 Task: Find connections with filter location Hamilton with filter topic #Technologywith filter profile language Spanish with filter current company ITC Hotels with filter school Project Management Institute Chennai Chapter with filter industry Law Practice with filter service category Healthcare Consulting with filter keywords title Mechanical Engineer
Action: Mouse moved to (145, 226)
Screenshot: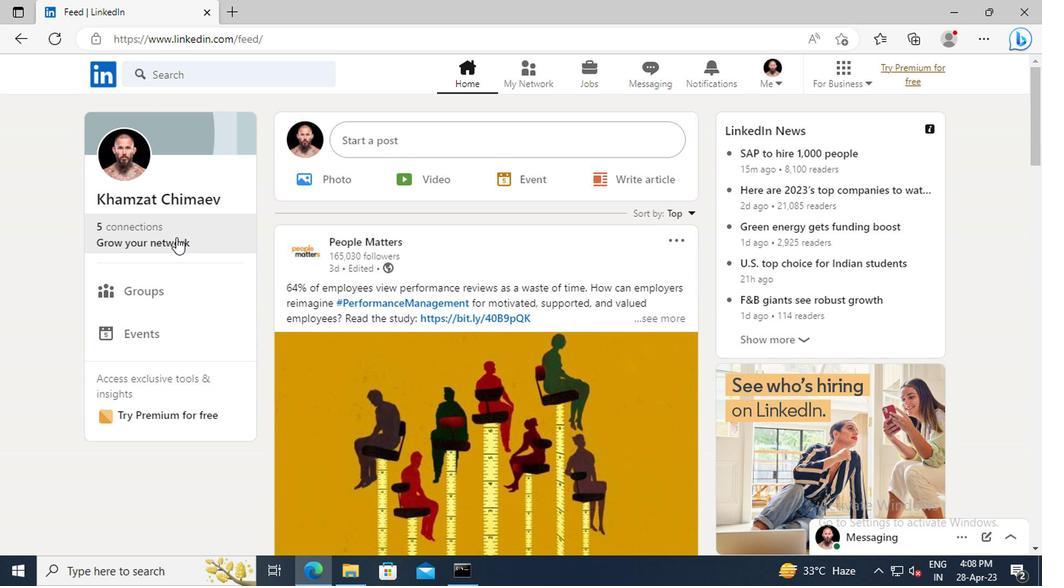 
Action: Mouse pressed left at (145, 226)
Screenshot: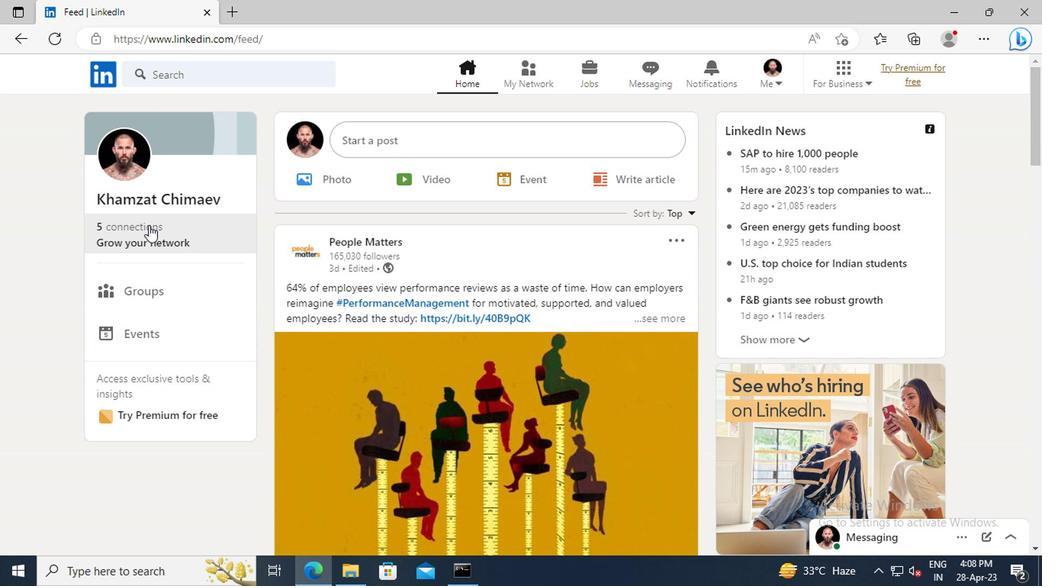 
Action: Mouse moved to (159, 161)
Screenshot: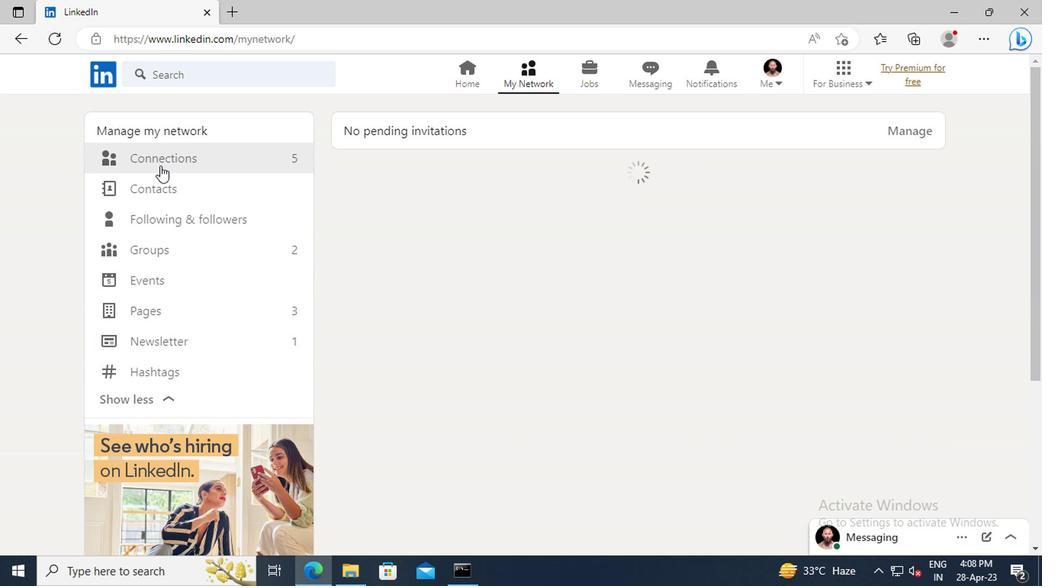 
Action: Mouse pressed left at (159, 161)
Screenshot: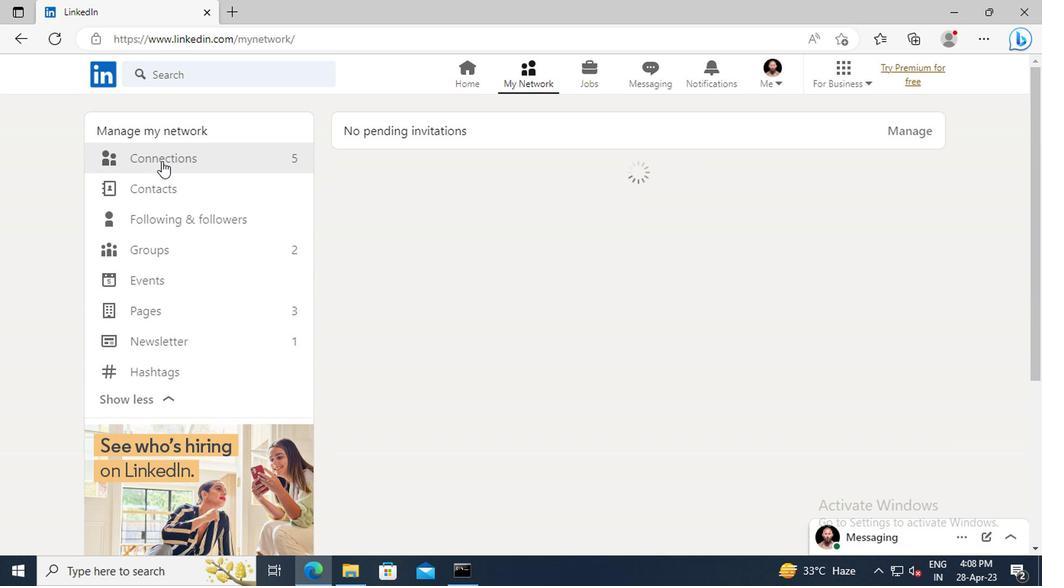 
Action: Mouse moved to (616, 164)
Screenshot: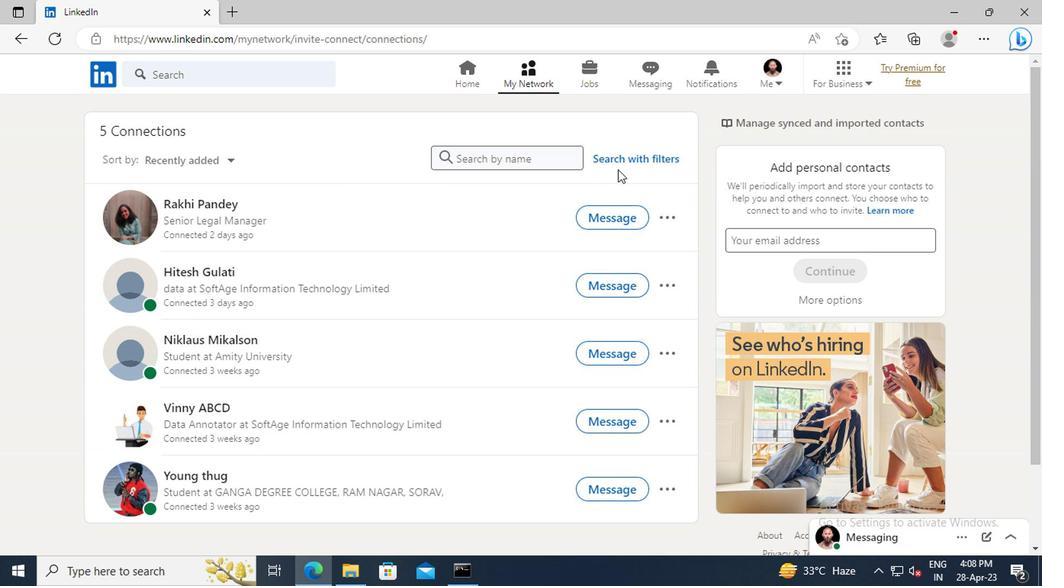 
Action: Mouse pressed left at (616, 164)
Screenshot: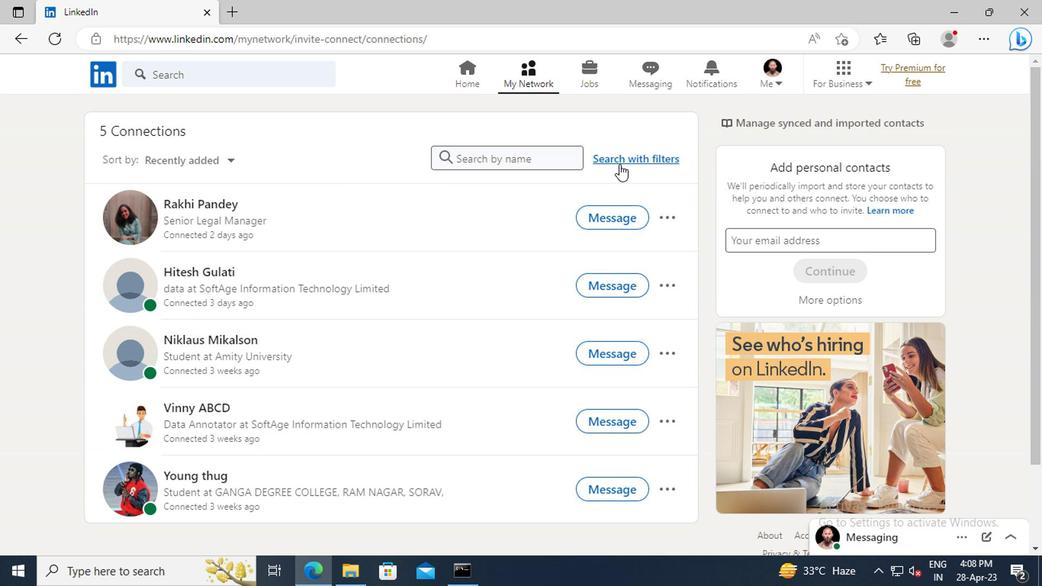 
Action: Mouse moved to (578, 118)
Screenshot: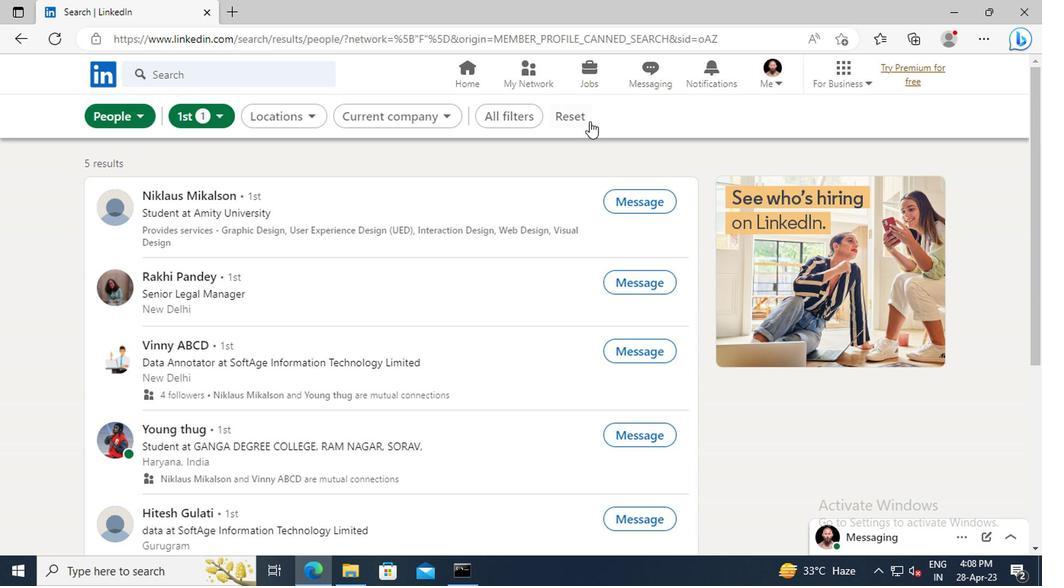 
Action: Mouse pressed left at (578, 118)
Screenshot: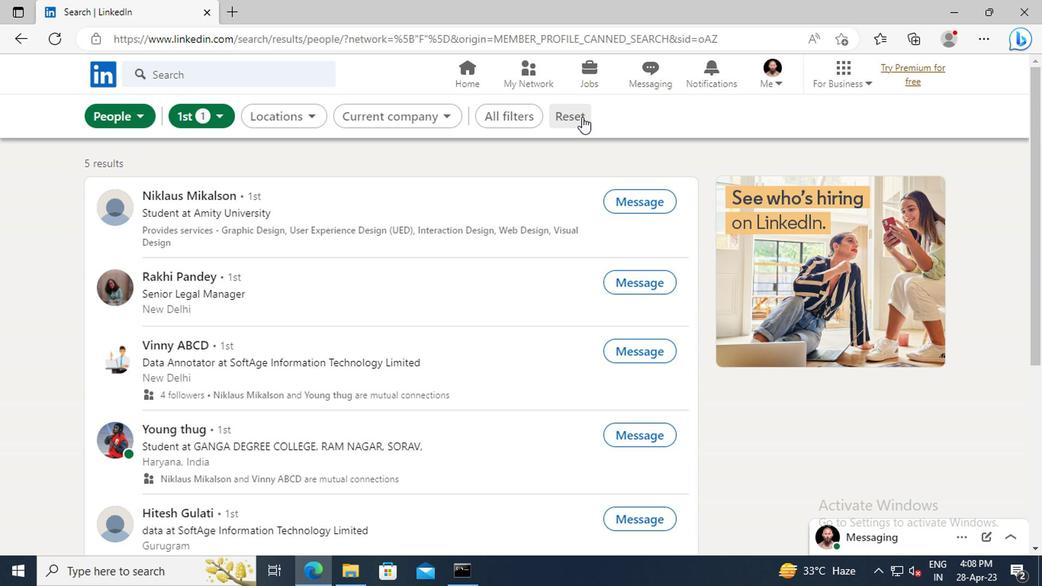 
Action: Mouse moved to (542, 114)
Screenshot: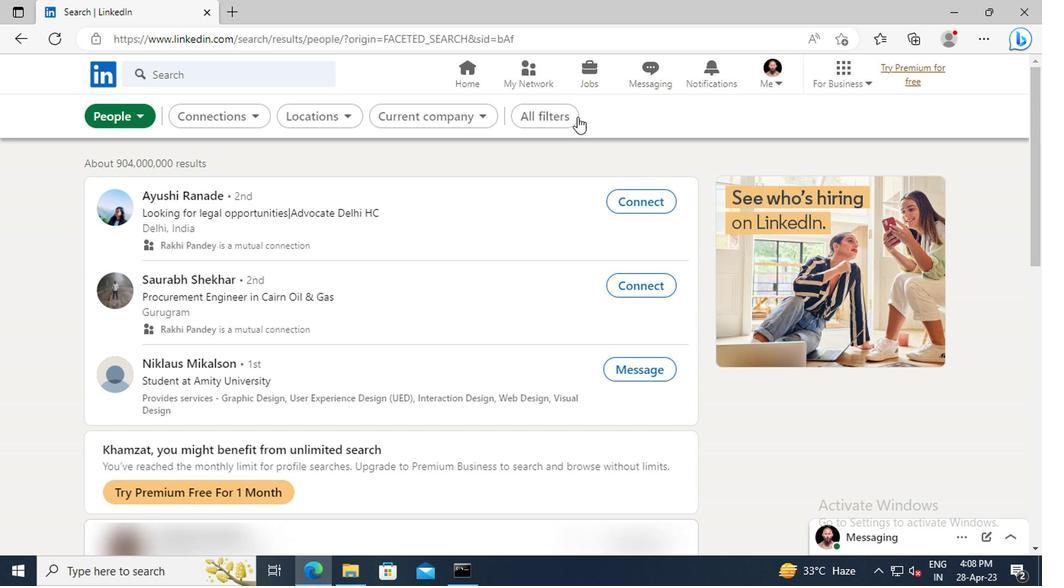 
Action: Mouse pressed left at (542, 114)
Screenshot: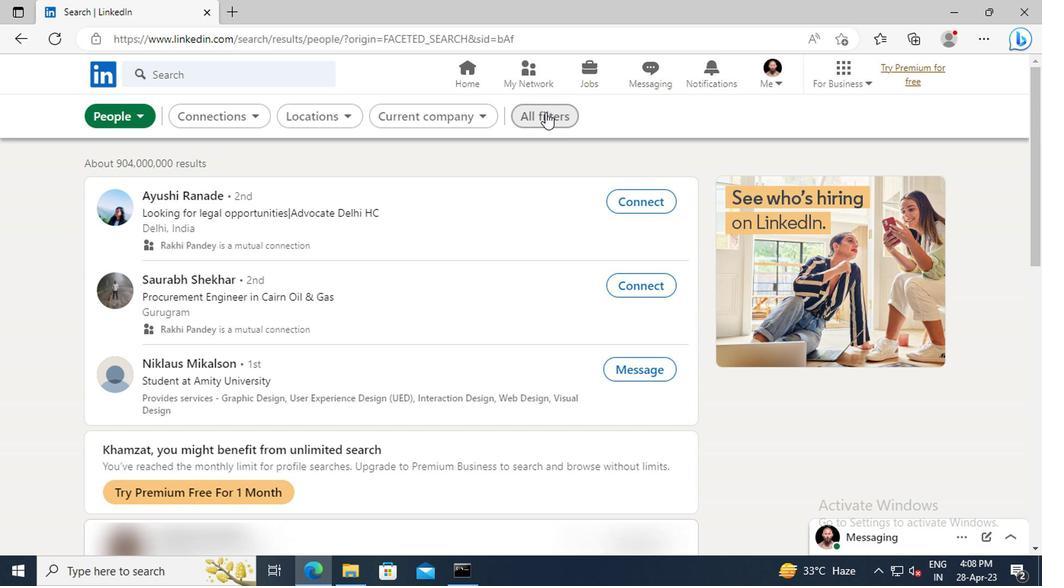 
Action: Mouse moved to (876, 233)
Screenshot: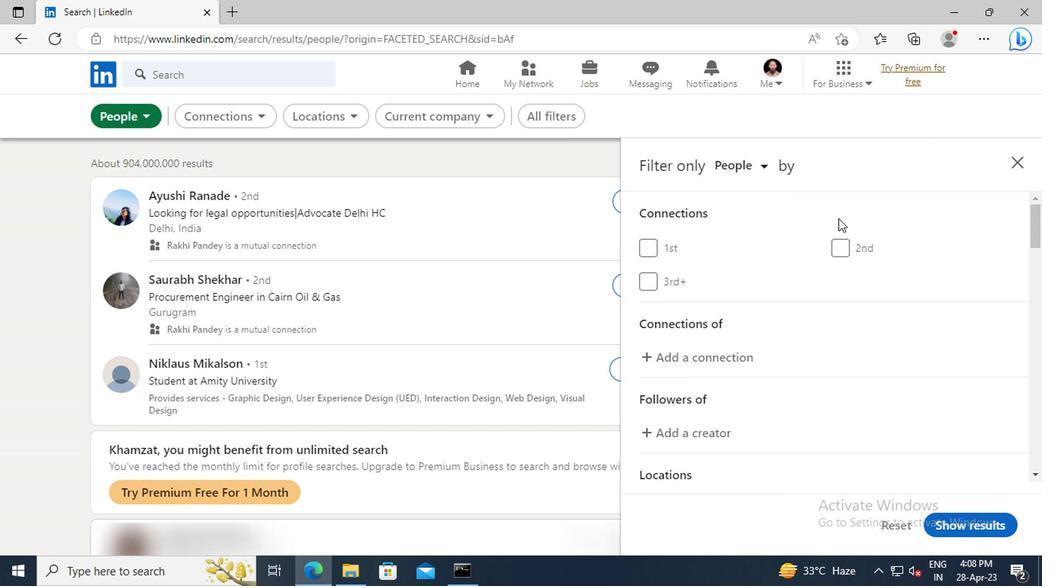 
Action: Mouse scrolled (876, 231) with delta (0, -1)
Screenshot: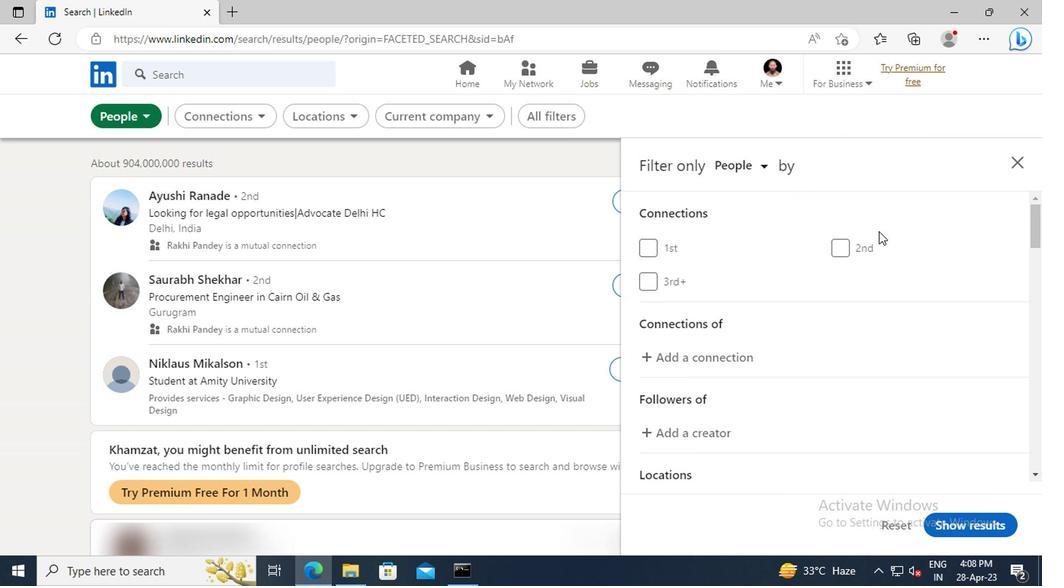 
Action: Mouse scrolled (876, 231) with delta (0, -1)
Screenshot: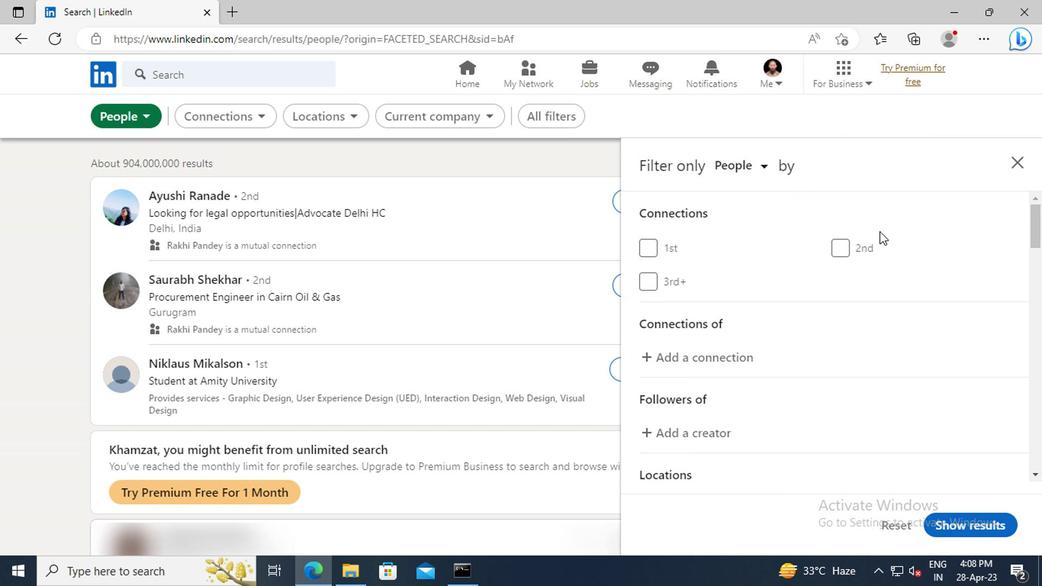 
Action: Mouse scrolled (876, 231) with delta (0, -1)
Screenshot: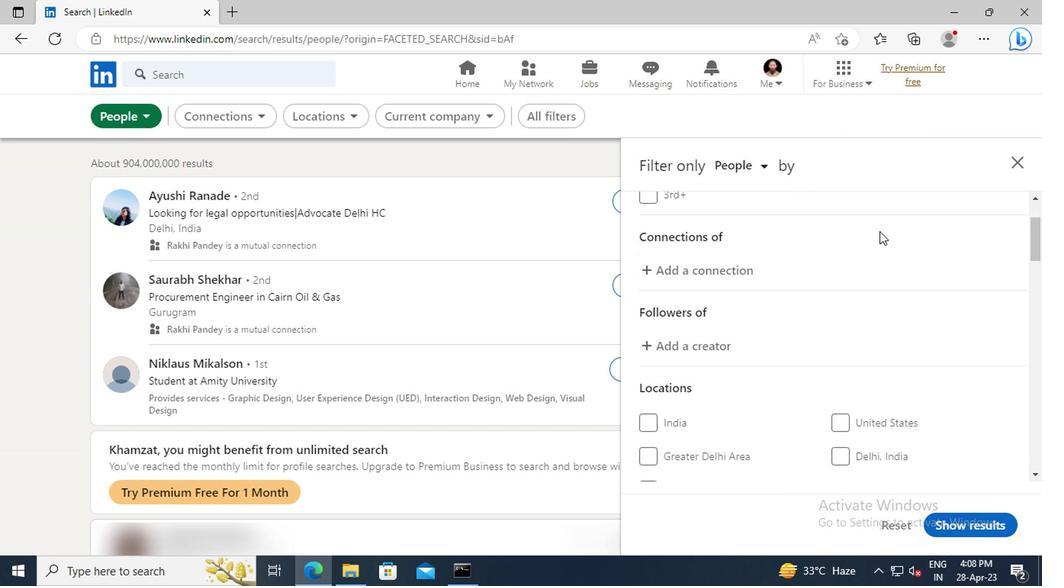 
Action: Mouse scrolled (876, 231) with delta (0, -1)
Screenshot: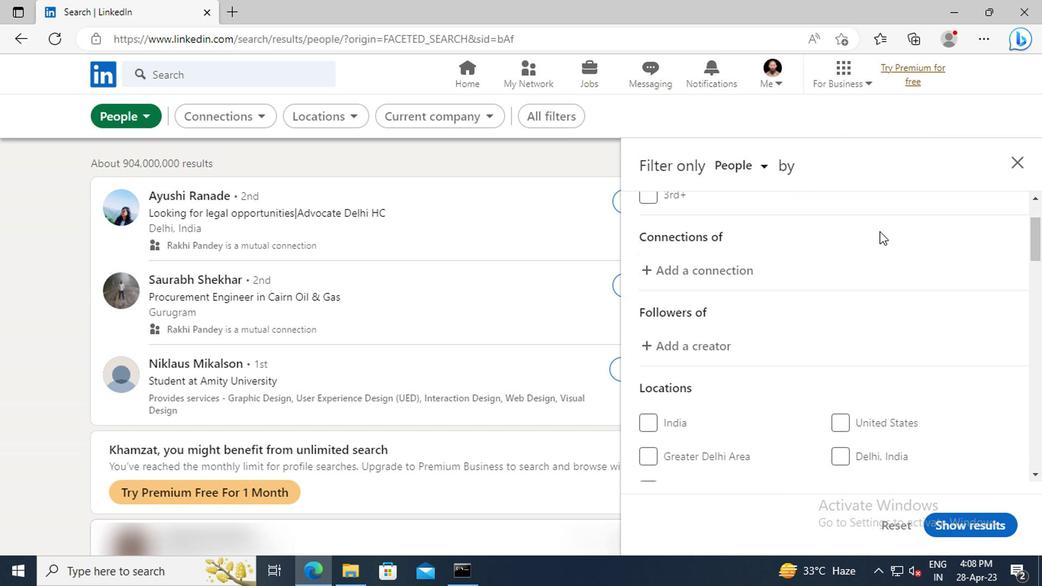 
Action: Mouse scrolled (876, 231) with delta (0, -1)
Screenshot: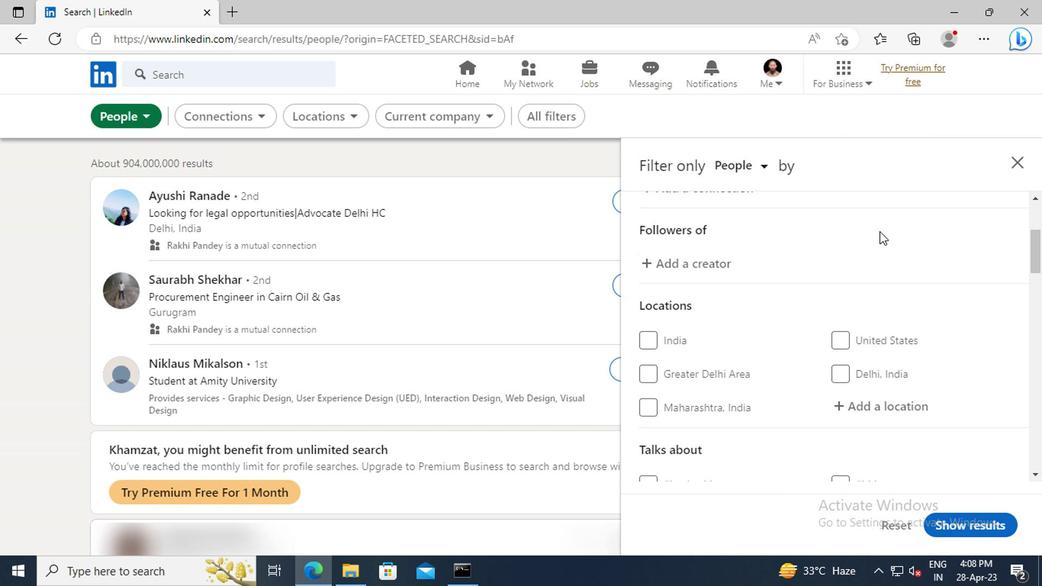 
Action: Mouse moved to (853, 352)
Screenshot: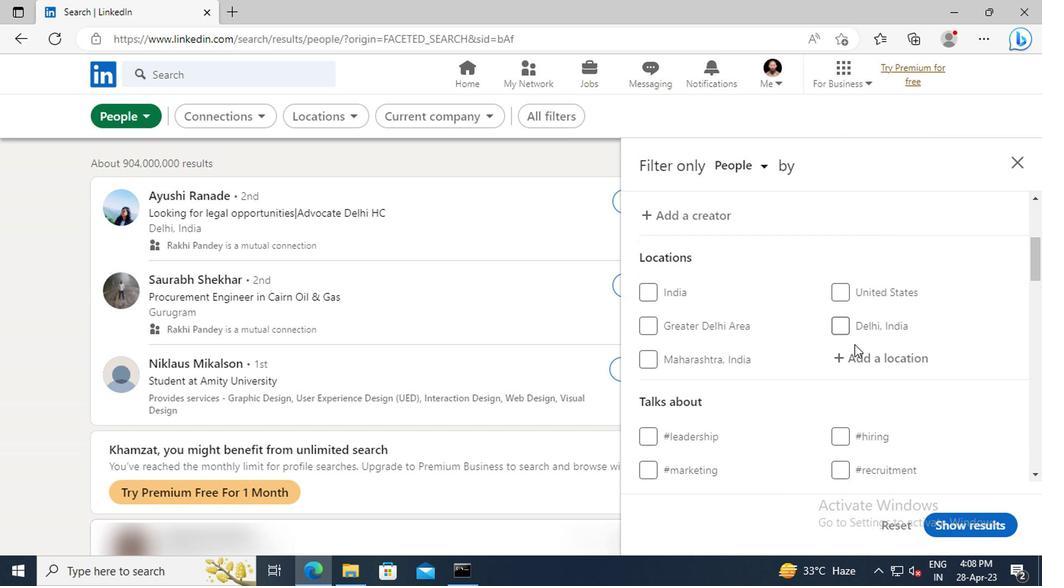 
Action: Mouse pressed left at (853, 352)
Screenshot: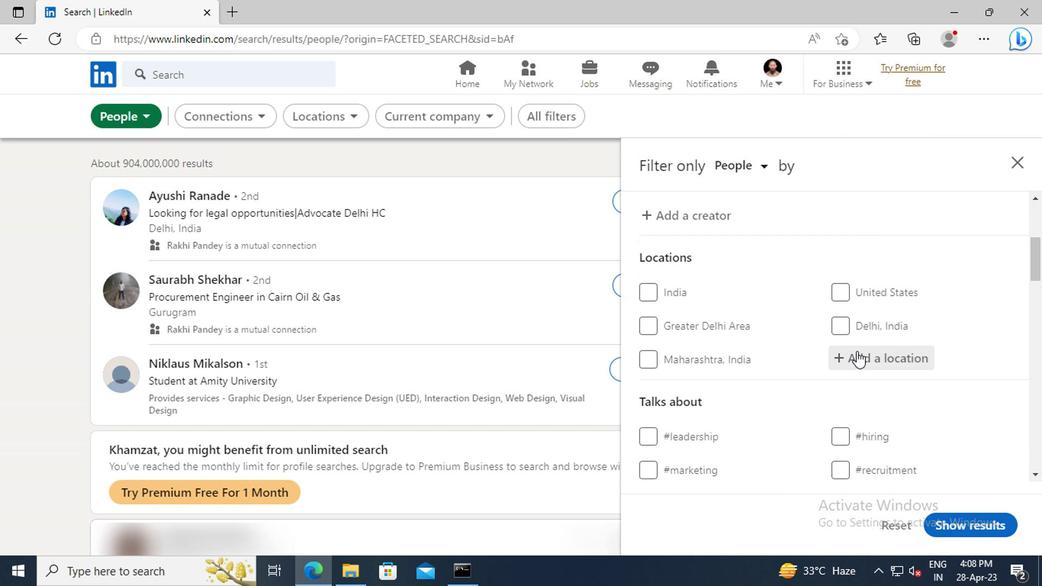 
Action: Key pressed <Key.shift>HAMILTON
Screenshot: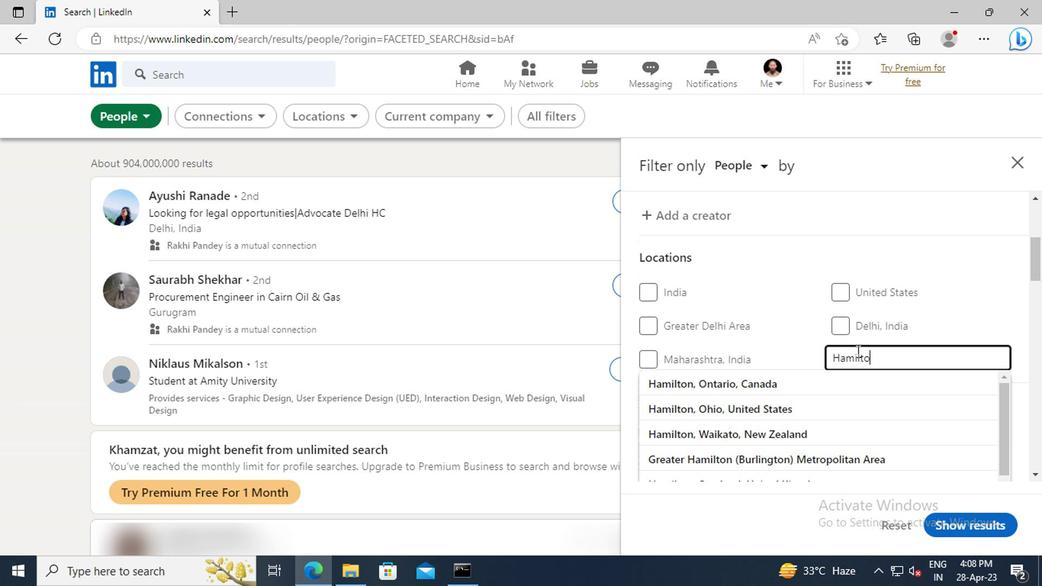 
Action: Mouse moved to (849, 385)
Screenshot: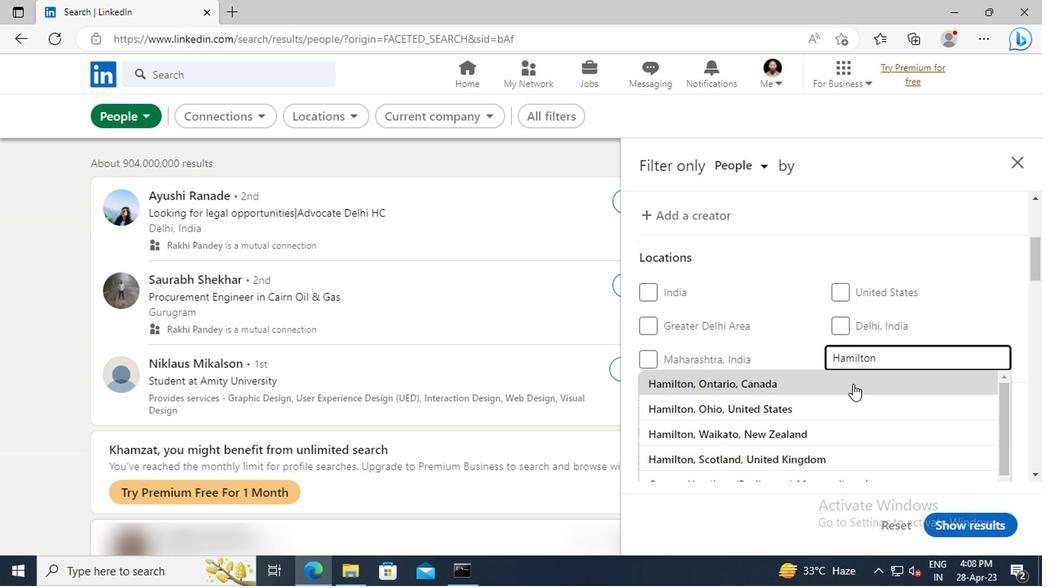 
Action: Mouse pressed left at (849, 385)
Screenshot: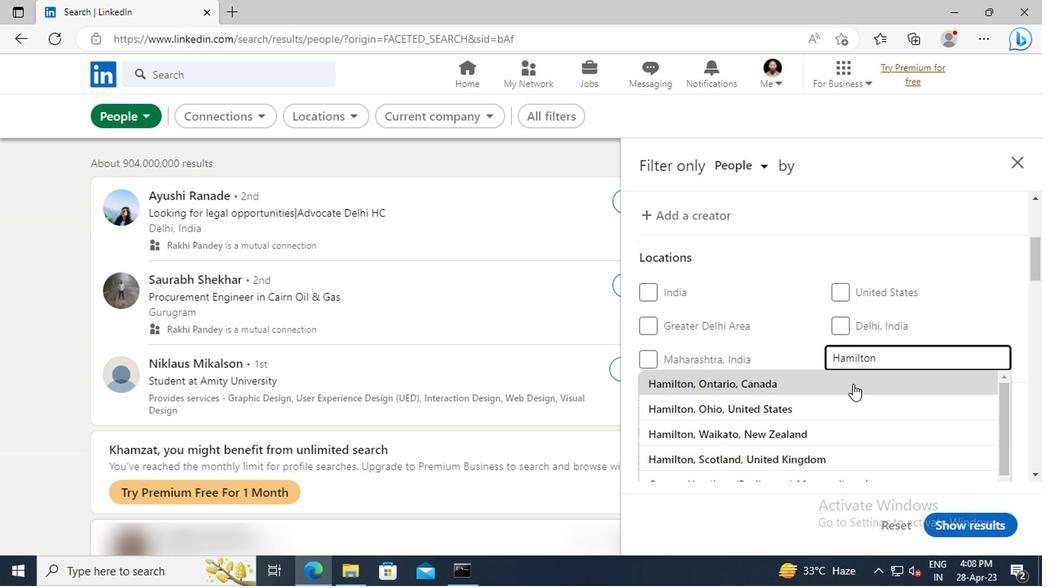 
Action: Mouse moved to (853, 382)
Screenshot: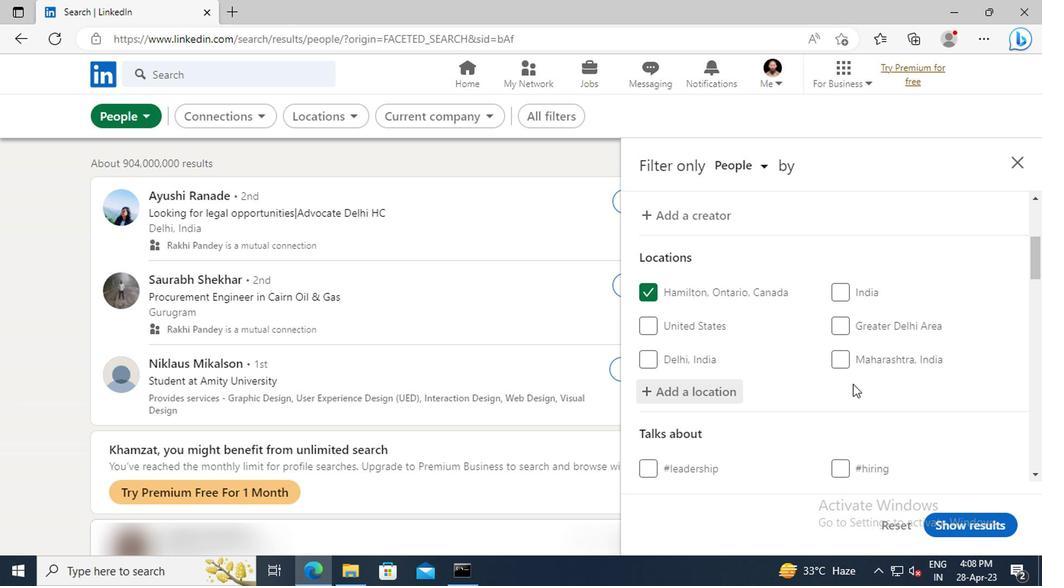 
Action: Mouse scrolled (853, 381) with delta (0, -1)
Screenshot: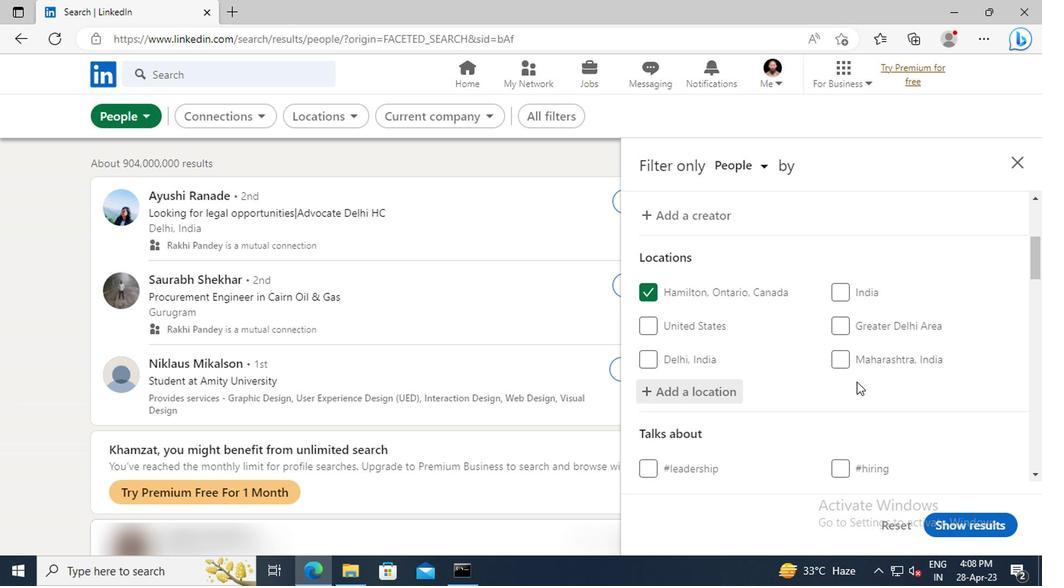 
Action: Mouse scrolled (853, 381) with delta (0, -1)
Screenshot: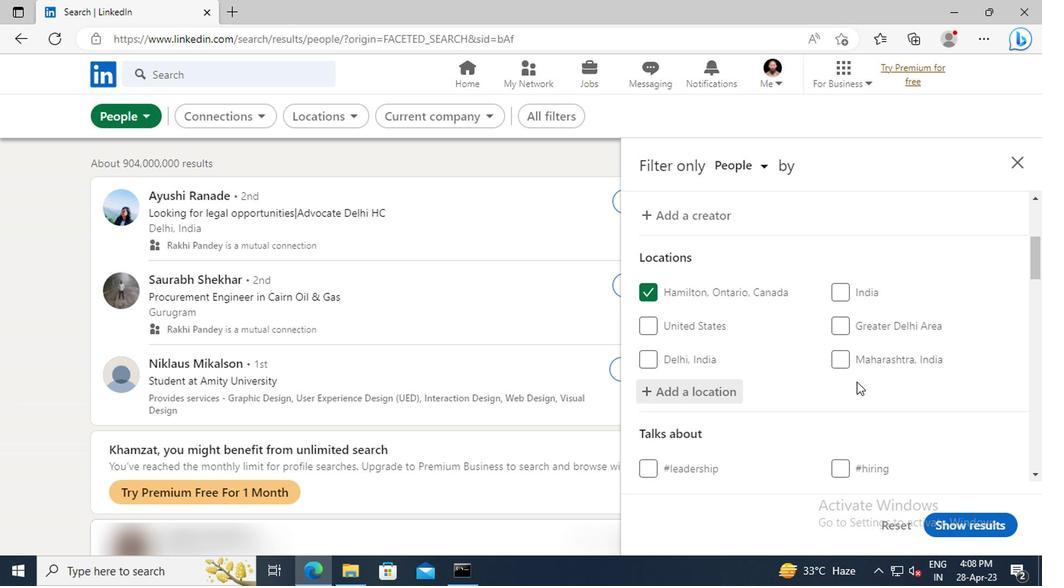 
Action: Mouse scrolled (853, 381) with delta (0, -1)
Screenshot: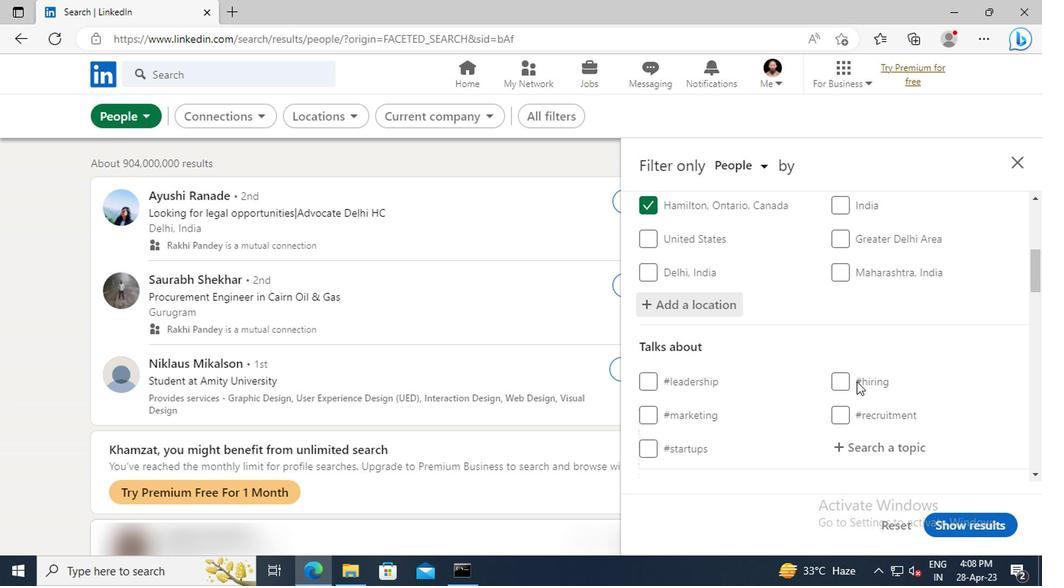 
Action: Mouse scrolled (853, 381) with delta (0, -1)
Screenshot: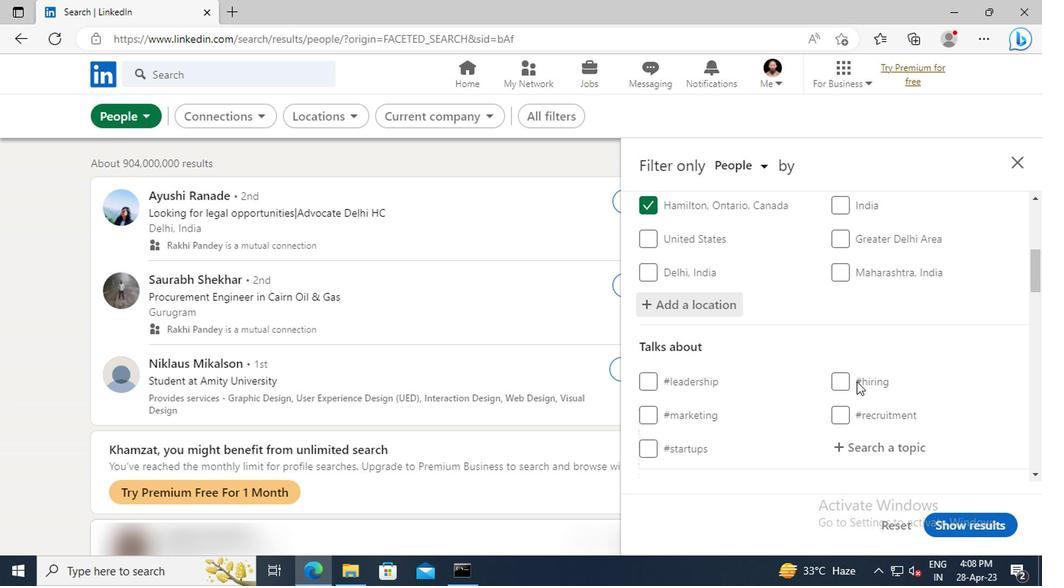 
Action: Mouse scrolled (853, 381) with delta (0, -1)
Screenshot: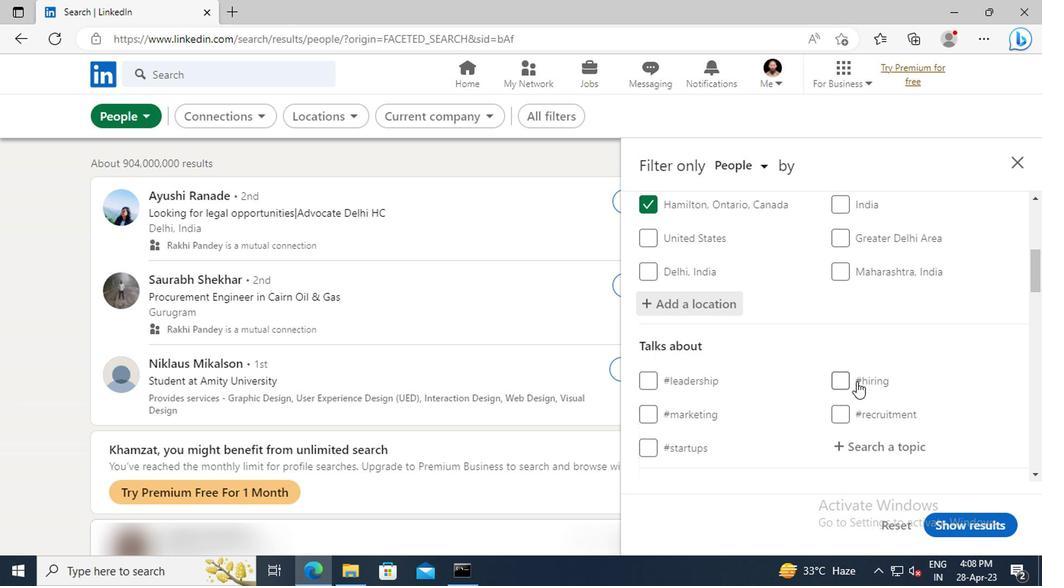 
Action: Mouse moved to (851, 325)
Screenshot: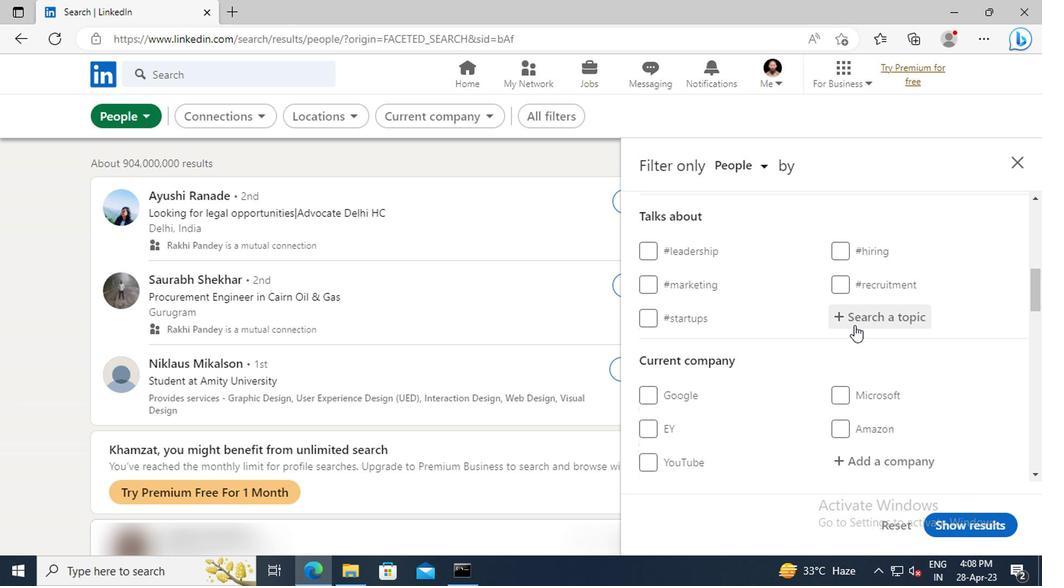 
Action: Mouse pressed left at (851, 325)
Screenshot: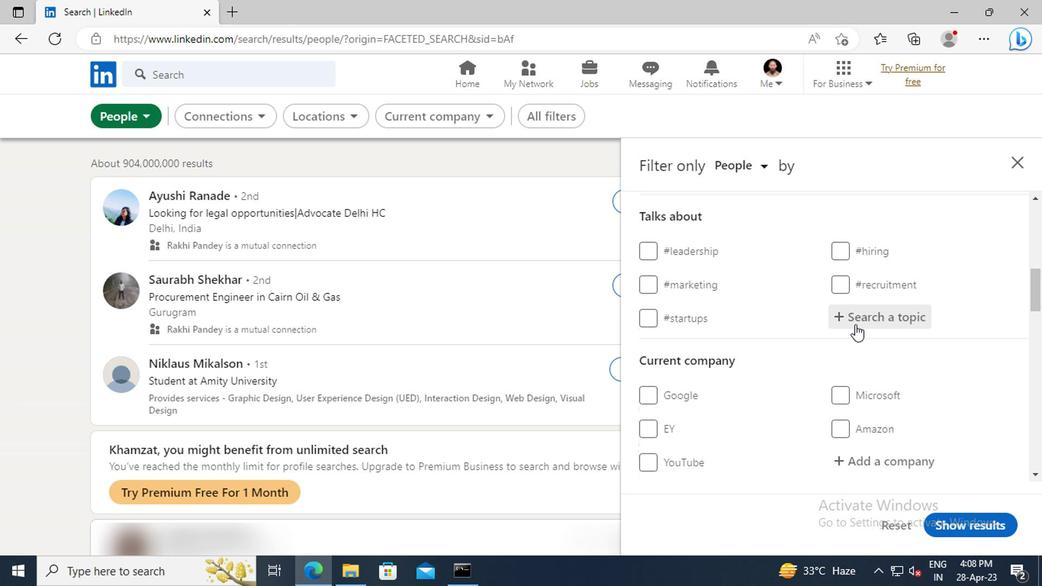 
Action: Mouse moved to (841, 319)
Screenshot: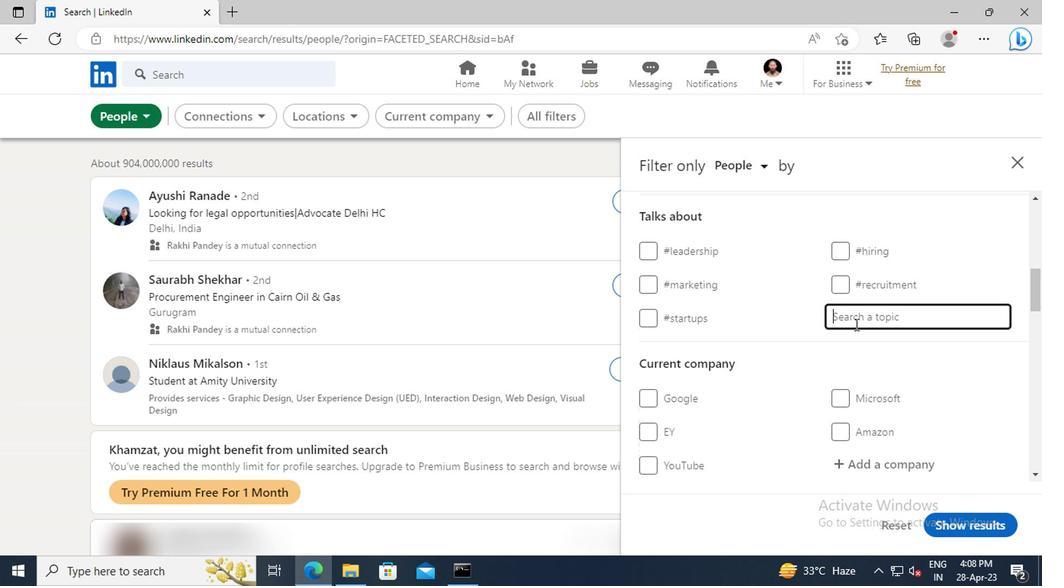 
Action: Key pressed <Key.shift>TECHNOLOGY
Screenshot: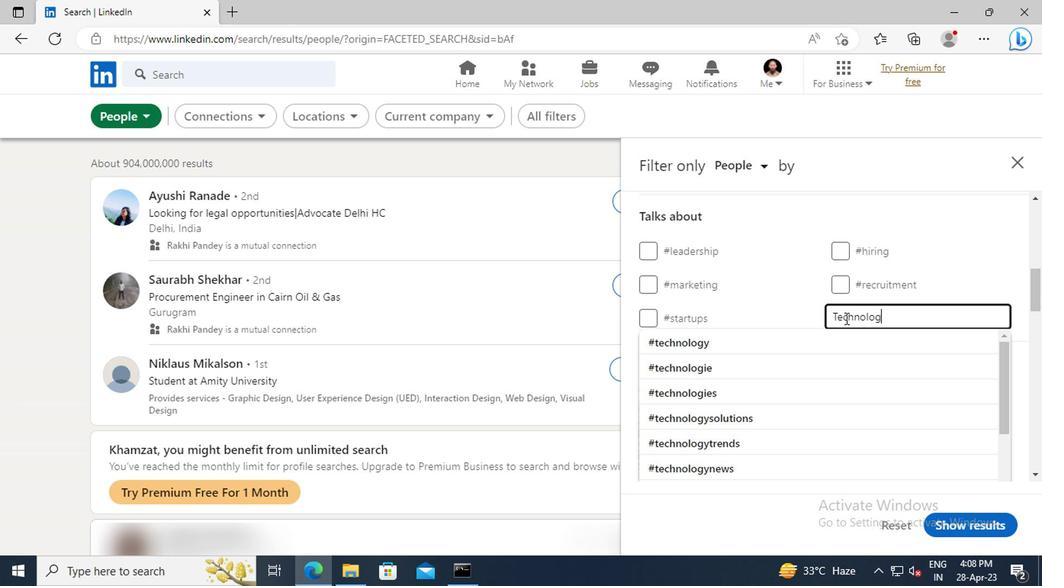 
Action: Mouse moved to (838, 338)
Screenshot: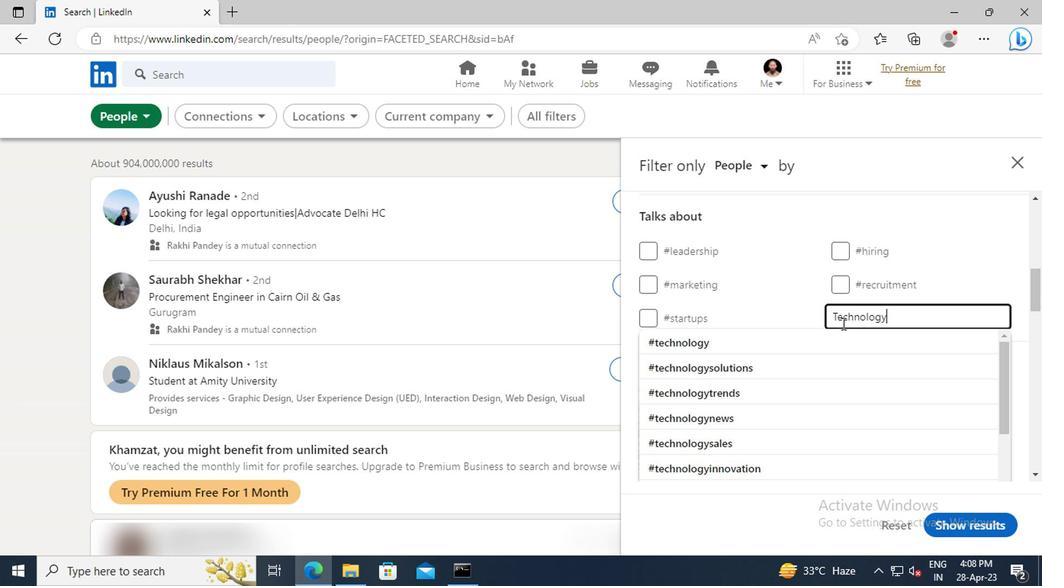 
Action: Mouse pressed left at (838, 338)
Screenshot: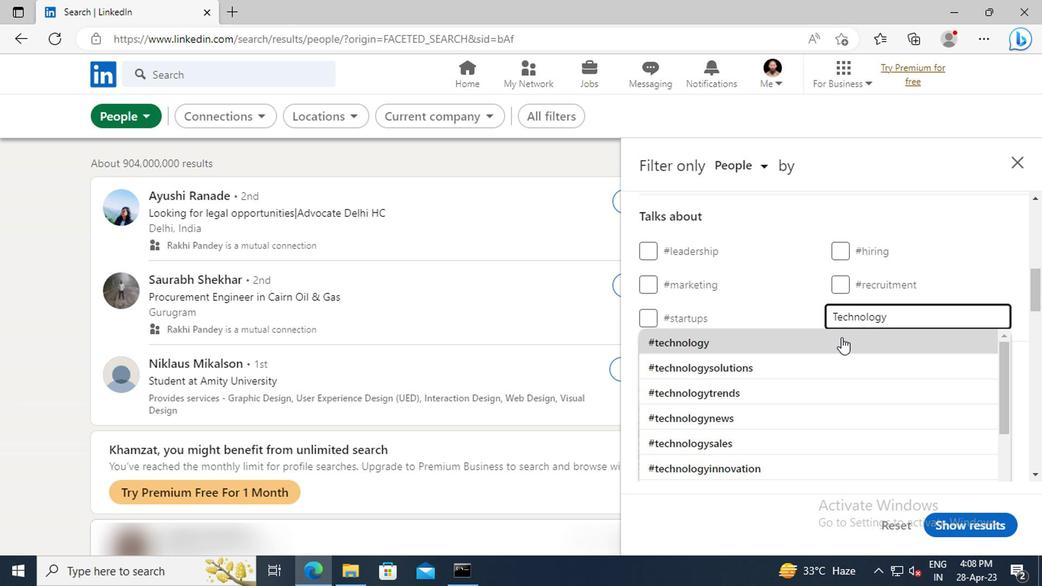 
Action: Mouse scrolled (838, 337) with delta (0, 0)
Screenshot: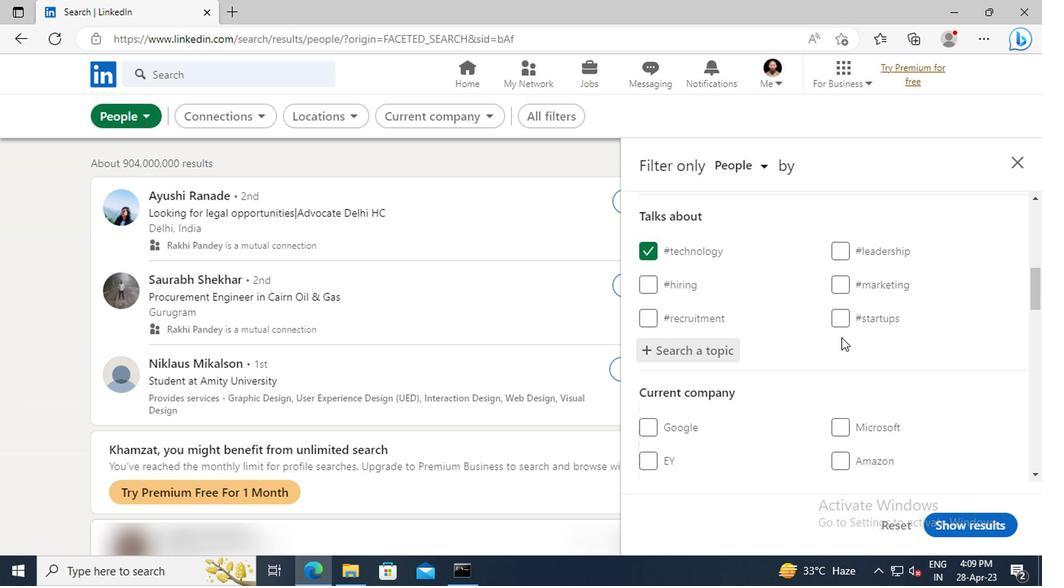 
Action: Mouse scrolled (838, 337) with delta (0, 0)
Screenshot: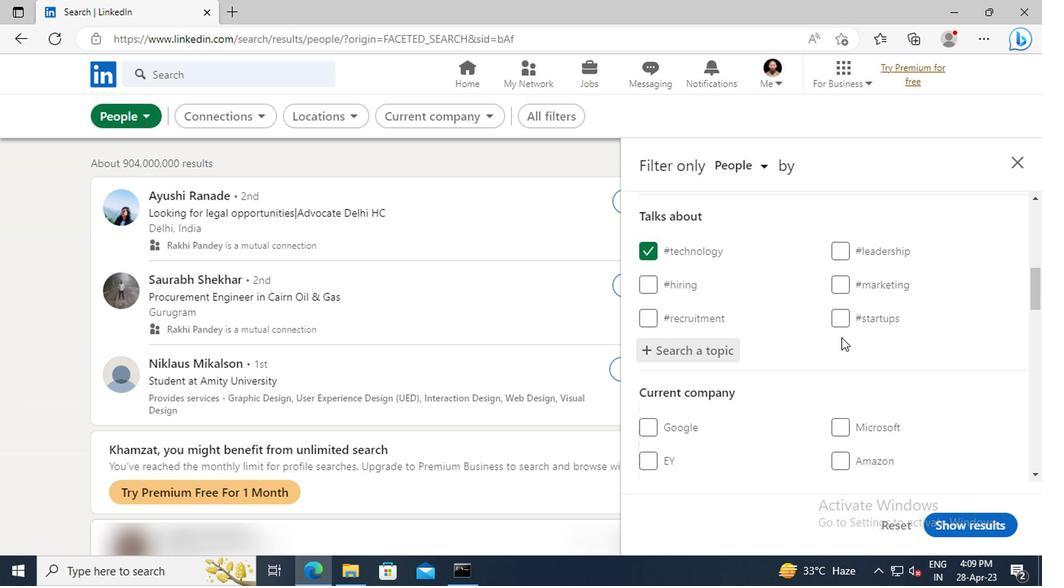 
Action: Mouse scrolled (838, 337) with delta (0, 0)
Screenshot: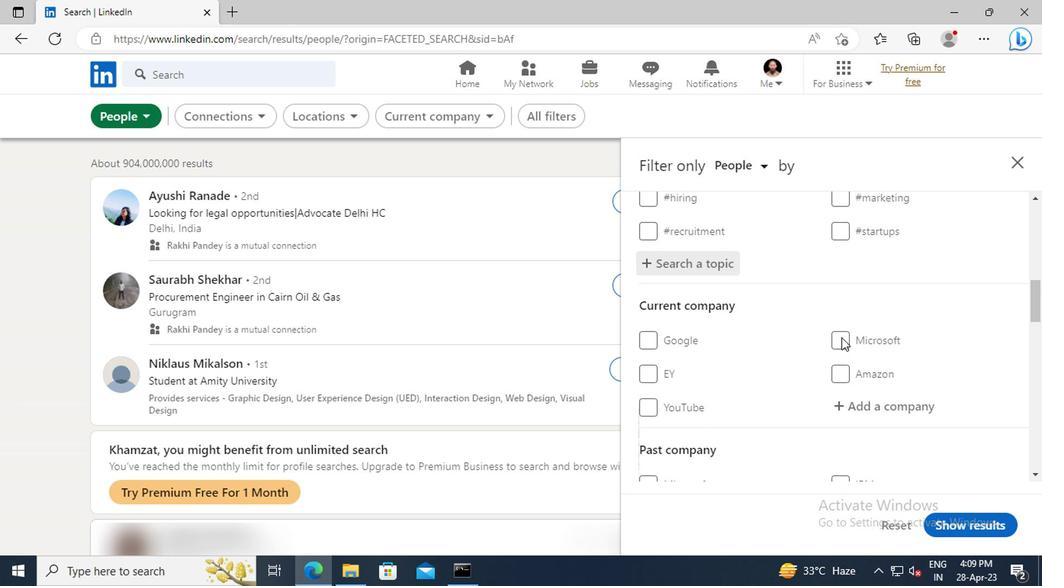 
Action: Mouse scrolled (838, 337) with delta (0, 0)
Screenshot: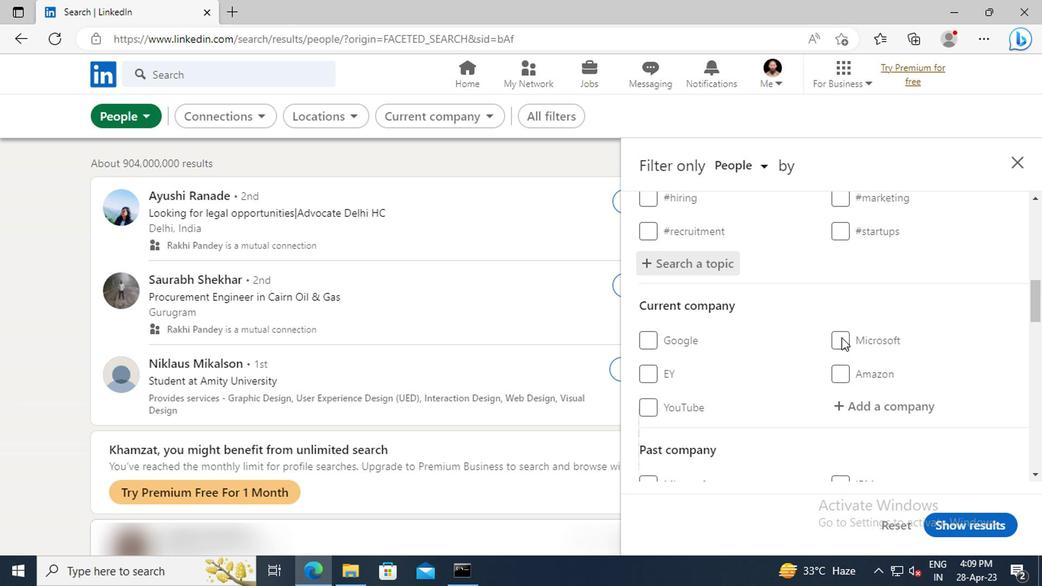 
Action: Mouse scrolled (838, 337) with delta (0, 0)
Screenshot: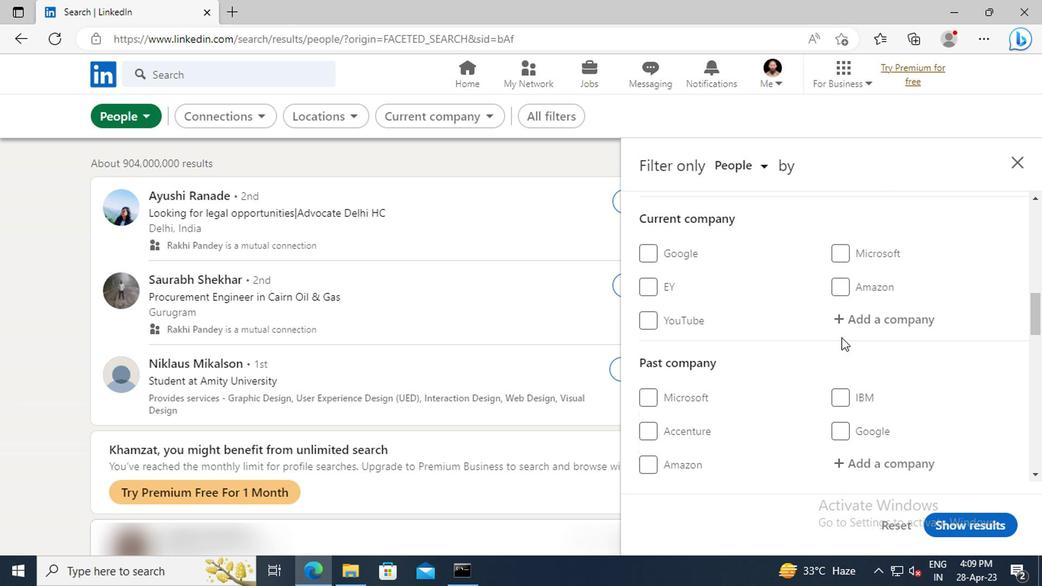 
Action: Mouse scrolled (838, 337) with delta (0, 0)
Screenshot: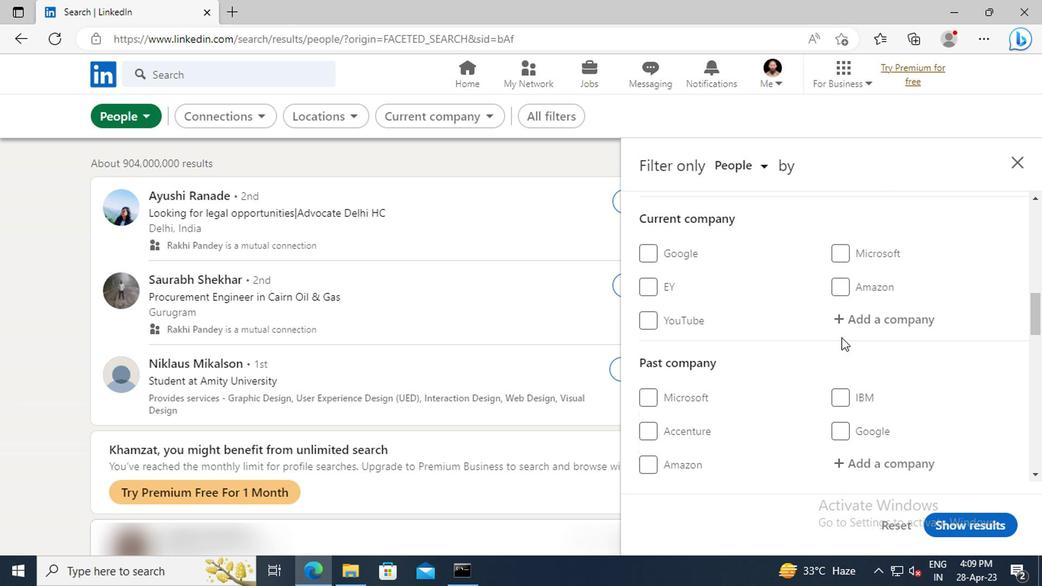 
Action: Mouse scrolled (838, 337) with delta (0, 0)
Screenshot: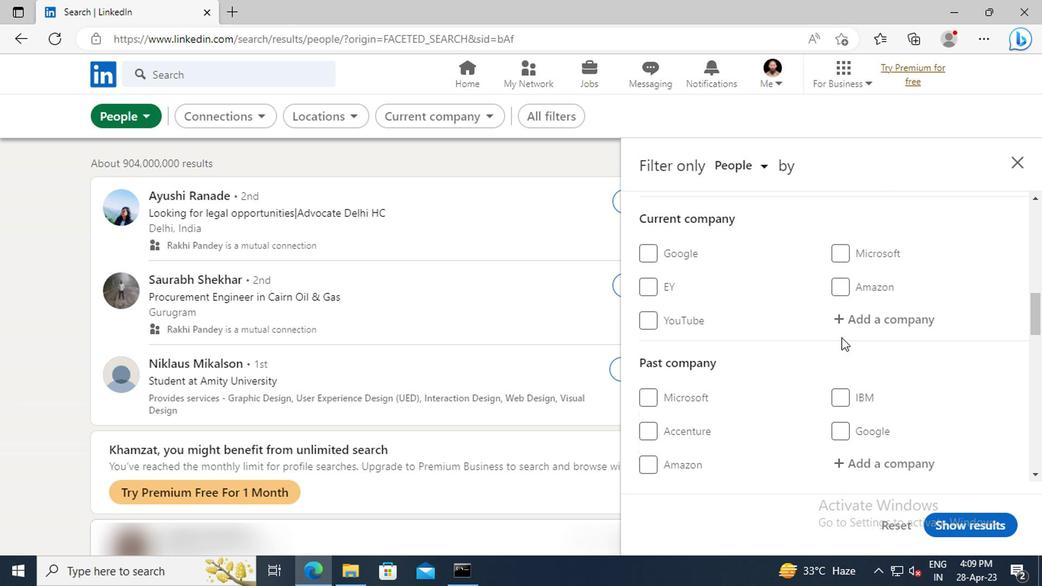 
Action: Mouse scrolled (838, 337) with delta (0, 0)
Screenshot: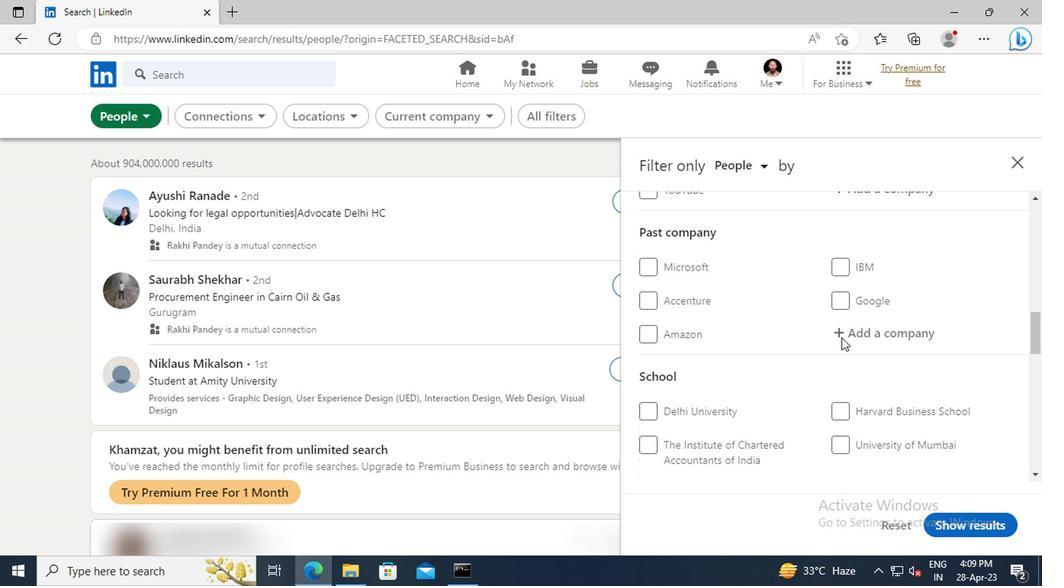 
Action: Mouse scrolled (838, 337) with delta (0, 0)
Screenshot: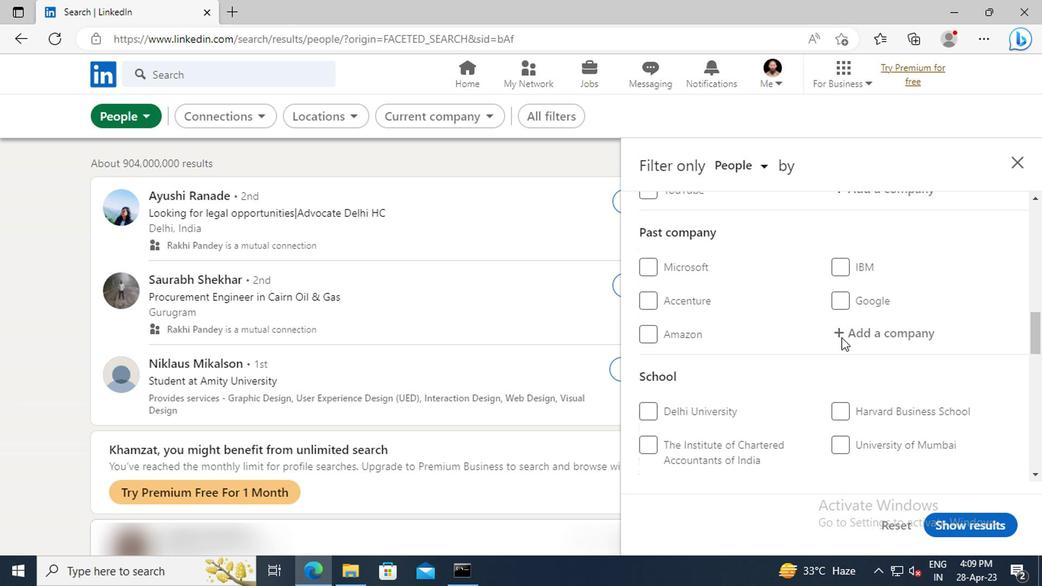 
Action: Mouse scrolled (838, 337) with delta (0, 0)
Screenshot: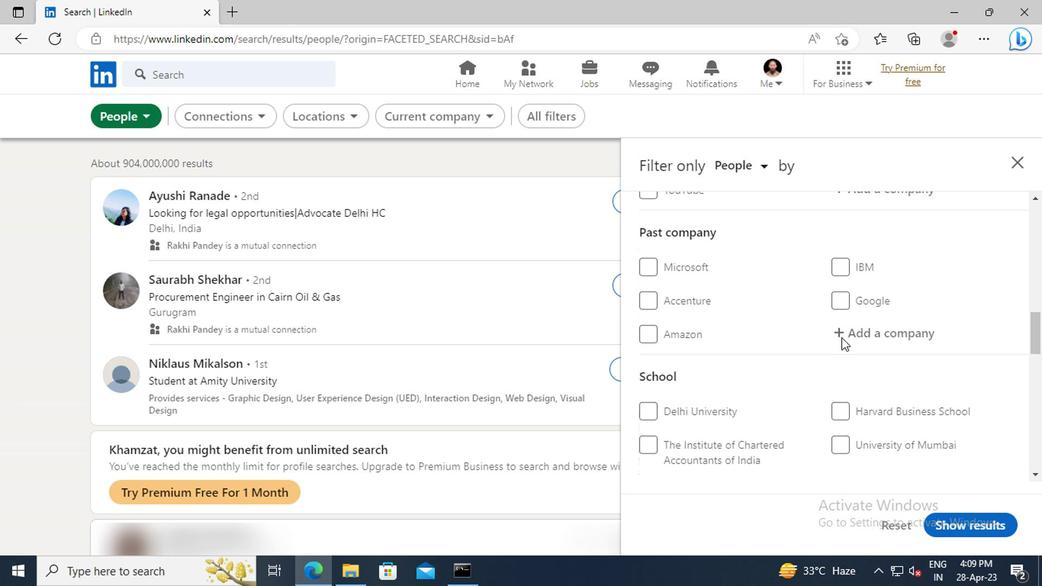 
Action: Mouse scrolled (838, 337) with delta (0, 0)
Screenshot: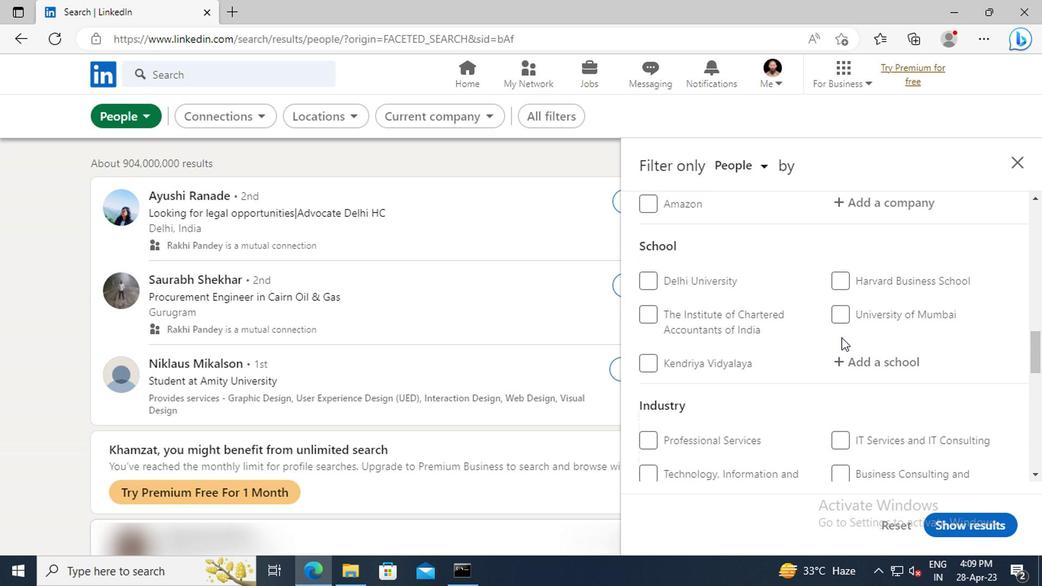 
Action: Mouse scrolled (838, 337) with delta (0, 0)
Screenshot: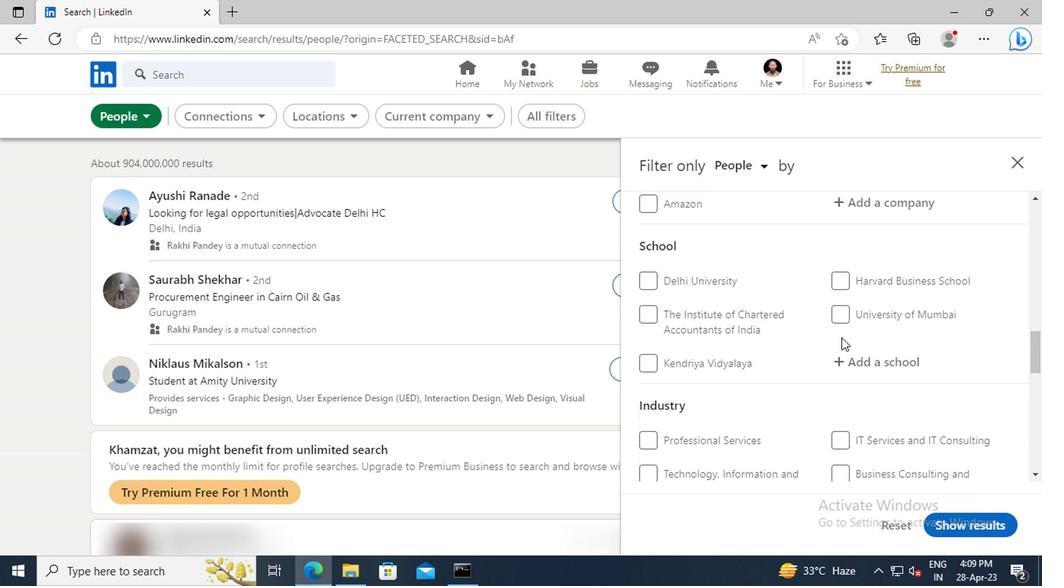 
Action: Mouse scrolled (838, 337) with delta (0, 0)
Screenshot: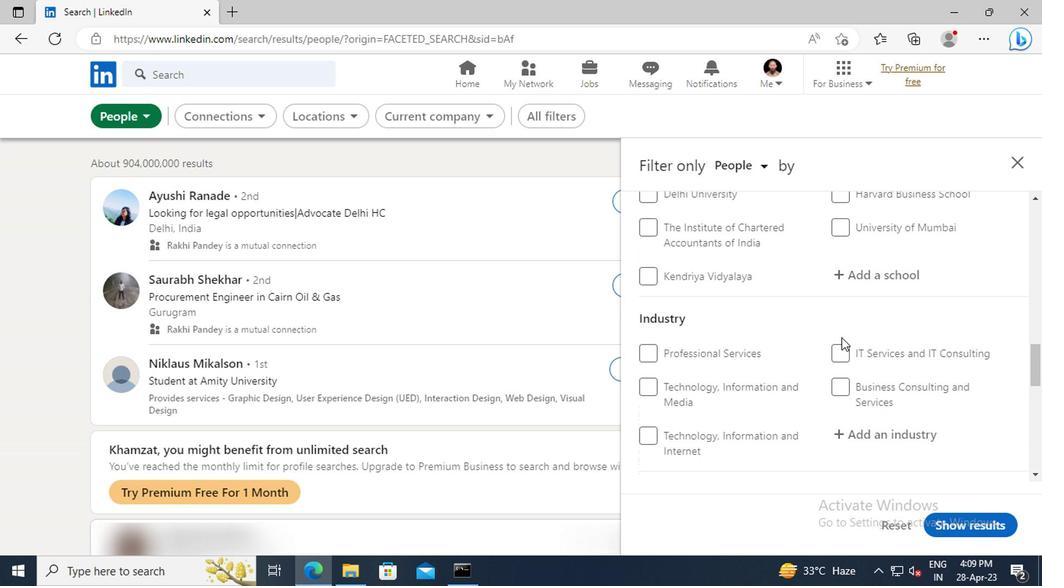 
Action: Mouse scrolled (838, 337) with delta (0, 0)
Screenshot: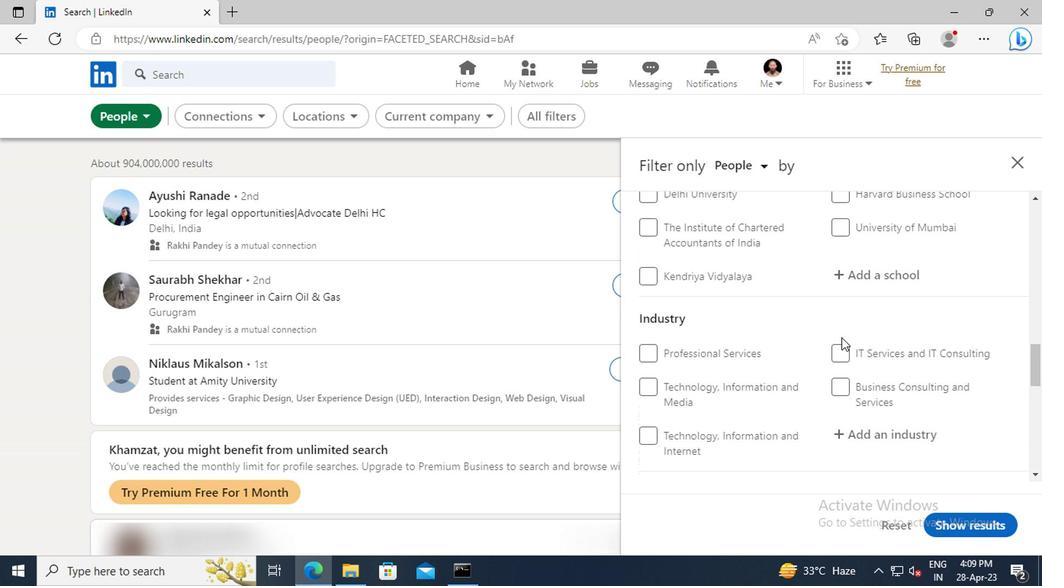 
Action: Mouse scrolled (838, 337) with delta (0, 0)
Screenshot: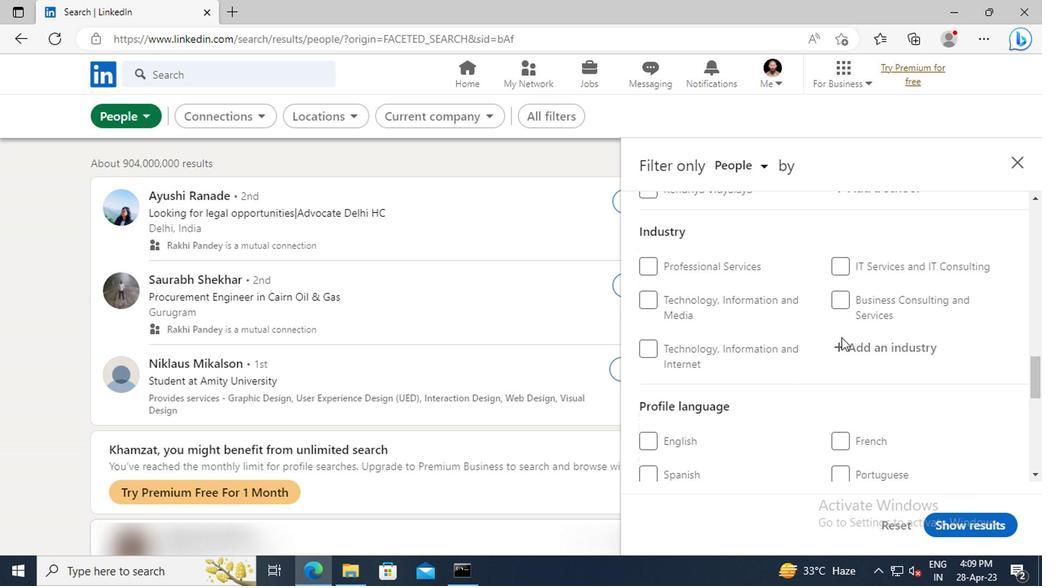 
Action: Mouse scrolled (838, 337) with delta (0, 0)
Screenshot: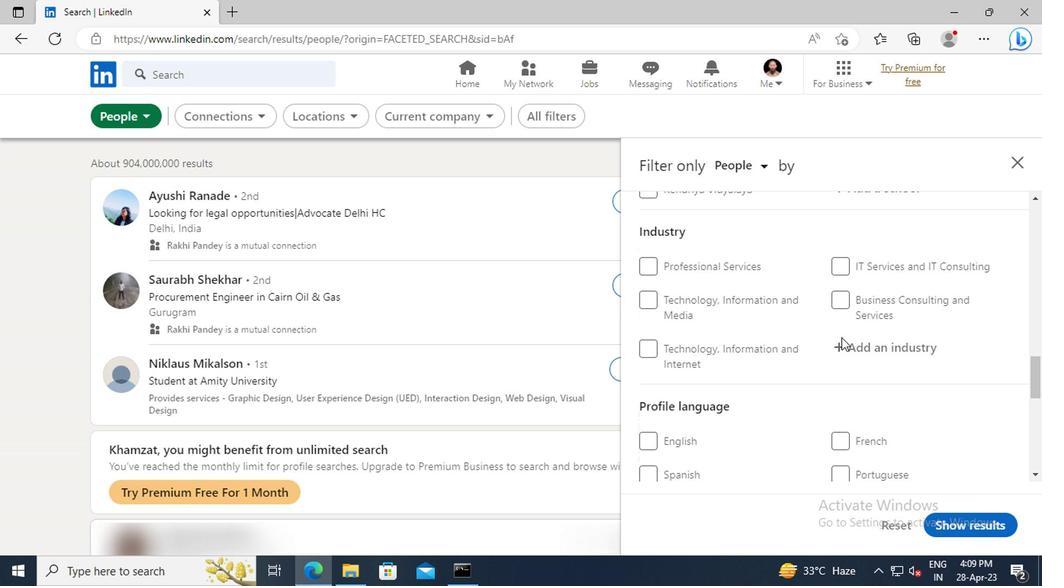 
Action: Mouse moved to (648, 389)
Screenshot: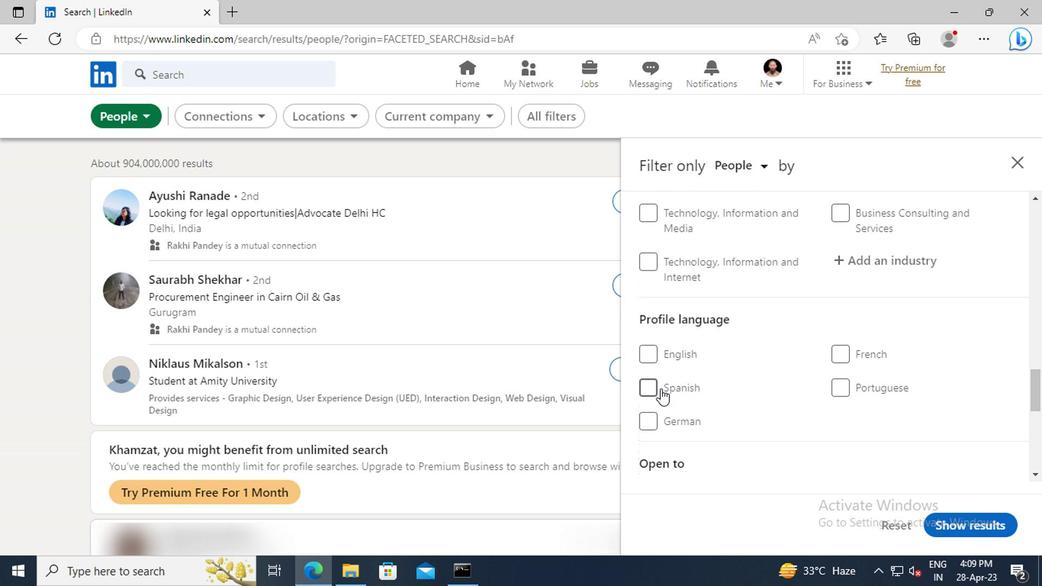 
Action: Mouse pressed left at (648, 389)
Screenshot: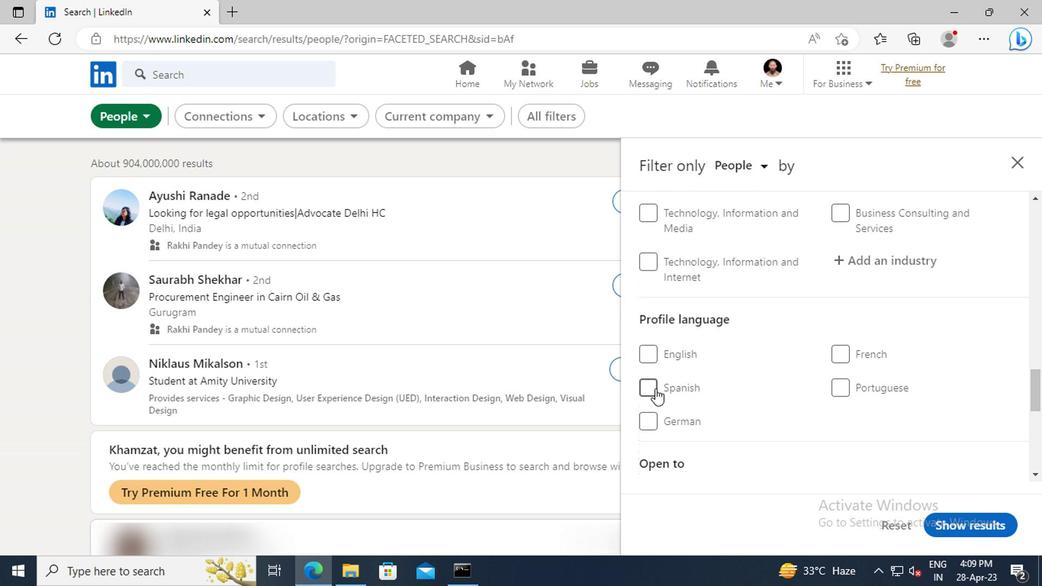
Action: Mouse moved to (815, 380)
Screenshot: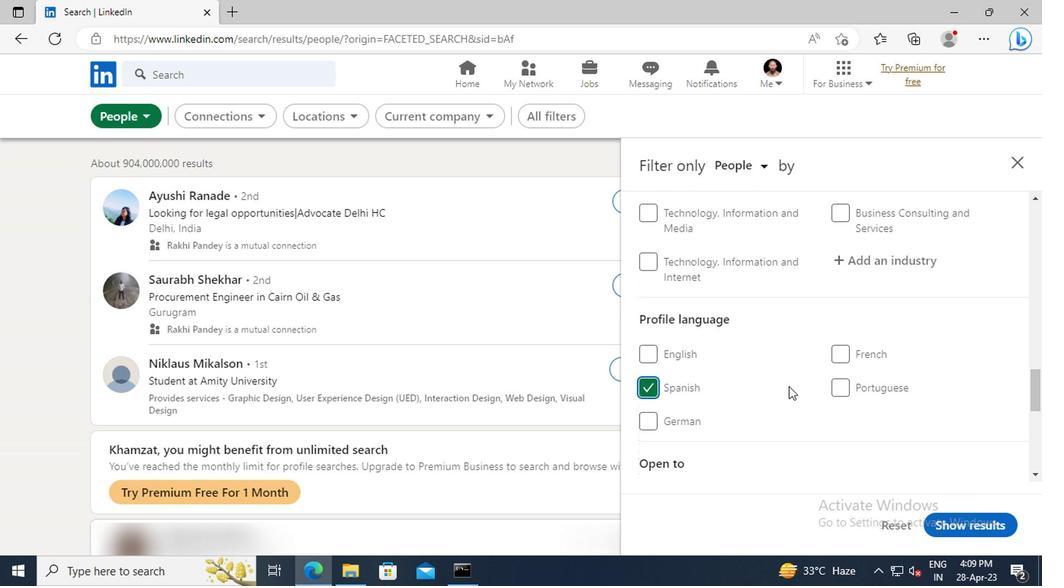
Action: Mouse scrolled (815, 381) with delta (0, 0)
Screenshot: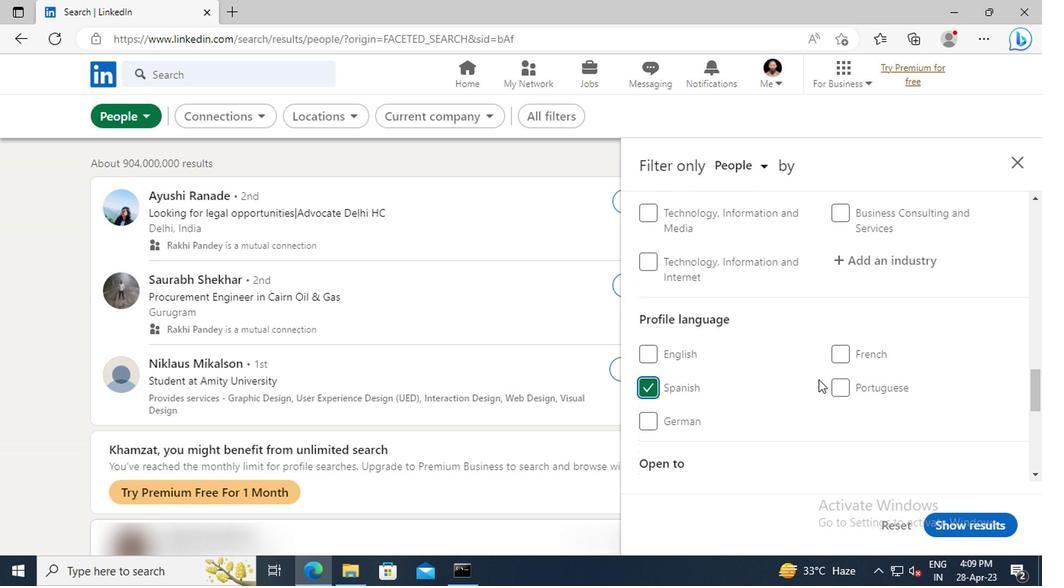
Action: Mouse scrolled (815, 381) with delta (0, 0)
Screenshot: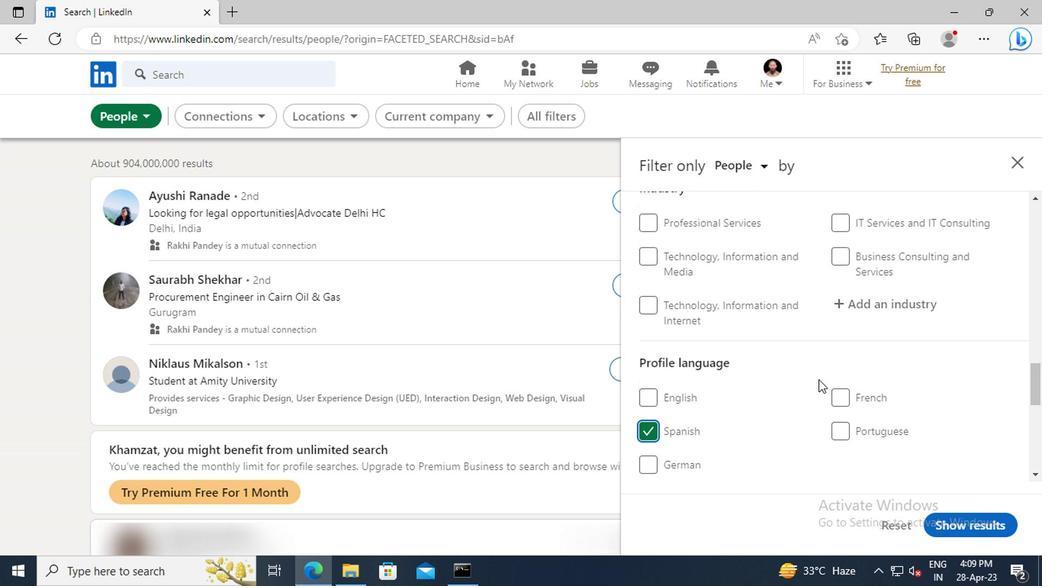 
Action: Mouse scrolled (815, 381) with delta (0, 0)
Screenshot: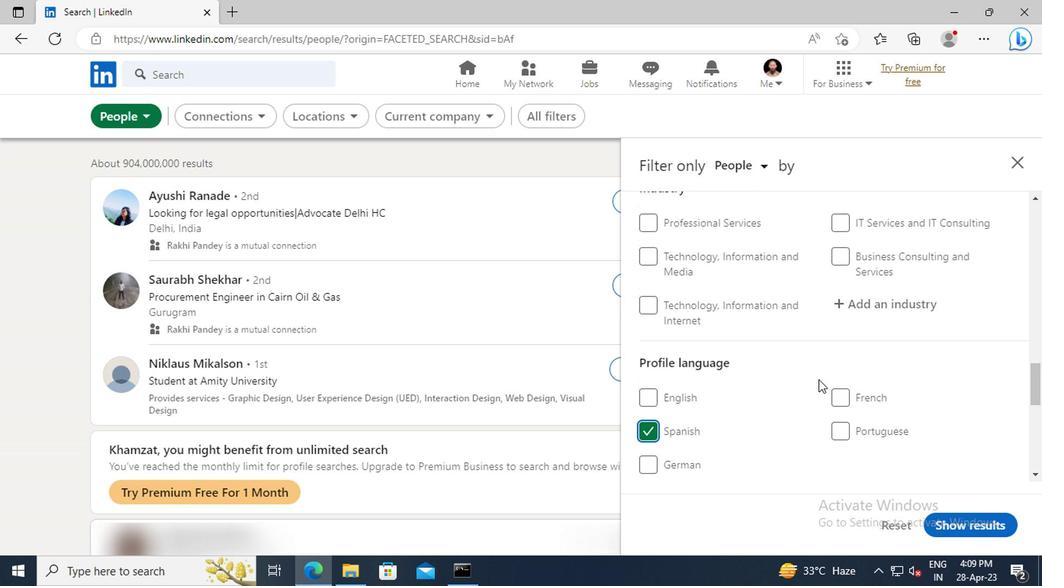
Action: Mouse scrolled (815, 381) with delta (0, 0)
Screenshot: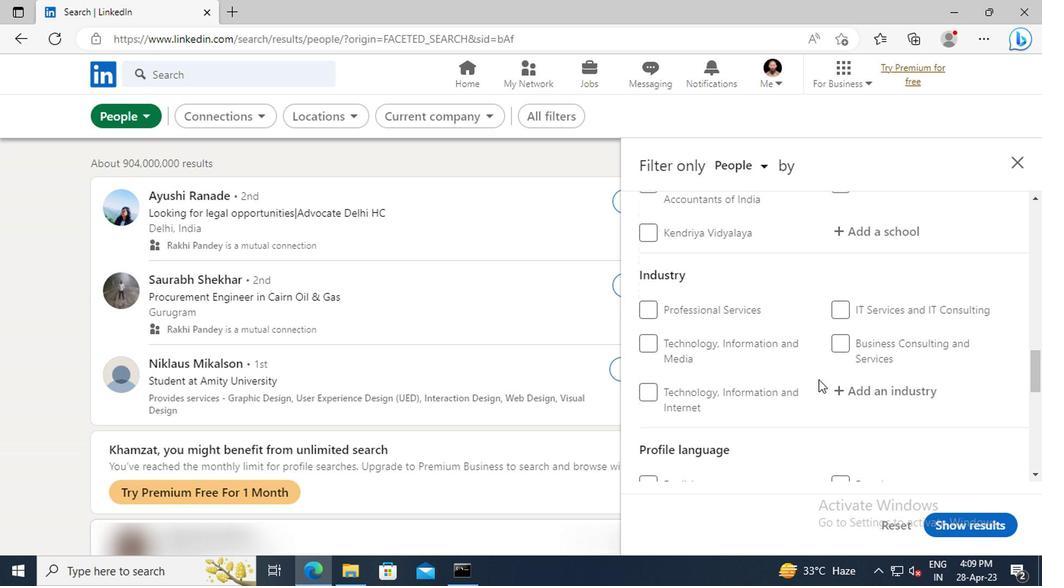 
Action: Mouse scrolled (815, 381) with delta (0, 0)
Screenshot: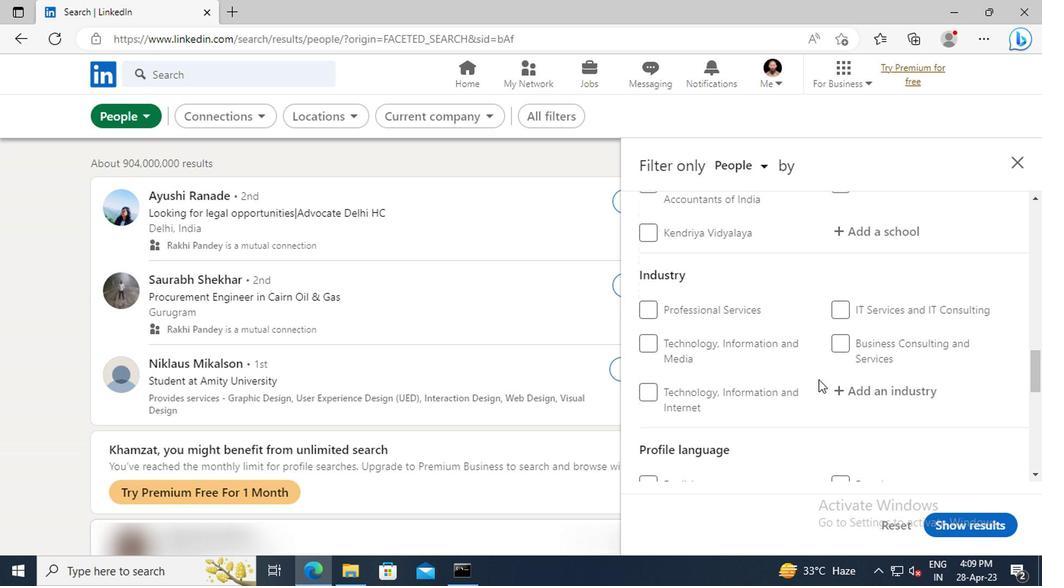 
Action: Mouse scrolled (815, 381) with delta (0, 0)
Screenshot: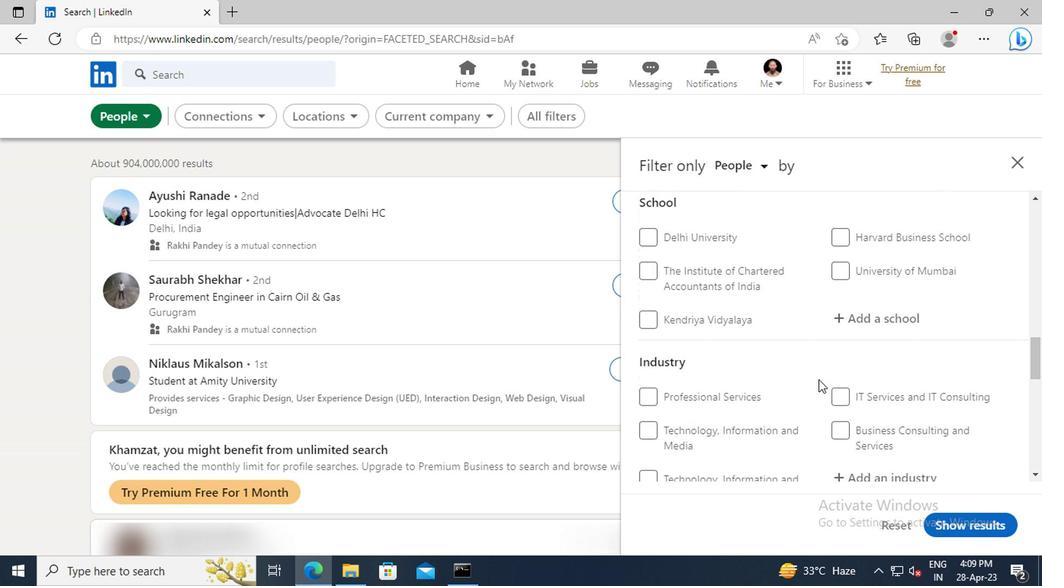 
Action: Mouse scrolled (815, 381) with delta (0, 0)
Screenshot: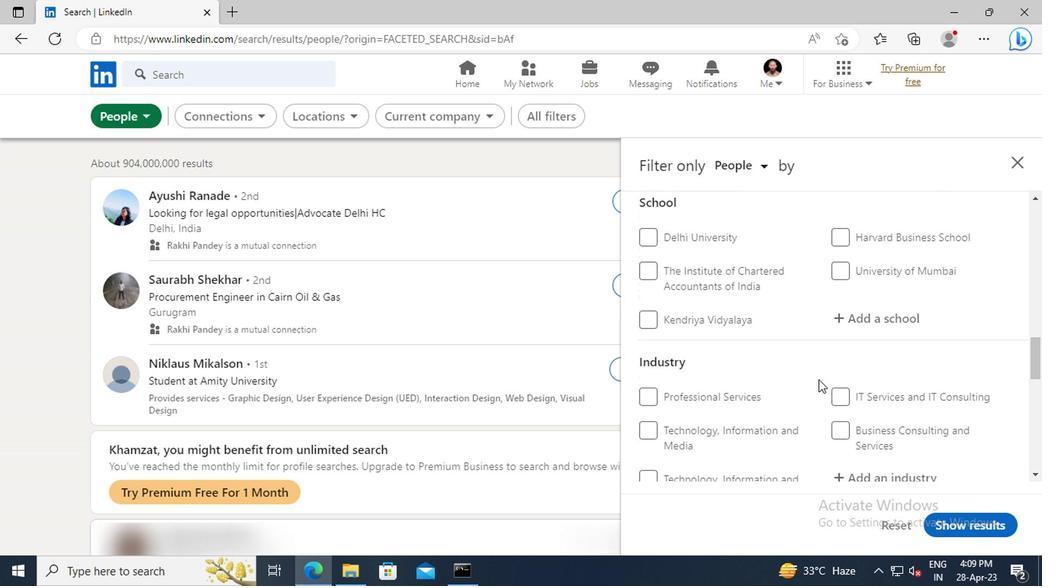 
Action: Mouse scrolled (815, 381) with delta (0, 0)
Screenshot: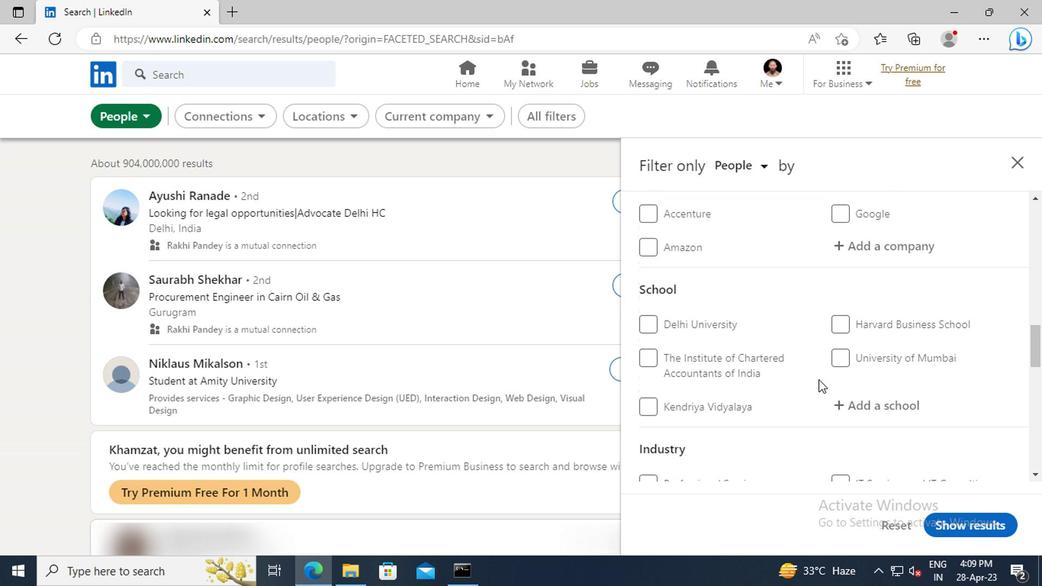 
Action: Mouse scrolled (815, 381) with delta (0, 0)
Screenshot: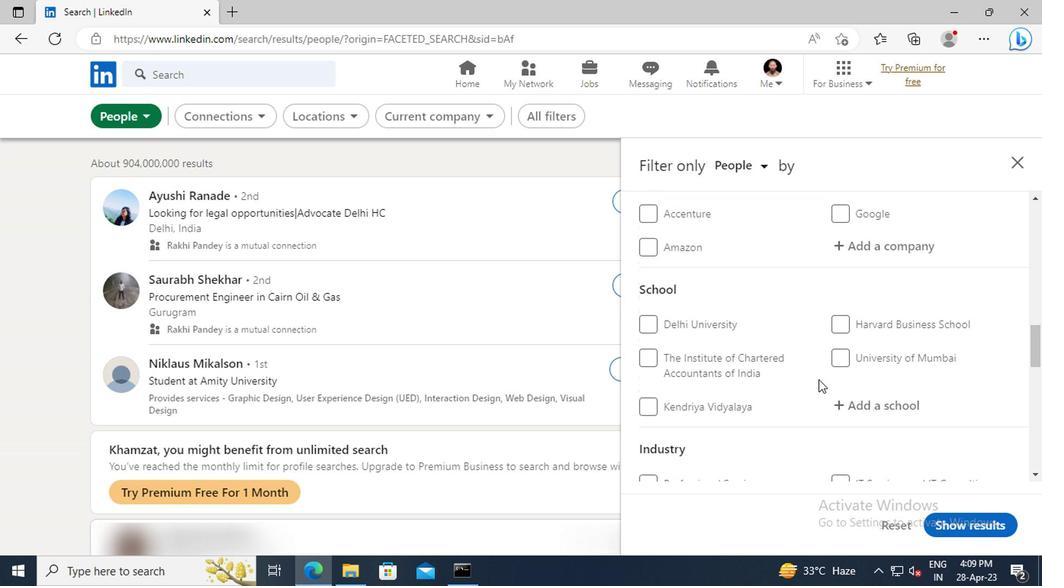 
Action: Mouse scrolled (815, 381) with delta (0, 0)
Screenshot: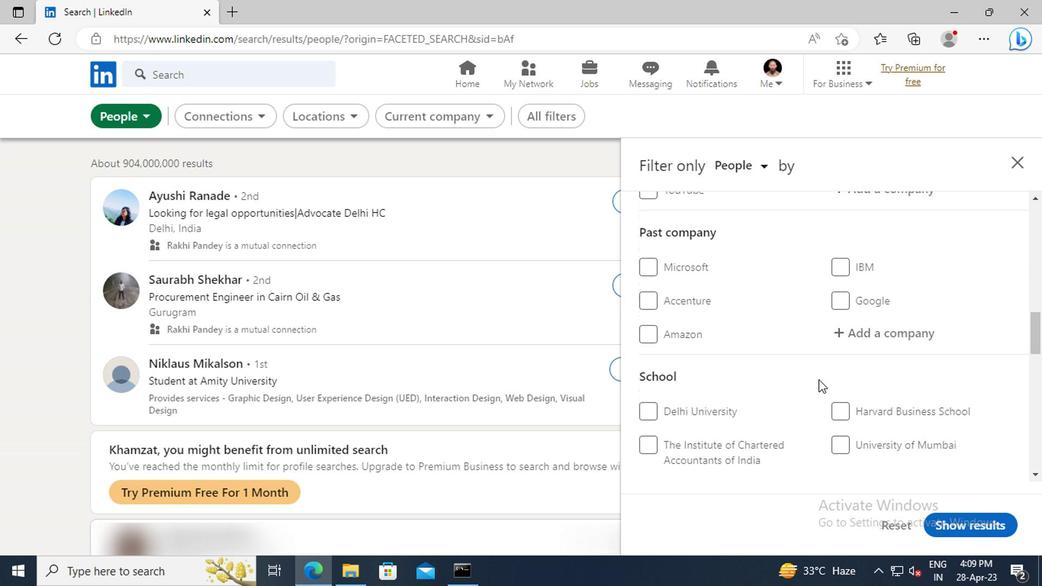 
Action: Mouse scrolled (815, 381) with delta (0, 0)
Screenshot: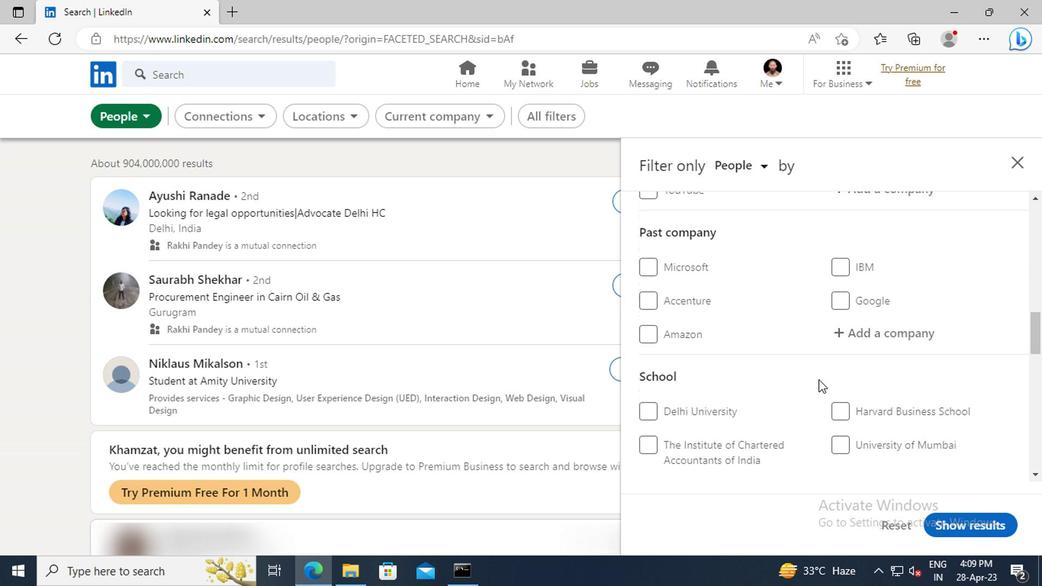 
Action: Mouse moved to (815, 379)
Screenshot: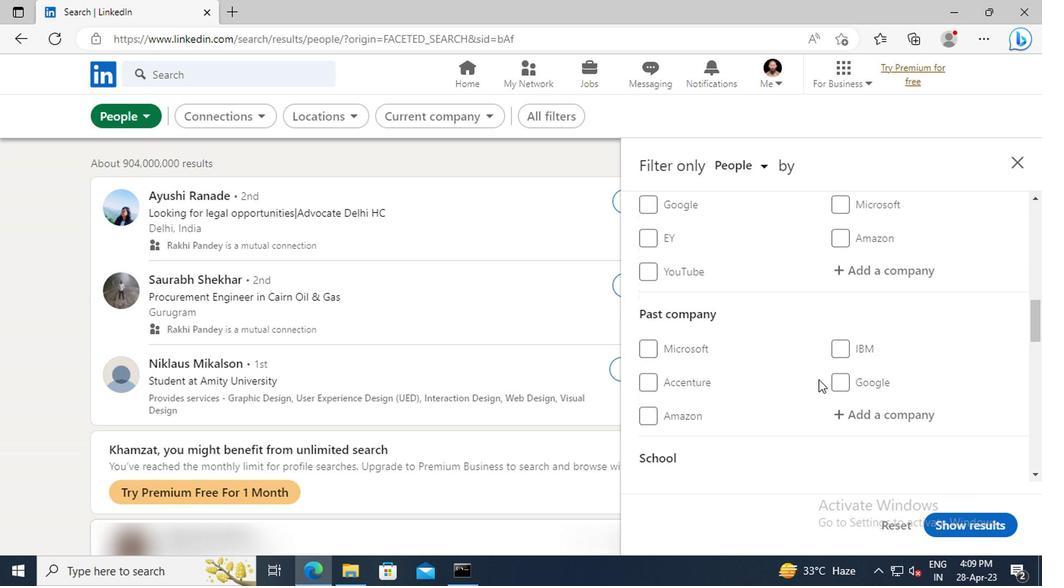 
Action: Mouse scrolled (815, 379) with delta (0, 0)
Screenshot: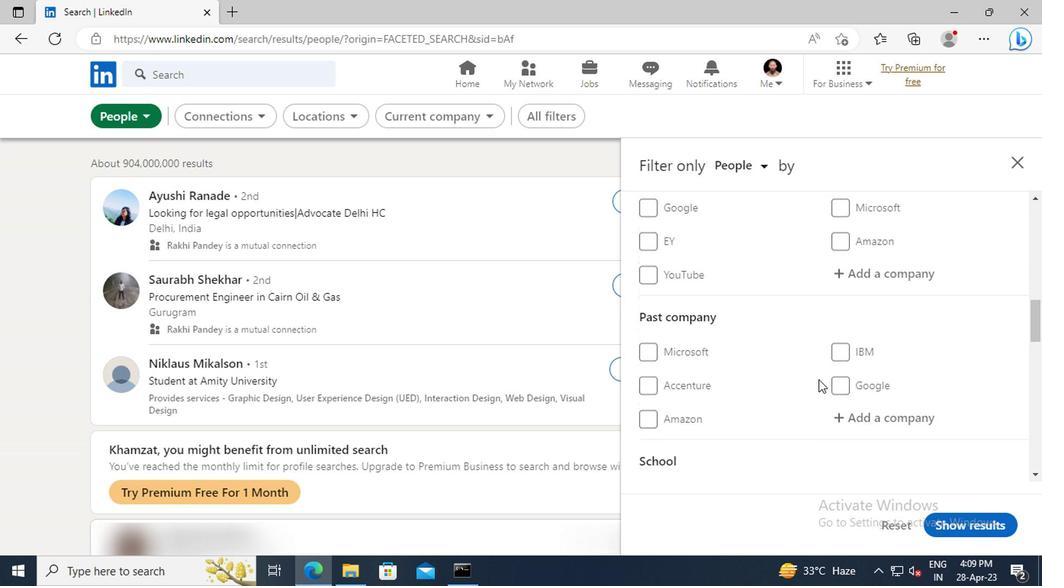 
Action: Mouse moved to (844, 322)
Screenshot: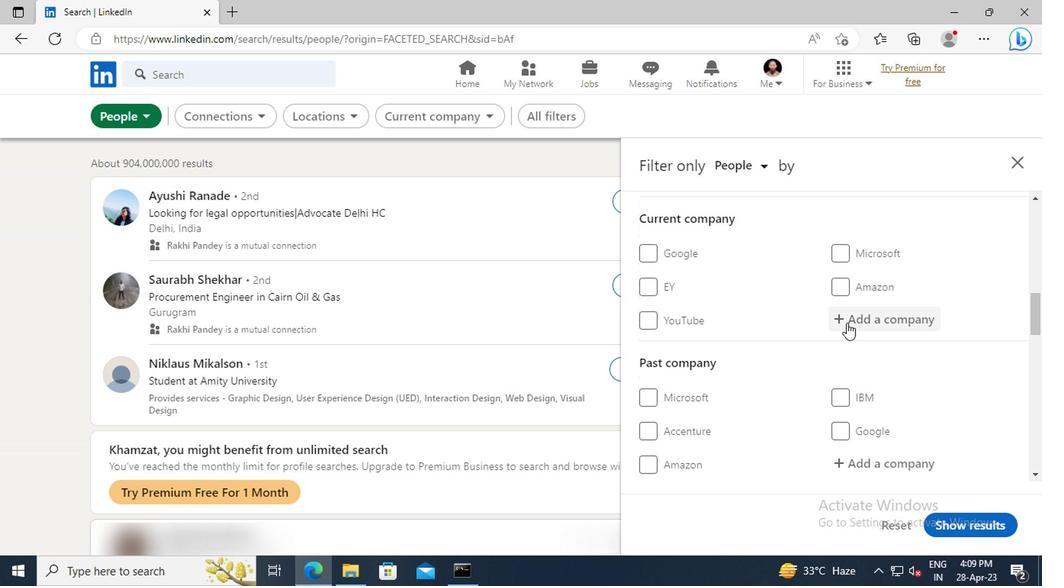 
Action: Mouse pressed left at (844, 322)
Screenshot: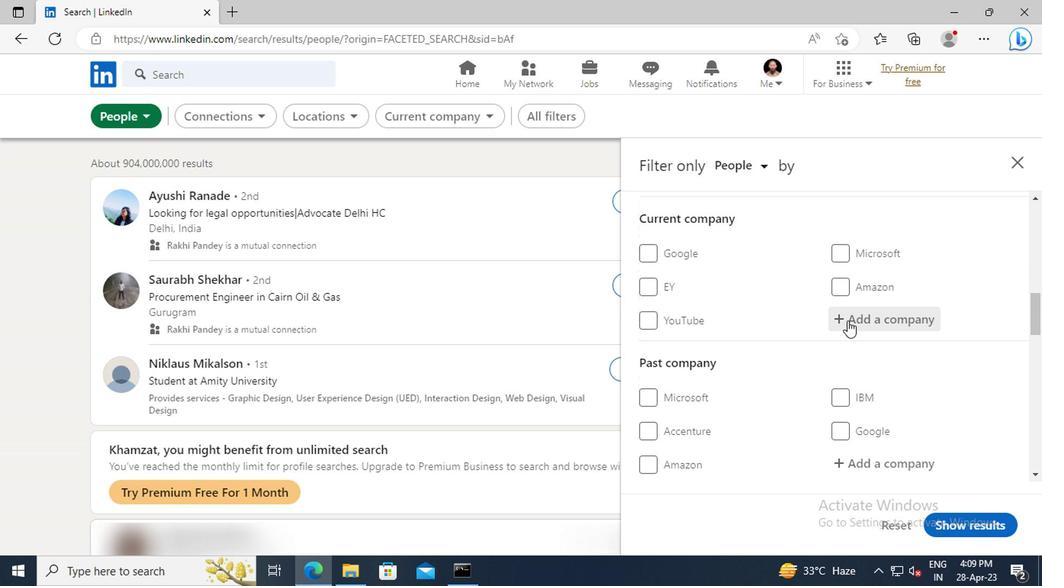 
Action: Mouse moved to (826, 311)
Screenshot: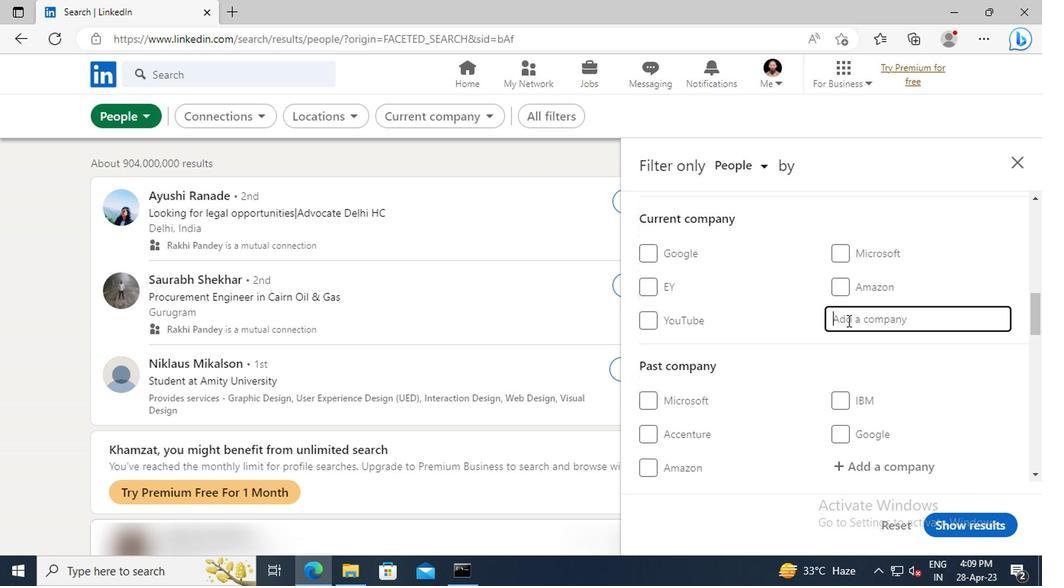 
Action: Key pressed <Key.shift>ITC<Key.space><Key.shift>HO
Screenshot: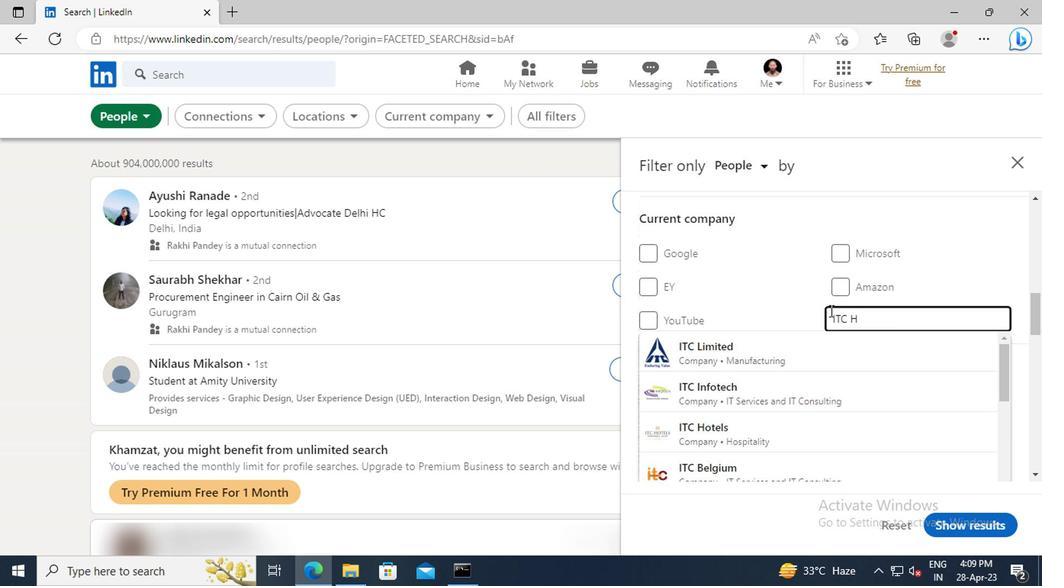 
Action: Mouse moved to (825, 344)
Screenshot: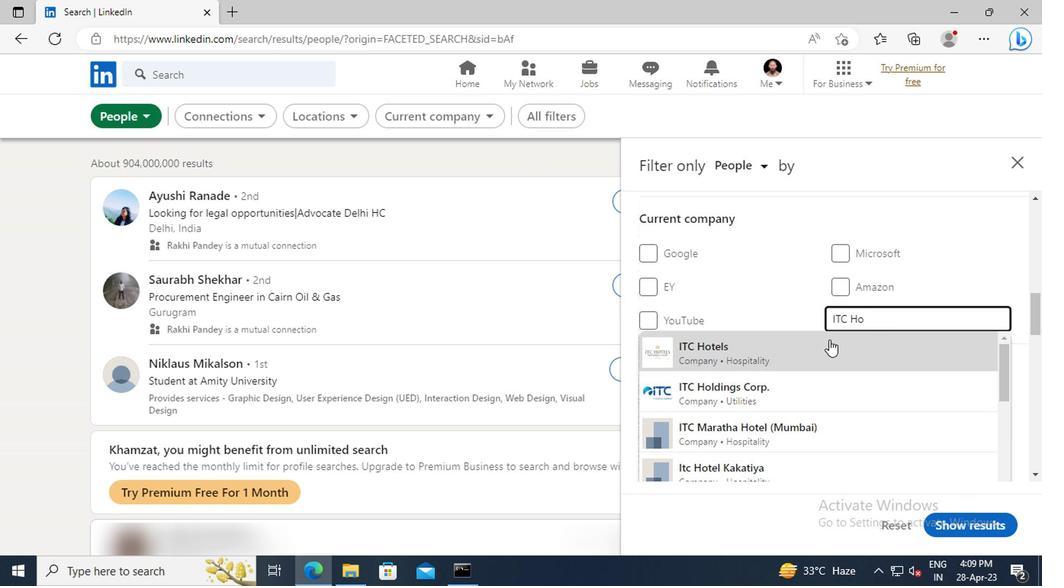 
Action: Mouse pressed left at (825, 344)
Screenshot: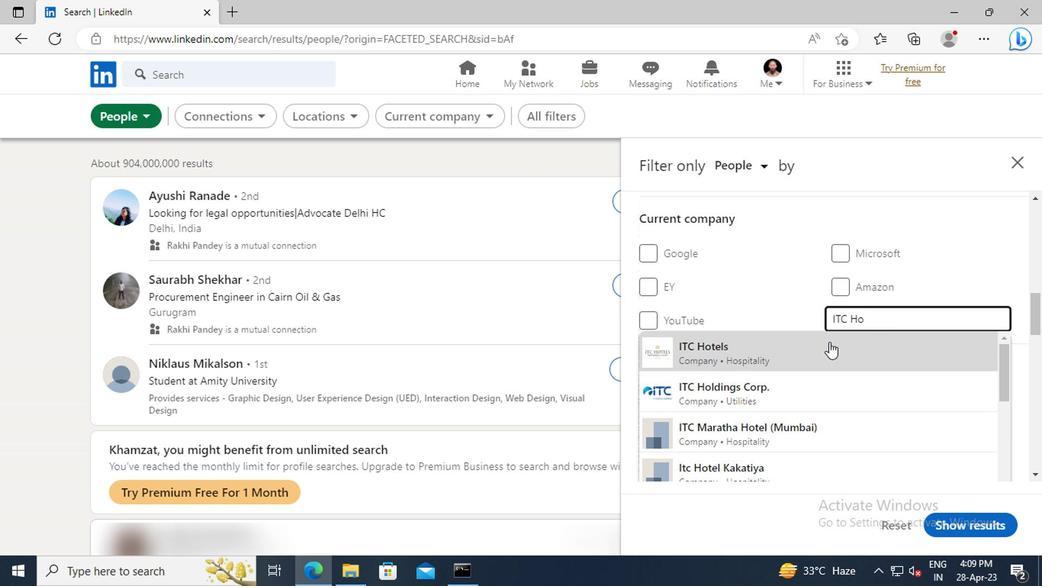
Action: Mouse scrolled (825, 343) with delta (0, -1)
Screenshot: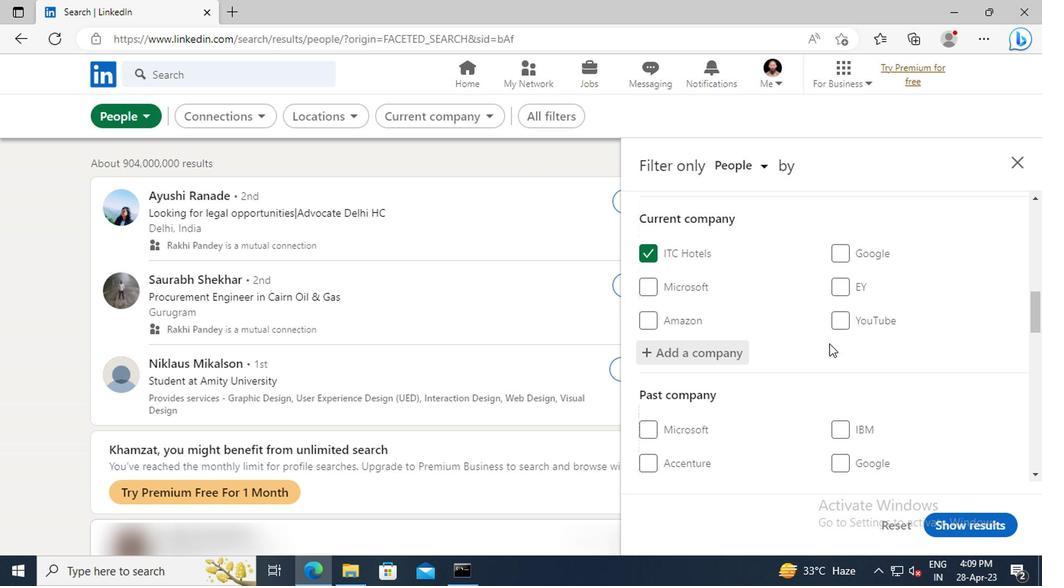 
Action: Mouse scrolled (825, 343) with delta (0, -1)
Screenshot: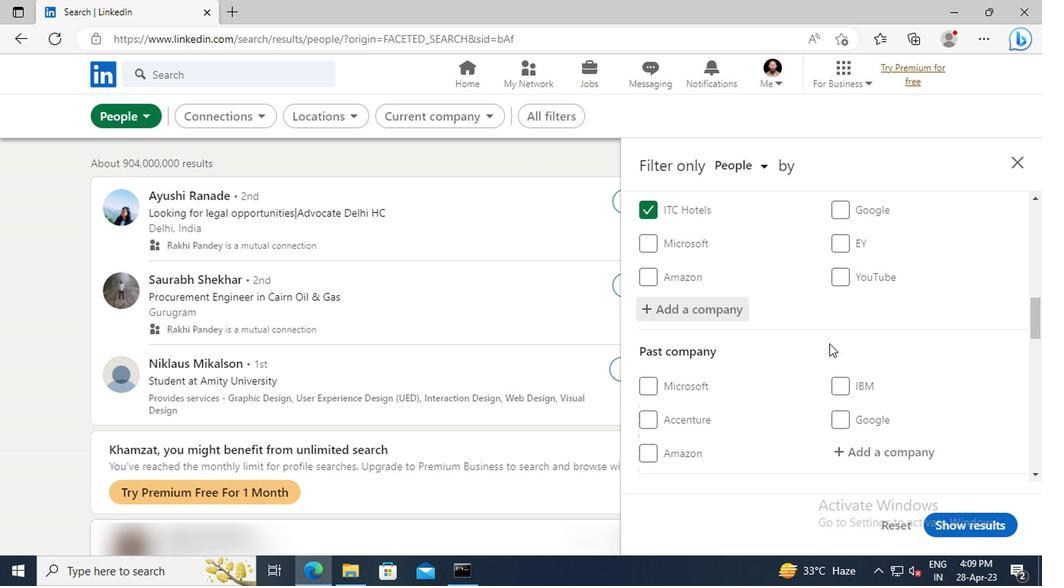 
Action: Mouse scrolled (825, 343) with delta (0, -1)
Screenshot: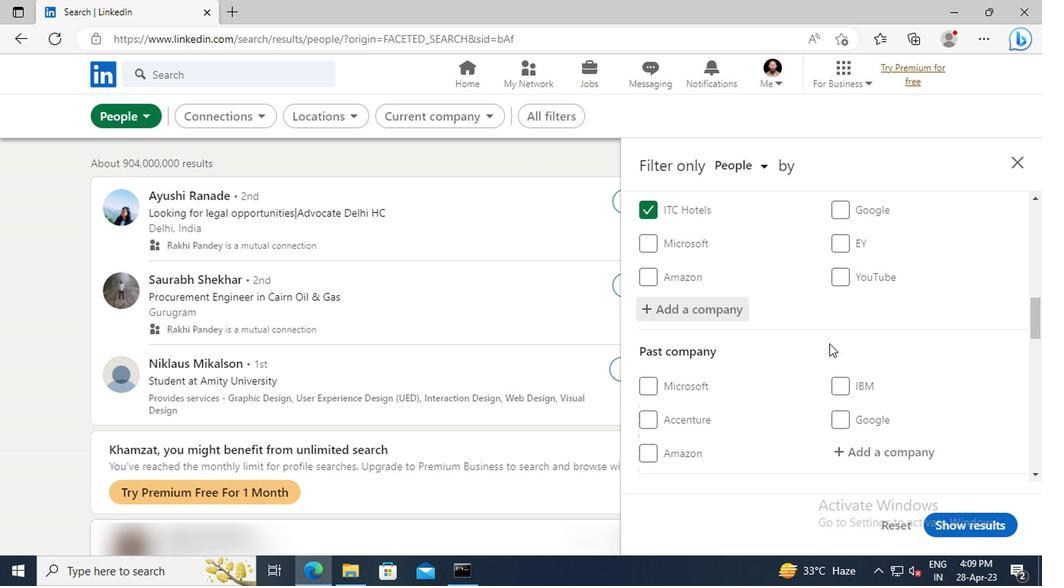 
Action: Mouse scrolled (825, 343) with delta (0, -1)
Screenshot: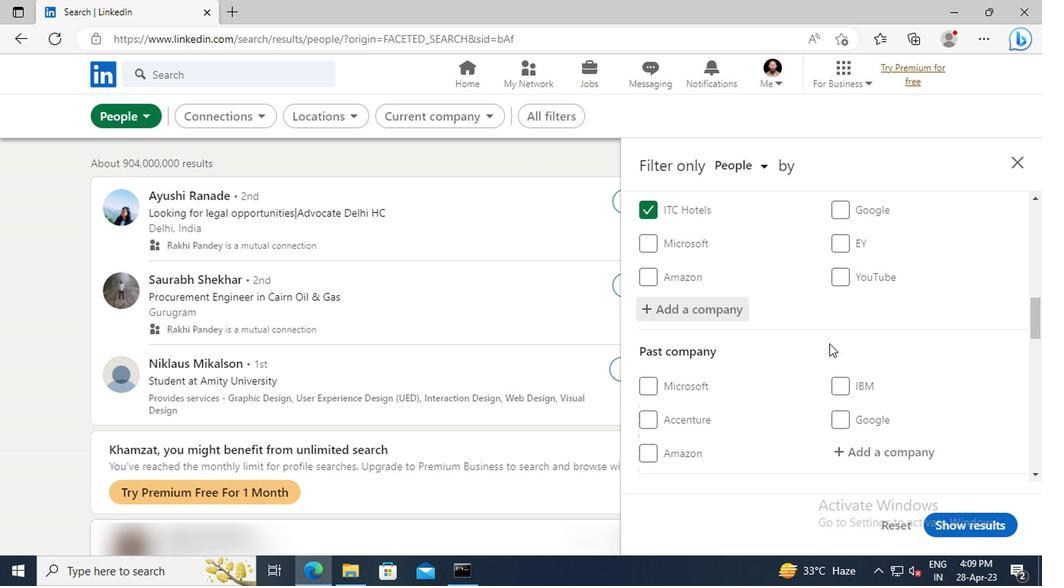 
Action: Mouse scrolled (825, 343) with delta (0, -1)
Screenshot: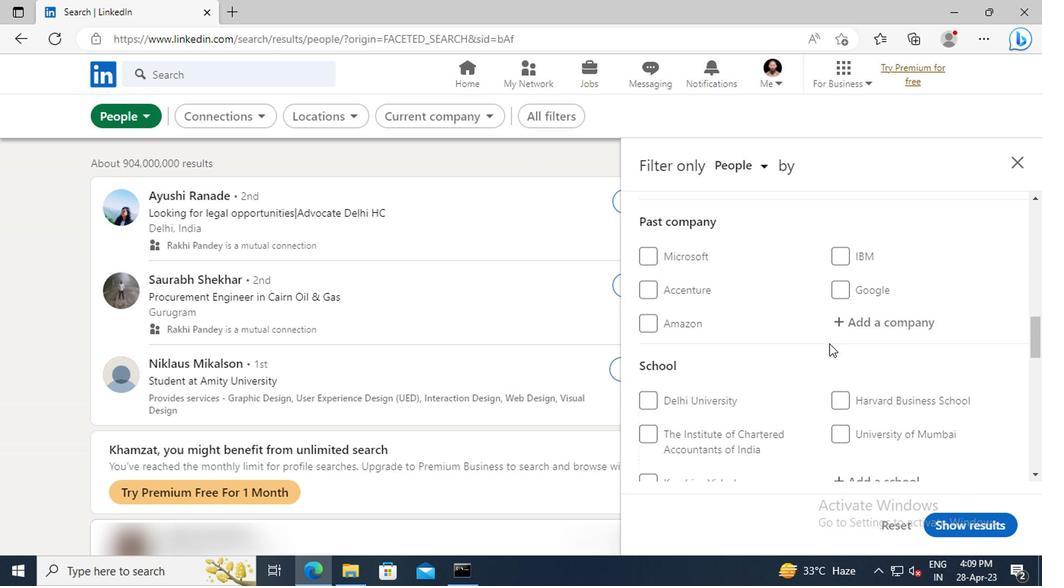 
Action: Mouse scrolled (825, 343) with delta (0, -1)
Screenshot: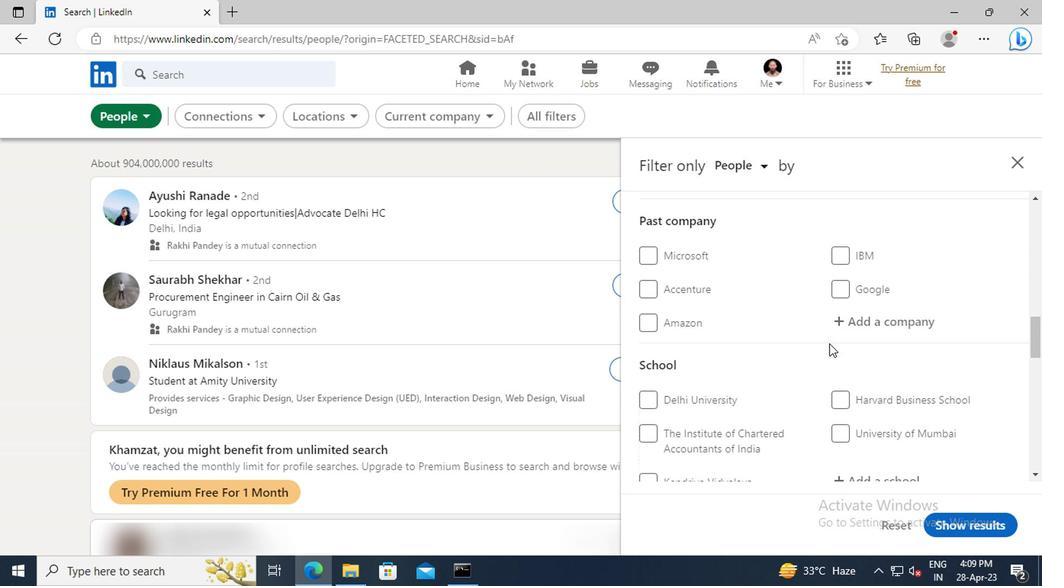 
Action: Mouse scrolled (825, 343) with delta (0, -1)
Screenshot: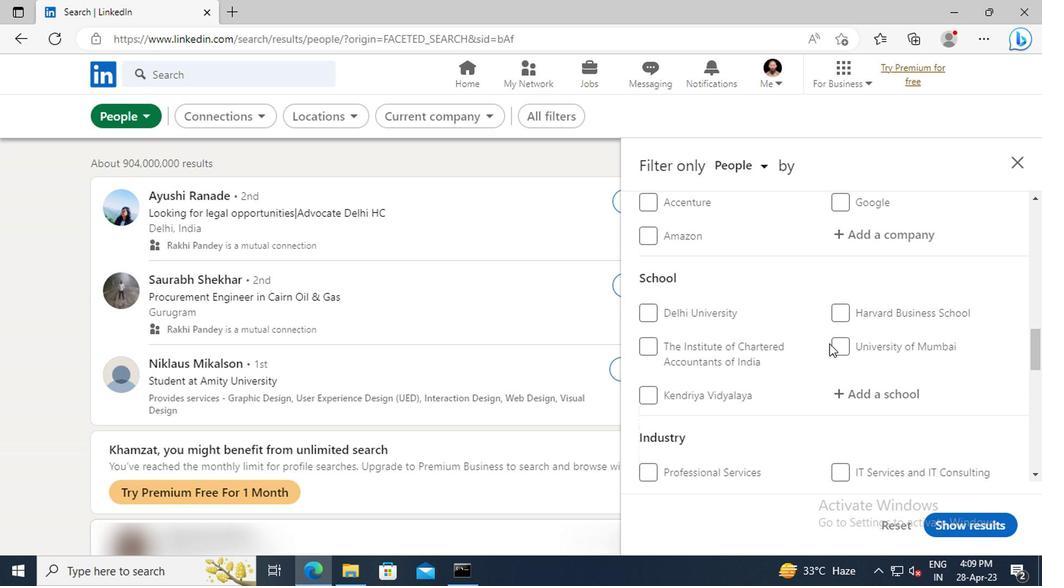 
Action: Mouse moved to (839, 349)
Screenshot: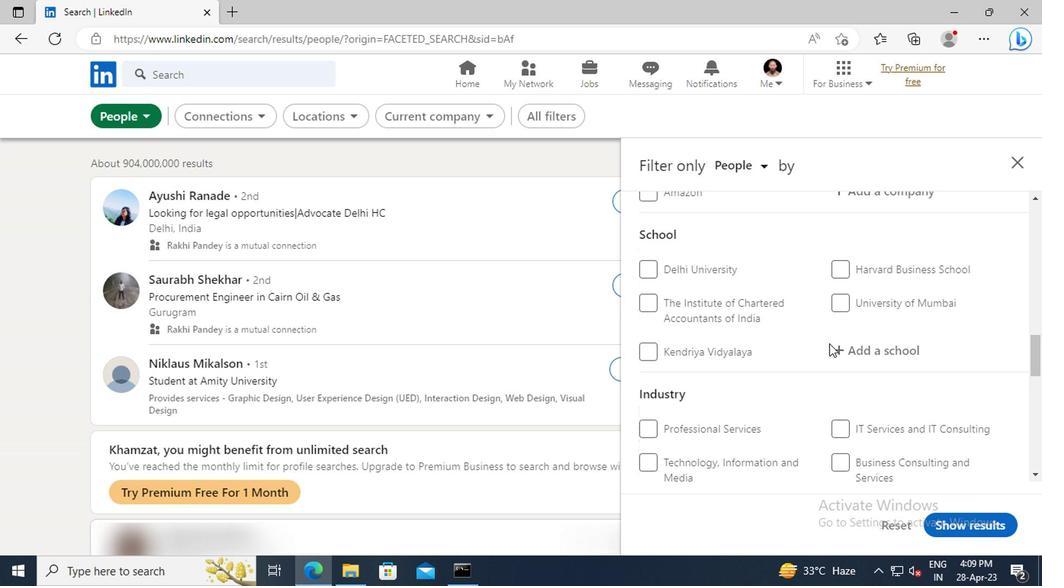 
Action: Mouse pressed left at (839, 349)
Screenshot: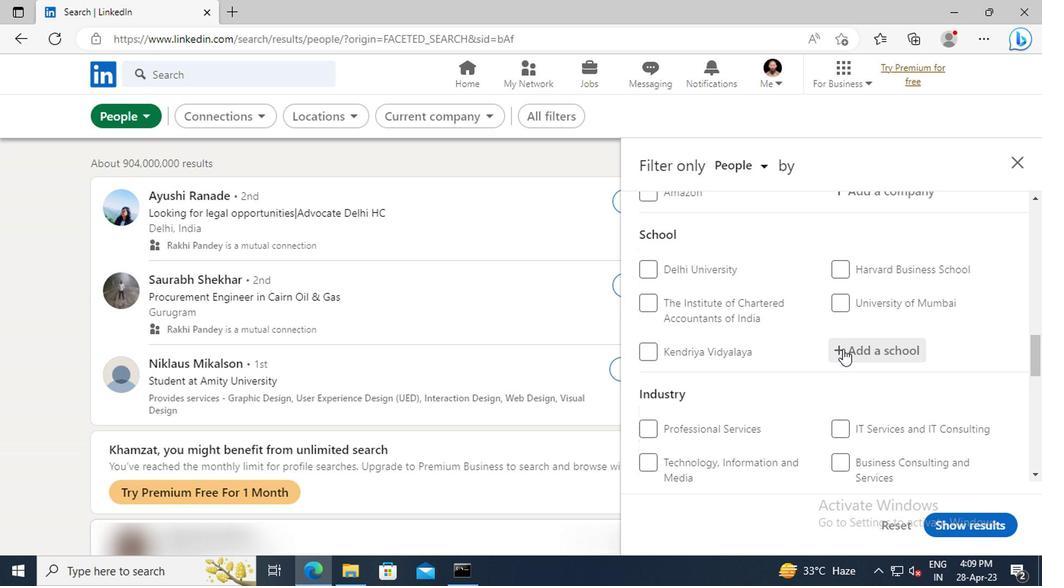 
Action: Key pressed <Key.shift>PROJECT<Key.space><Key.shift>MANA
Screenshot: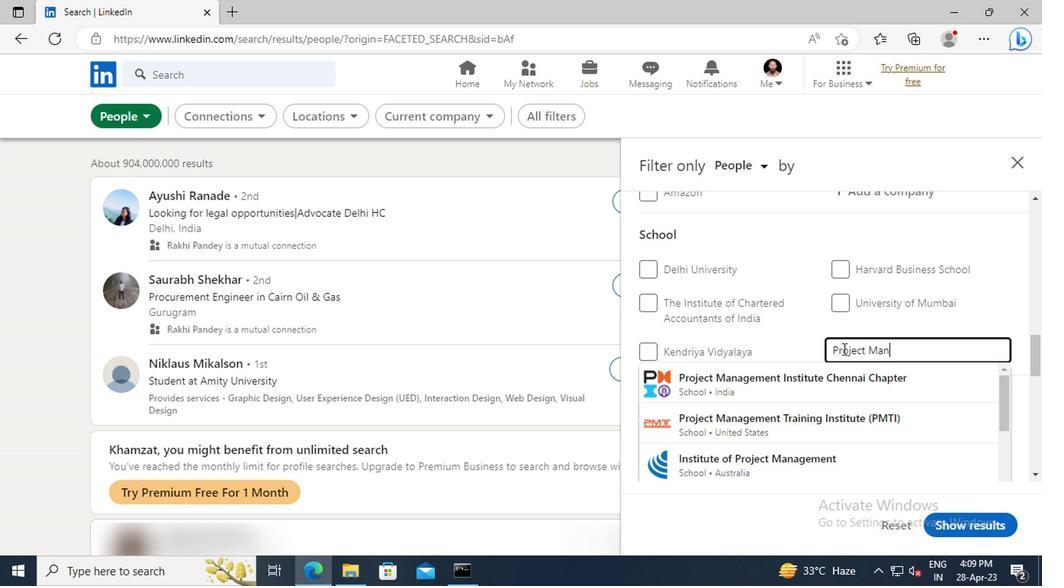 
Action: Mouse moved to (844, 381)
Screenshot: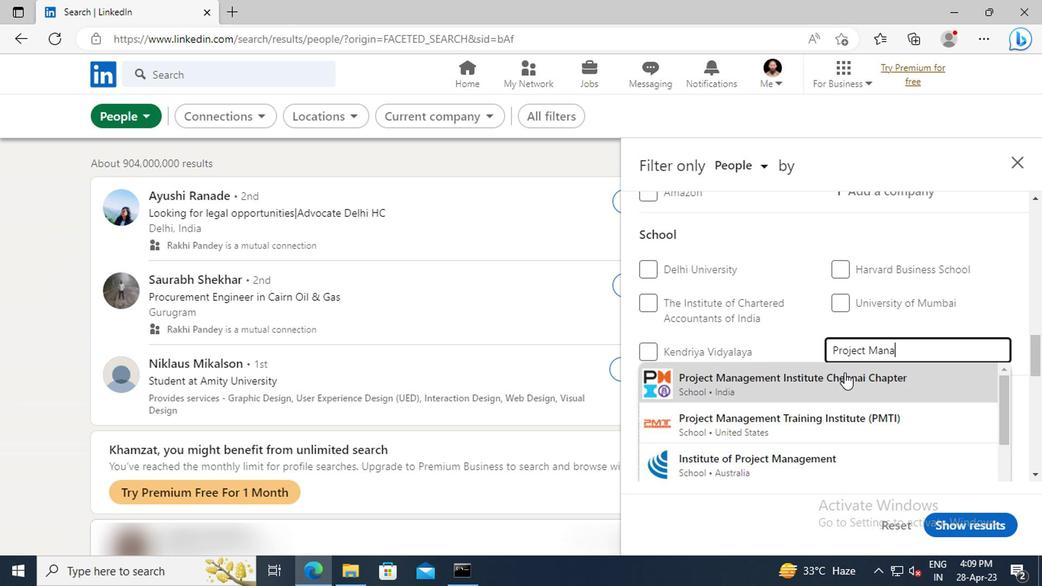 
Action: Mouse pressed left at (844, 381)
Screenshot: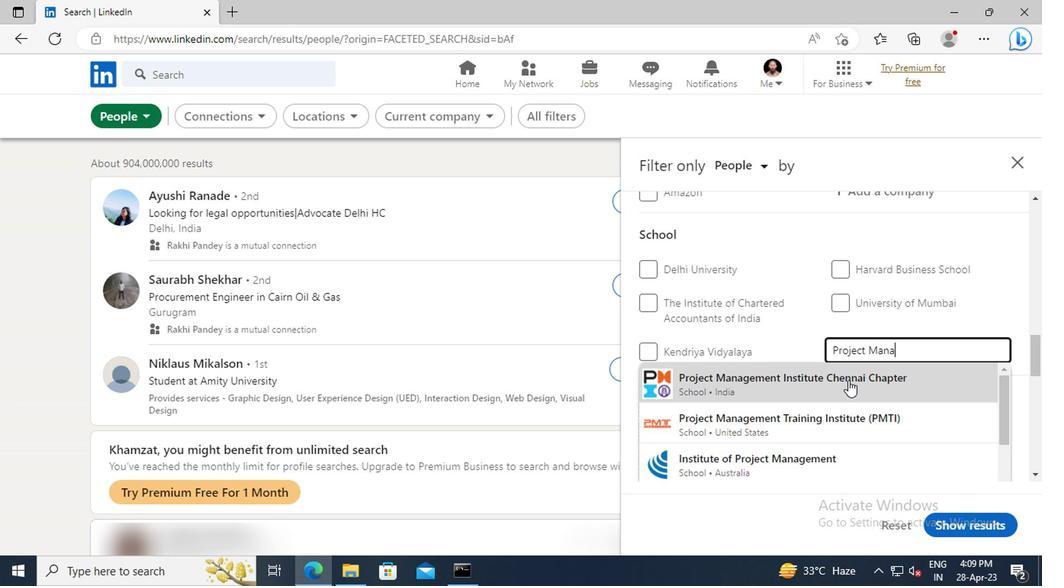 
Action: Mouse scrolled (844, 380) with delta (0, 0)
Screenshot: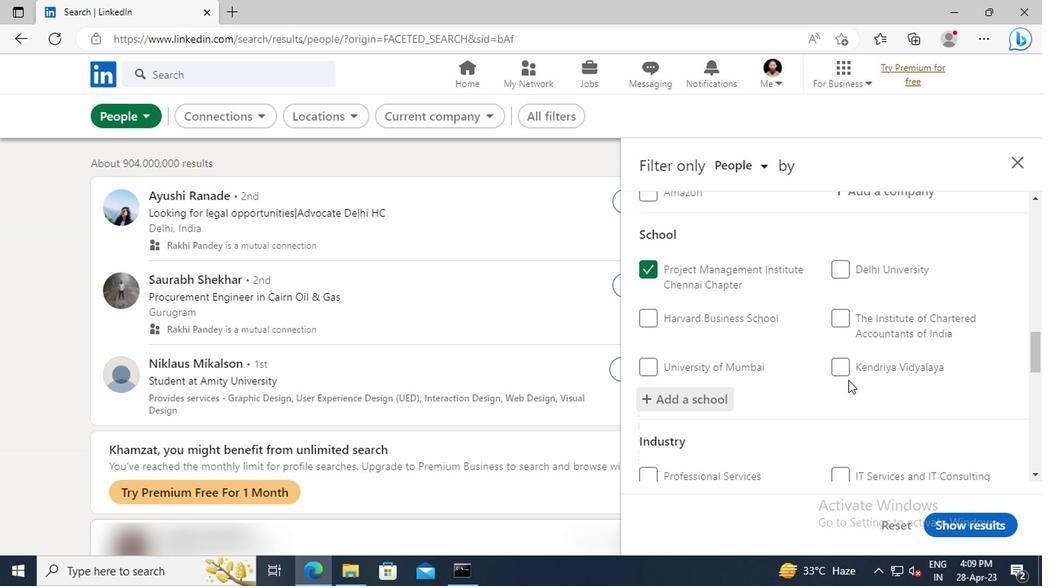 
Action: Mouse scrolled (844, 380) with delta (0, 0)
Screenshot: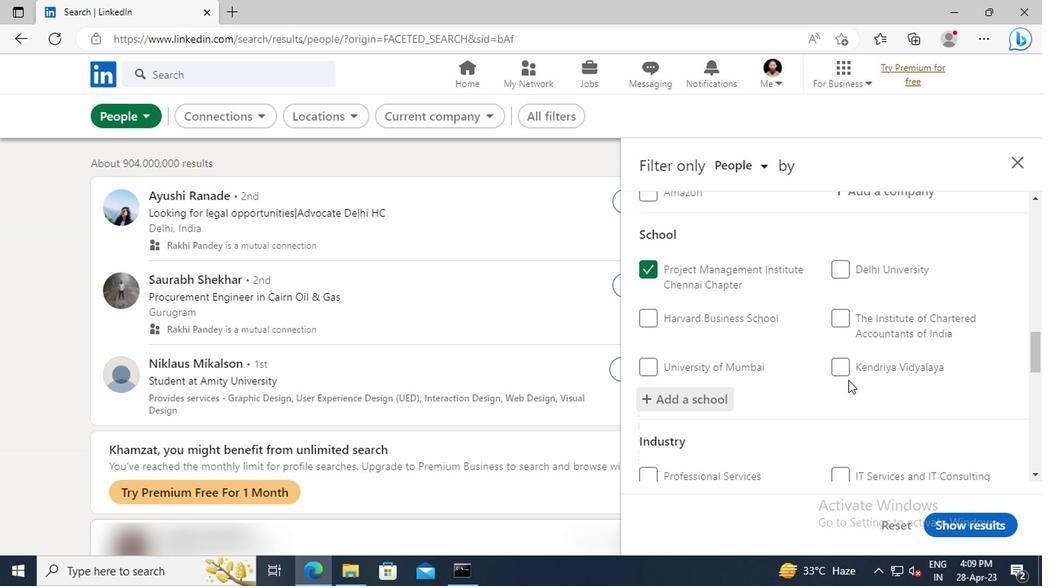 
Action: Mouse scrolled (844, 380) with delta (0, 0)
Screenshot: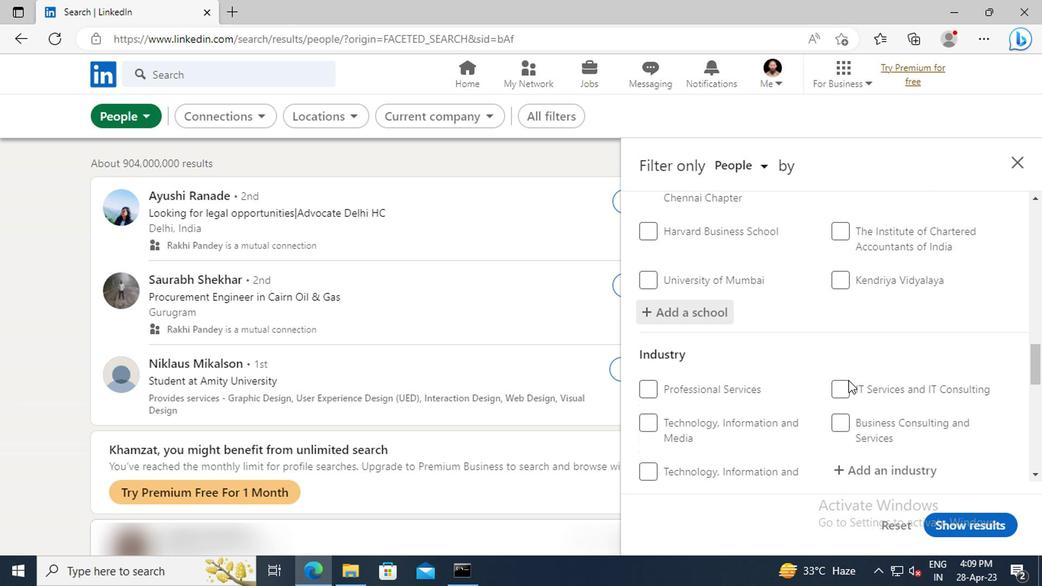 
Action: Mouse scrolled (844, 380) with delta (0, 0)
Screenshot: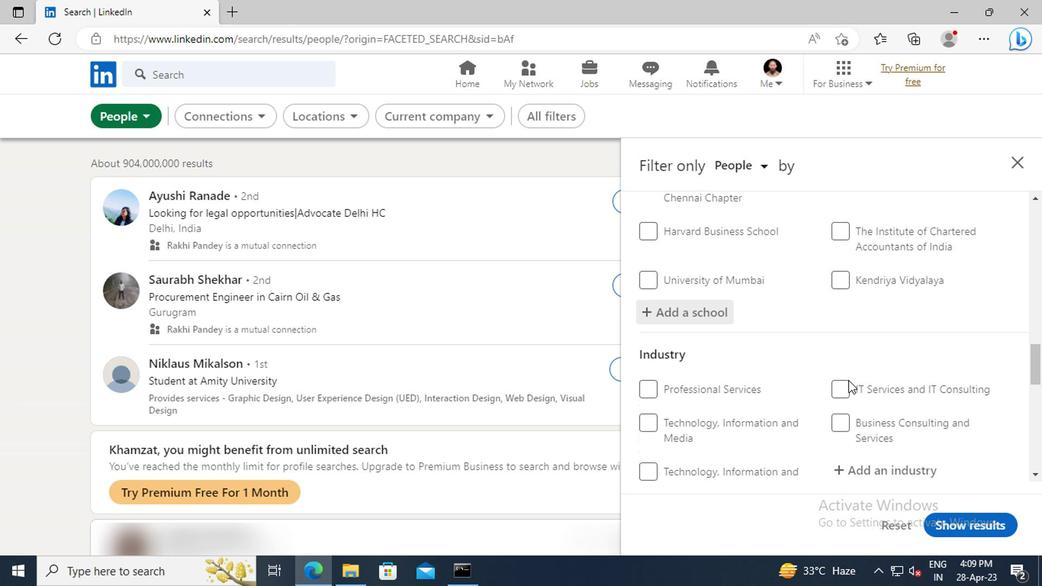 
Action: Mouse moved to (853, 382)
Screenshot: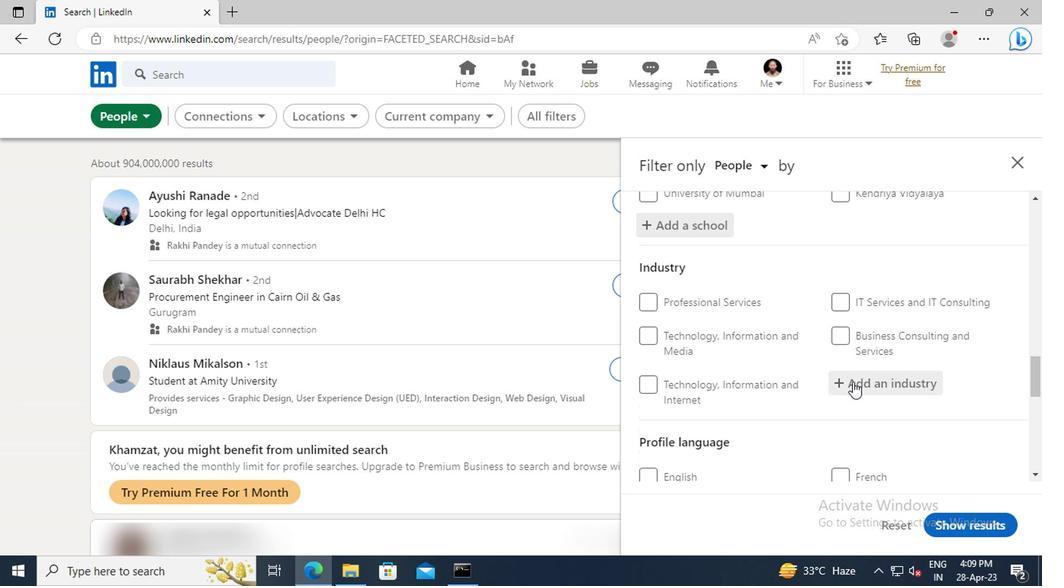 
Action: Mouse pressed left at (853, 382)
Screenshot: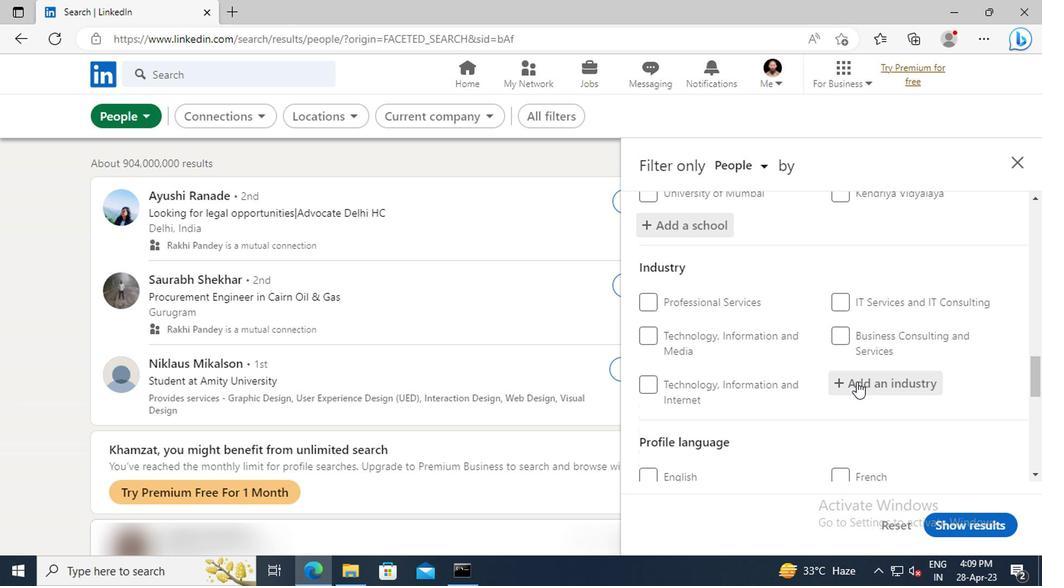 
Action: Key pressed <Key.shift>LAW<Key.space><Key.shift>PRA
Screenshot: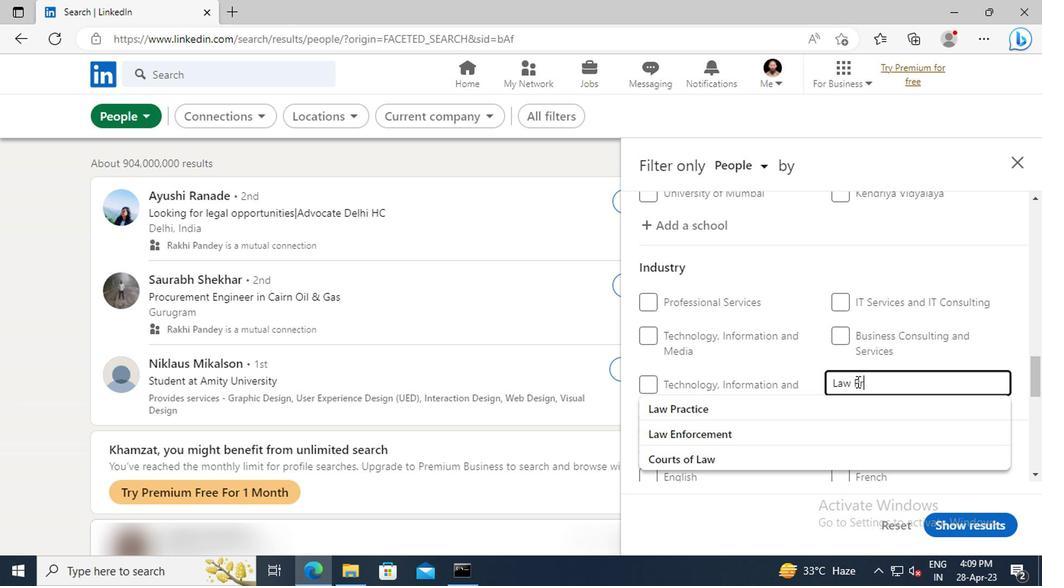 
Action: Mouse moved to (852, 404)
Screenshot: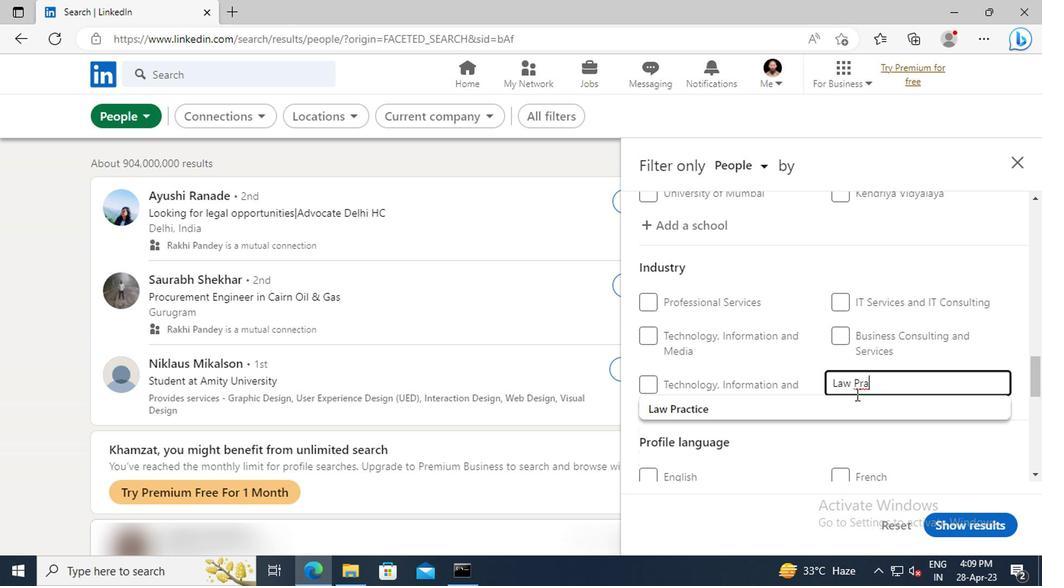 
Action: Mouse pressed left at (852, 404)
Screenshot: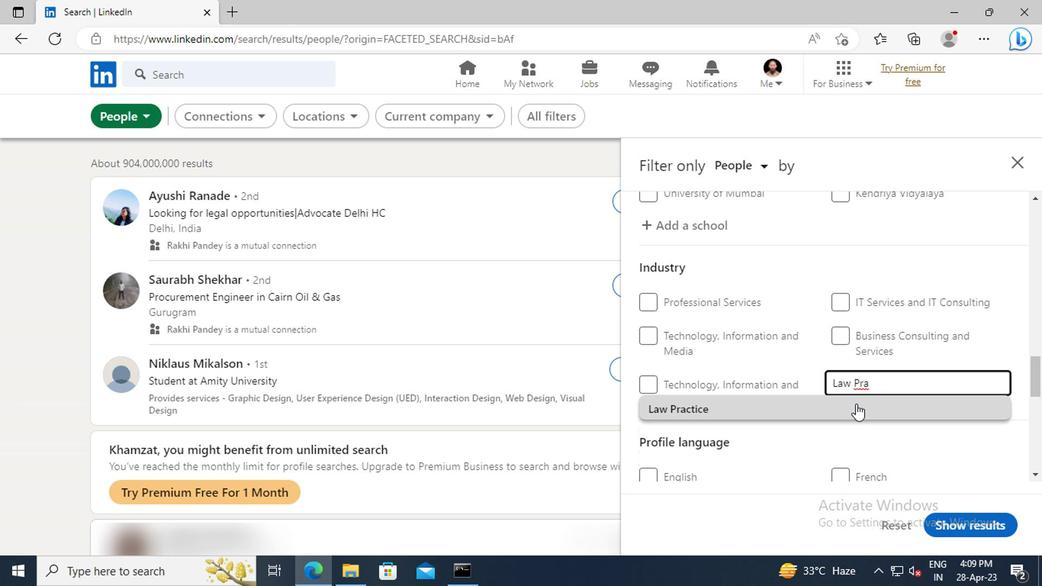 
Action: Mouse scrolled (852, 404) with delta (0, 0)
Screenshot: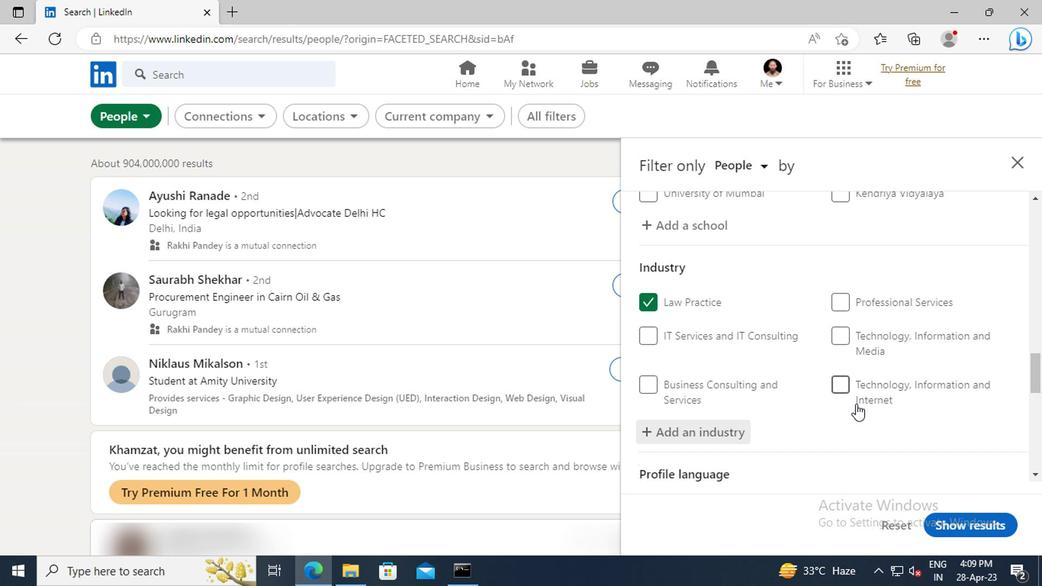 
Action: Mouse scrolled (852, 404) with delta (0, 0)
Screenshot: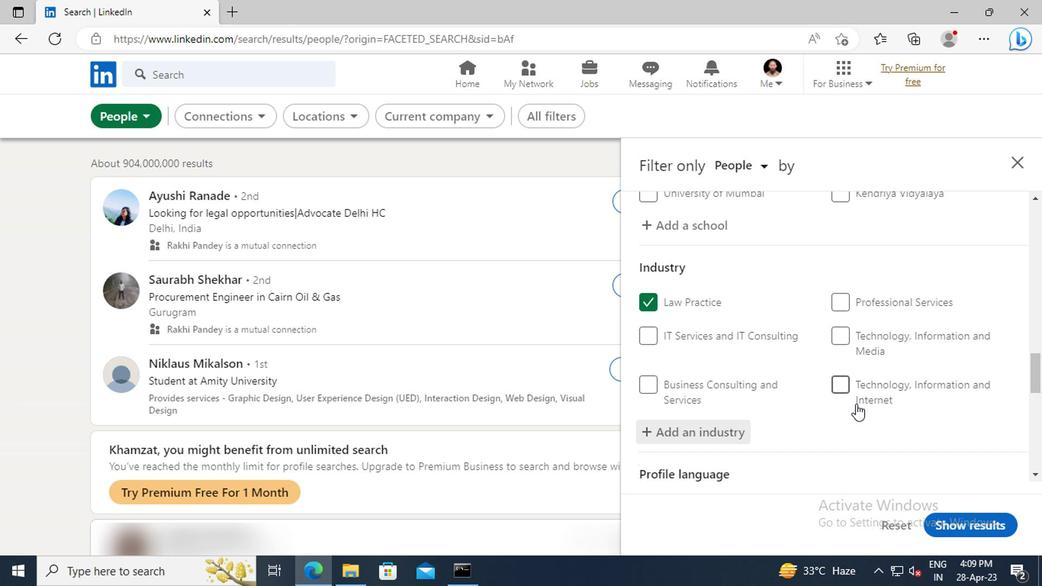 
Action: Mouse scrolled (852, 404) with delta (0, 0)
Screenshot: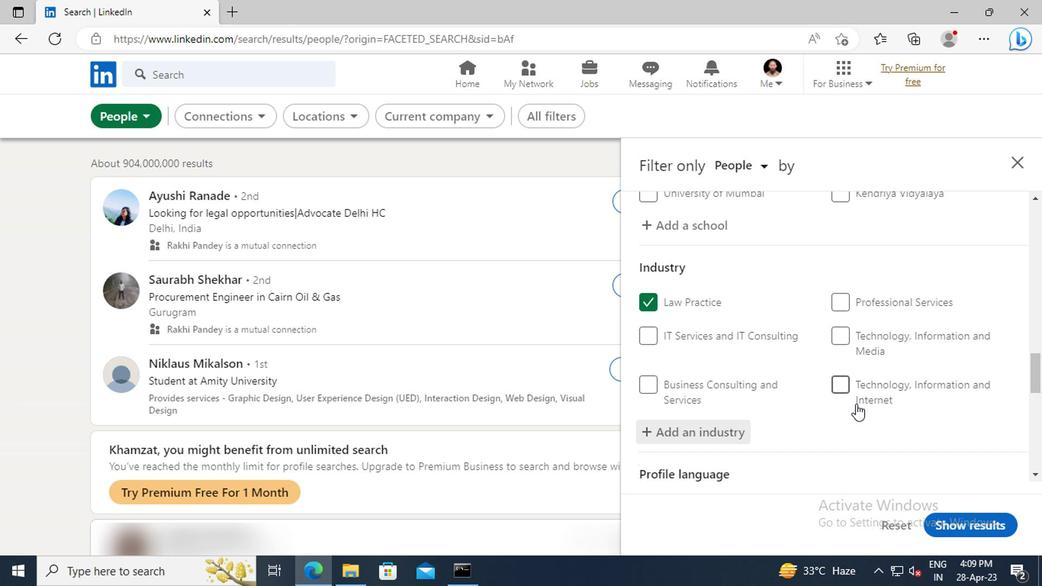 
Action: Mouse scrolled (852, 404) with delta (0, 0)
Screenshot: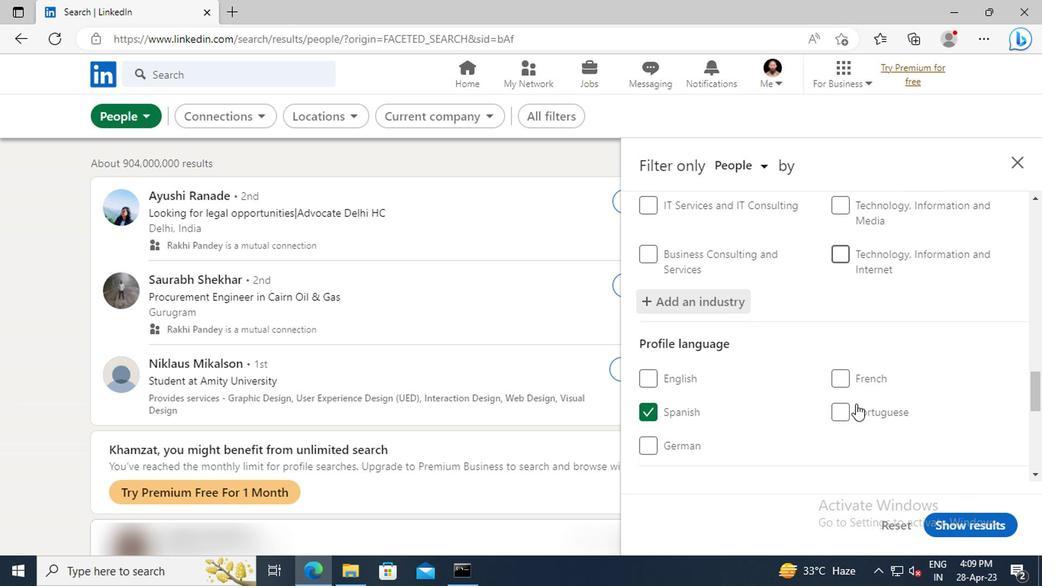 
Action: Mouse scrolled (852, 404) with delta (0, 0)
Screenshot: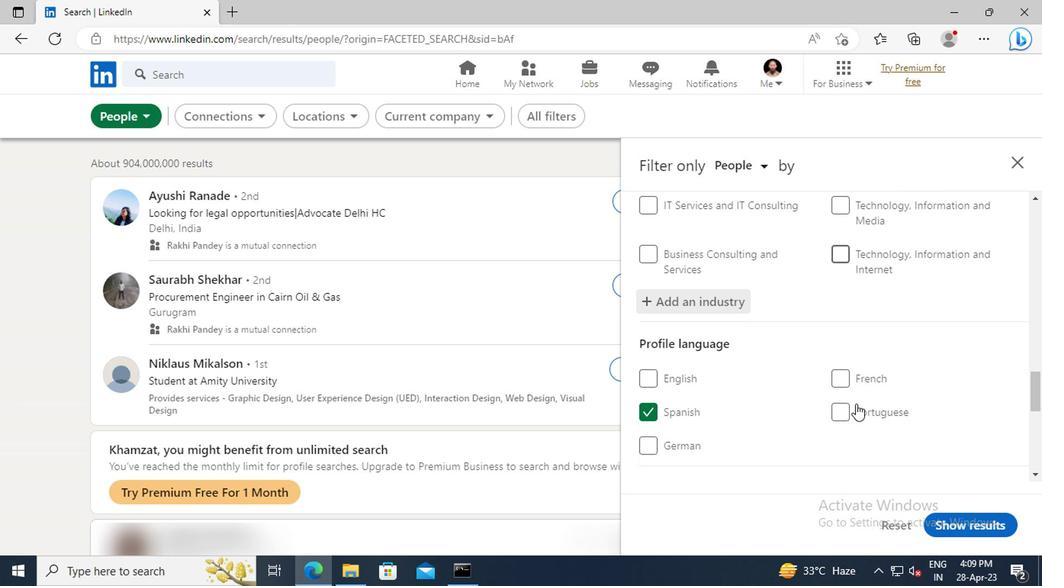 
Action: Mouse scrolled (852, 404) with delta (0, 0)
Screenshot: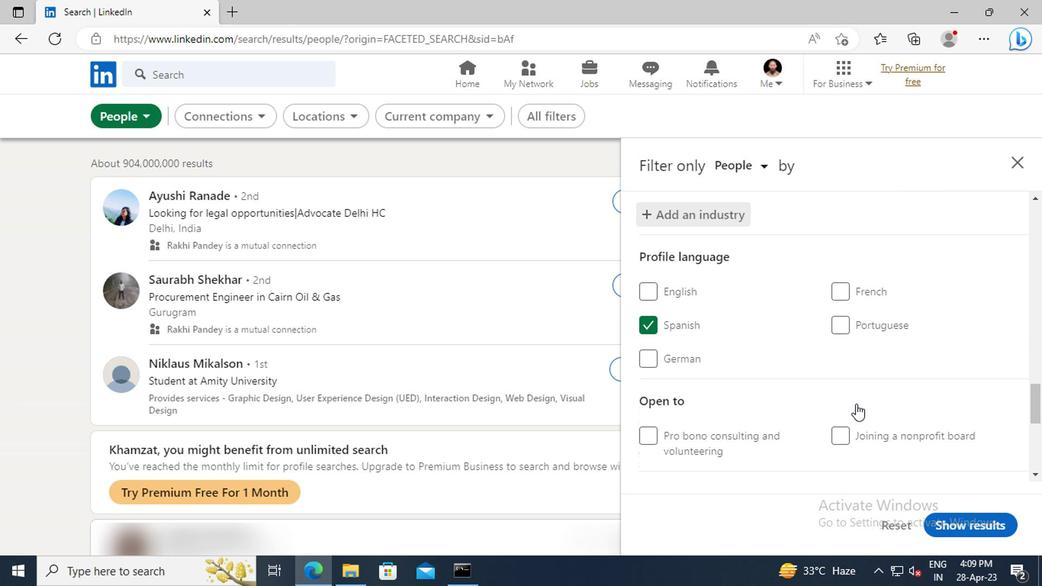 
Action: Mouse scrolled (852, 404) with delta (0, 0)
Screenshot: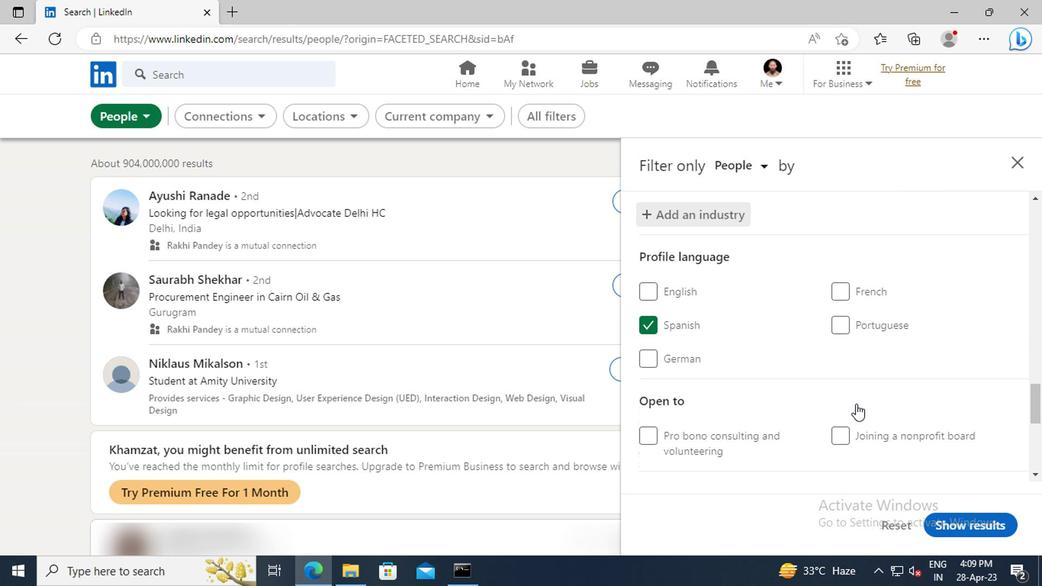 
Action: Mouse scrolled (852, 404) with delta (0, 0)
Screenshot: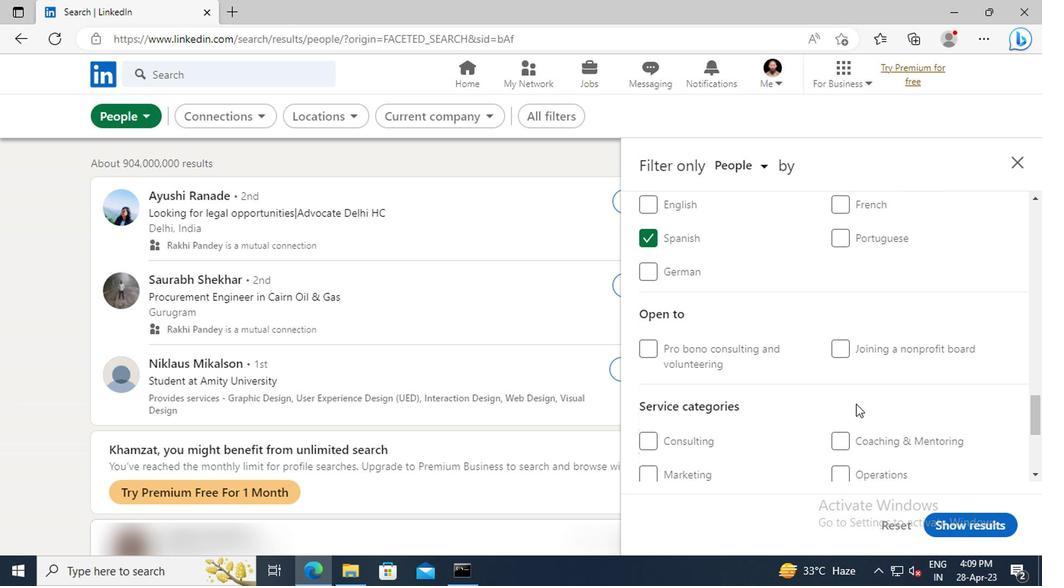 
Action: Mouse scrolled (852, 404) with delta (0, 0)
Screenshot: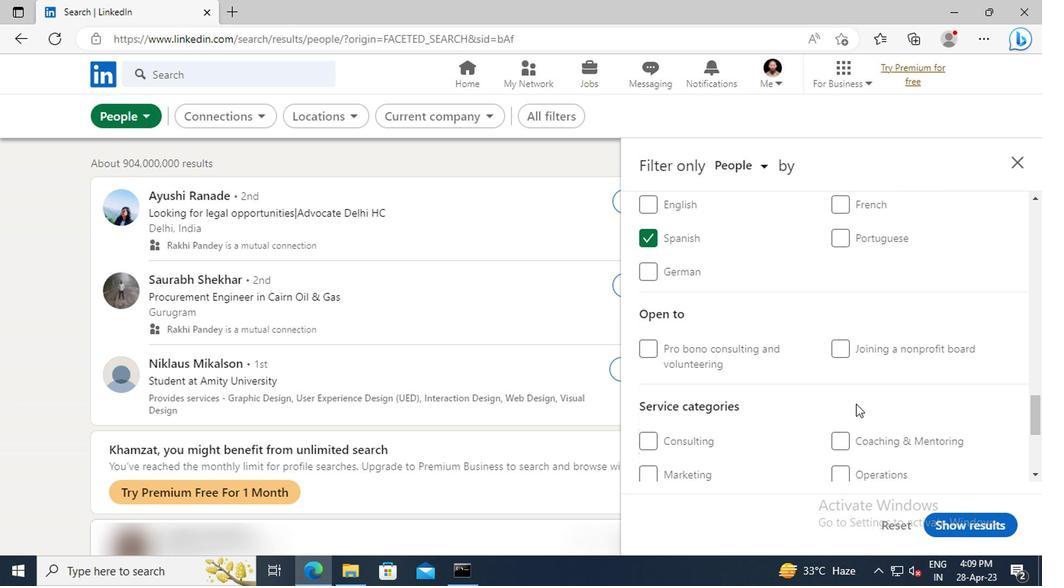 
Action: Mouse scrolled (852, 404) with delta (0, 0)
Screenshot: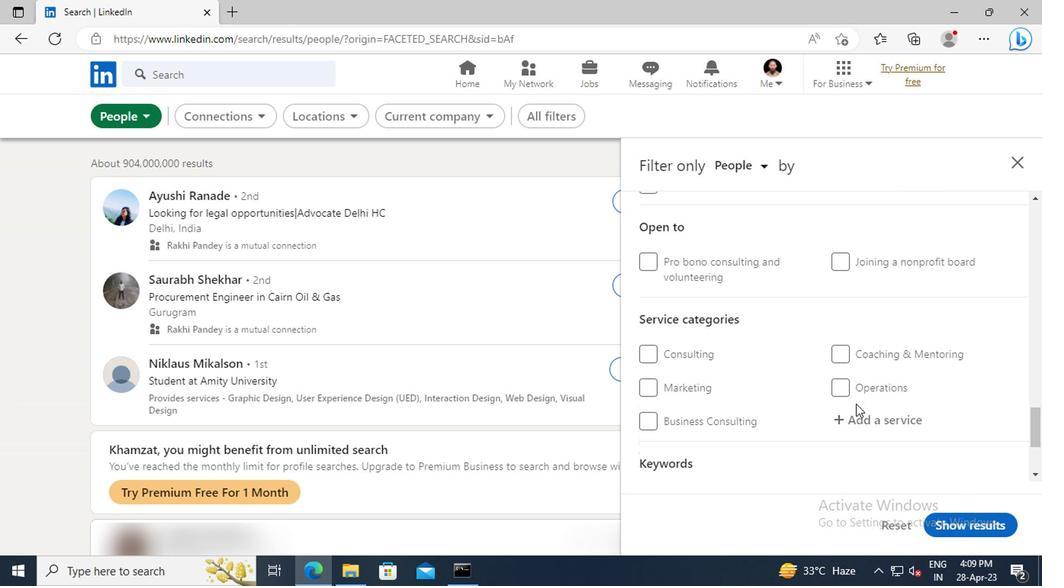 
Action: Mouse moved to (850, 379)
Screenshot: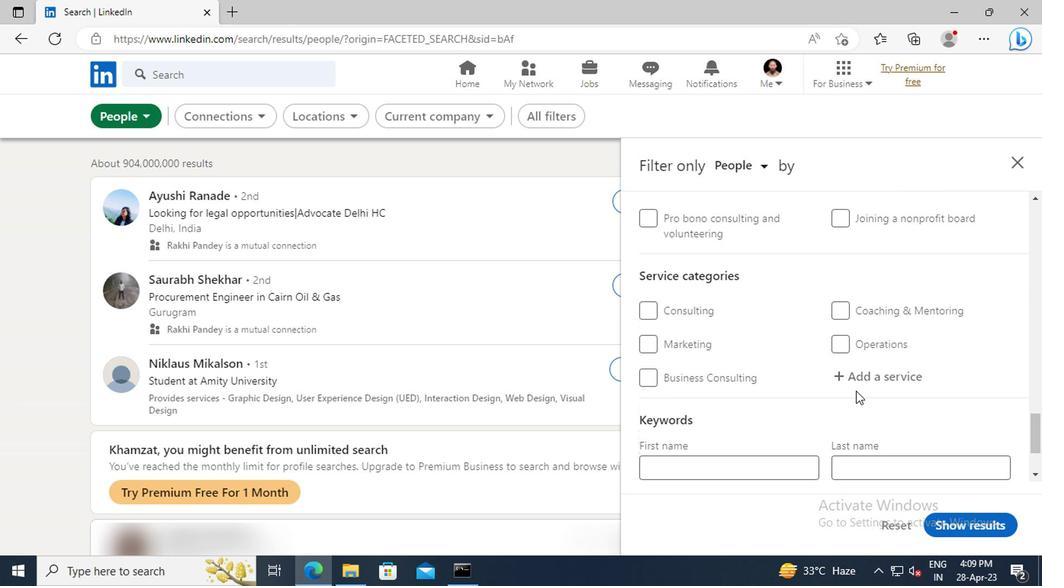 
Action: Mouse pressed left at (850, 379)
Screenshot: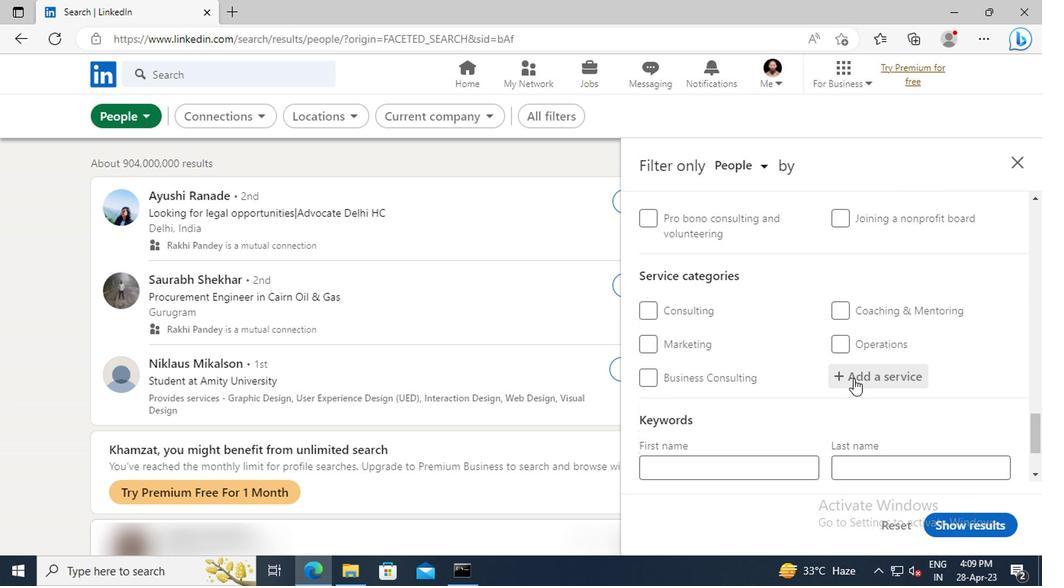 
Action: Key pressed <Key.shift>HEALTHCARE<Key.space><Key.shift>CON
Screenshot: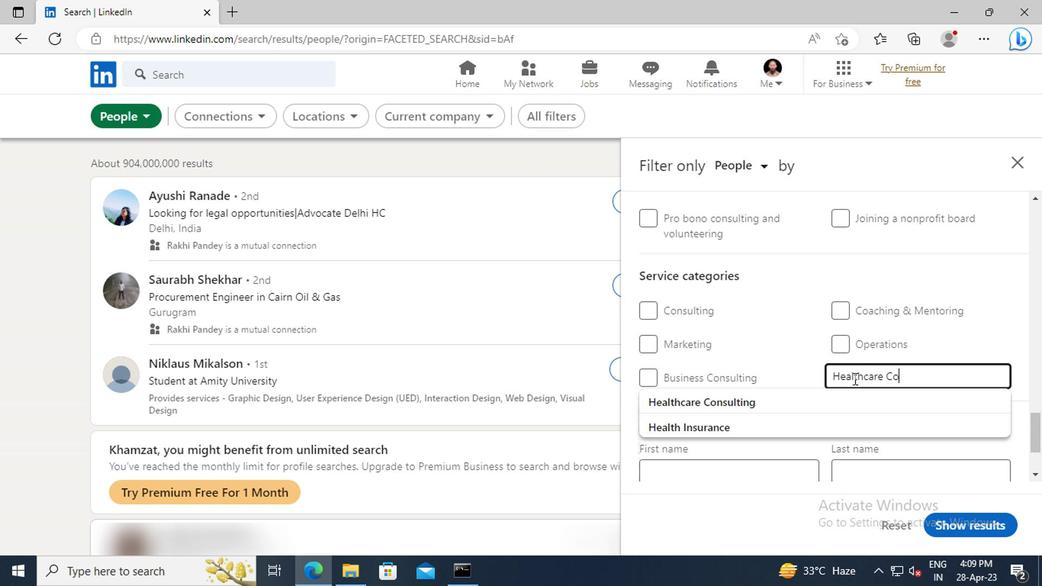 
Action: Mouse moved to (825, 398)
Screenshot: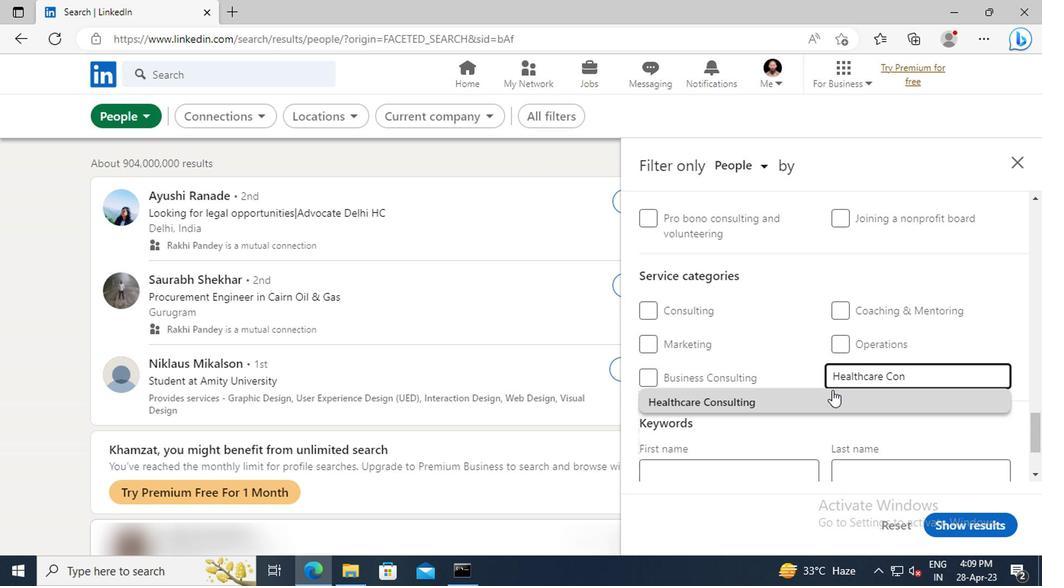 
Action: Mouse pressed left at (825, 398)
Screenshot: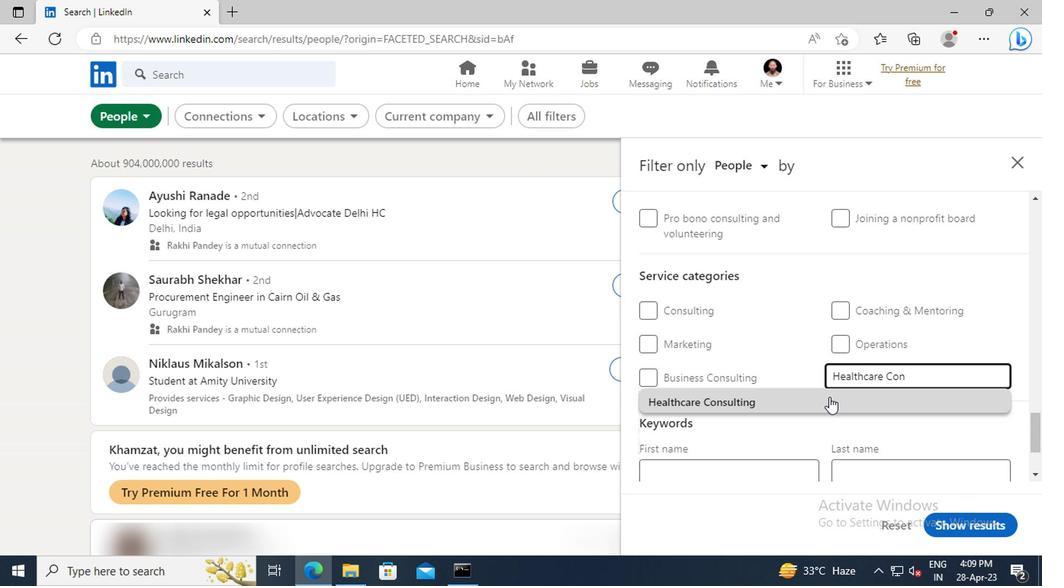 
Action: Mouse scrolled (825, 397) with delta (0, -1)
Screenshot: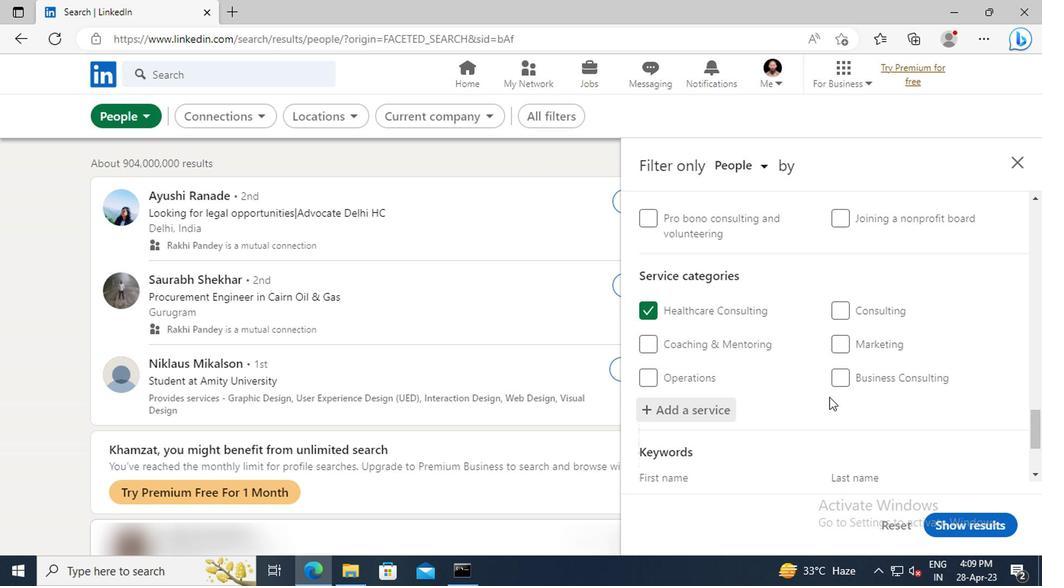 
Action: Mouse scrolled (825, 397) with delta (0, -1)
Screenshot: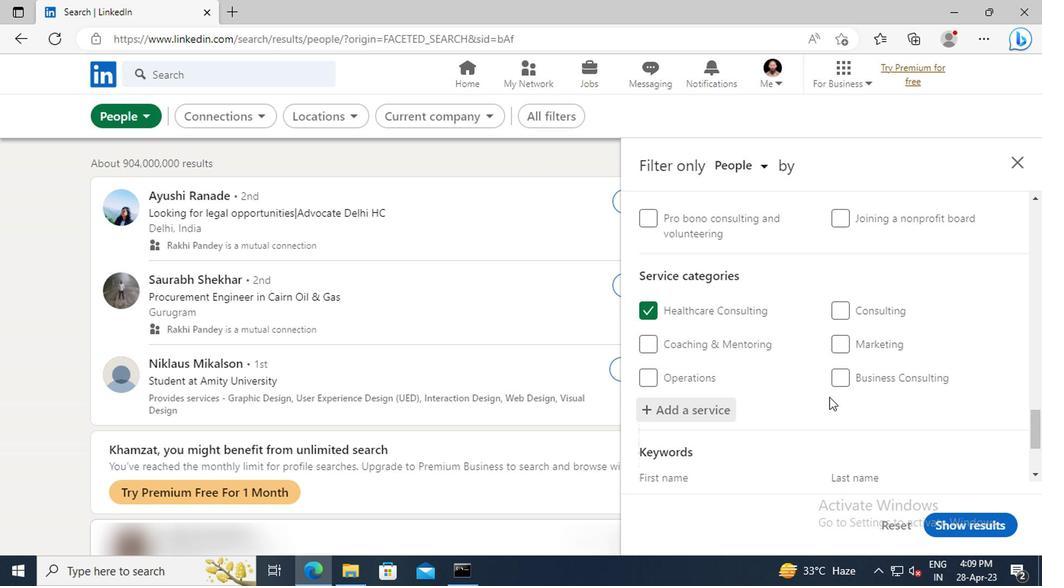 
Action: Mouse scrolled (825, 397) with delta (0, -1)
Screenshot: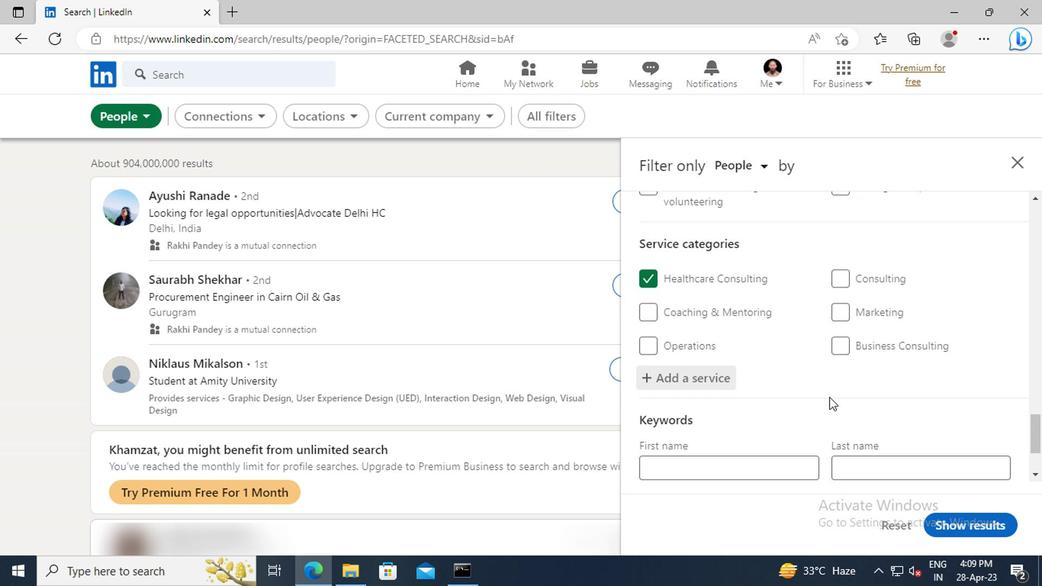 
Action: Mouse scrolled (825, 397) with delta (0, -1)
Screenshot: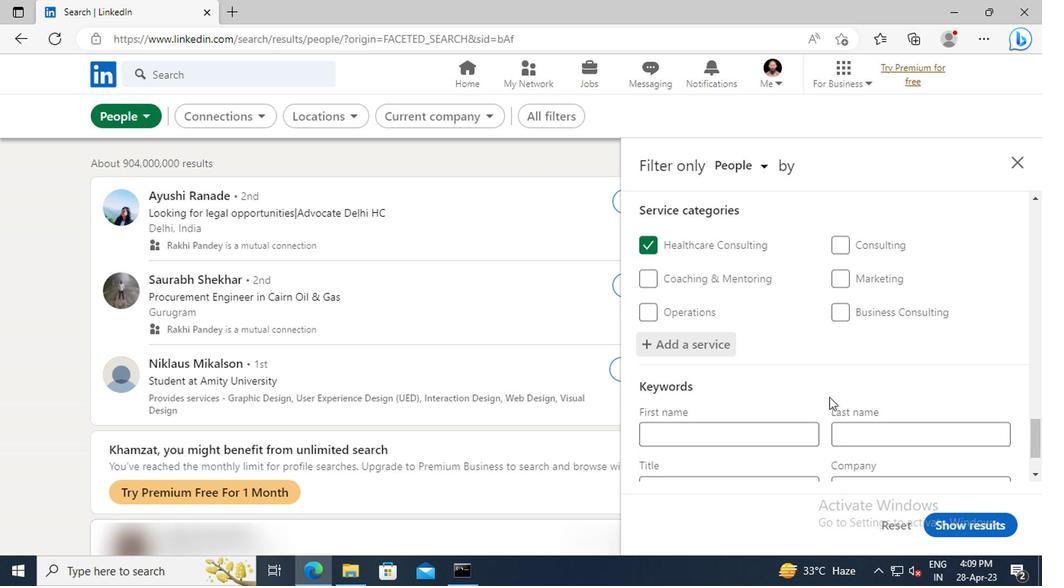 
Action: Mouse moved to (734, 409)
Screenshot: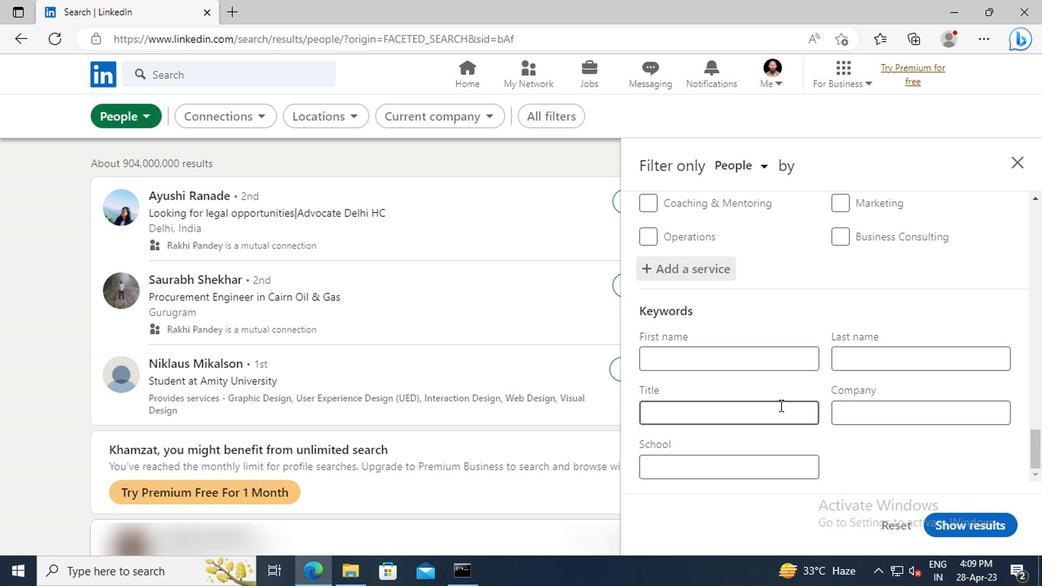 
Action: Mouse pressed left at (734, 409)
Screenshot: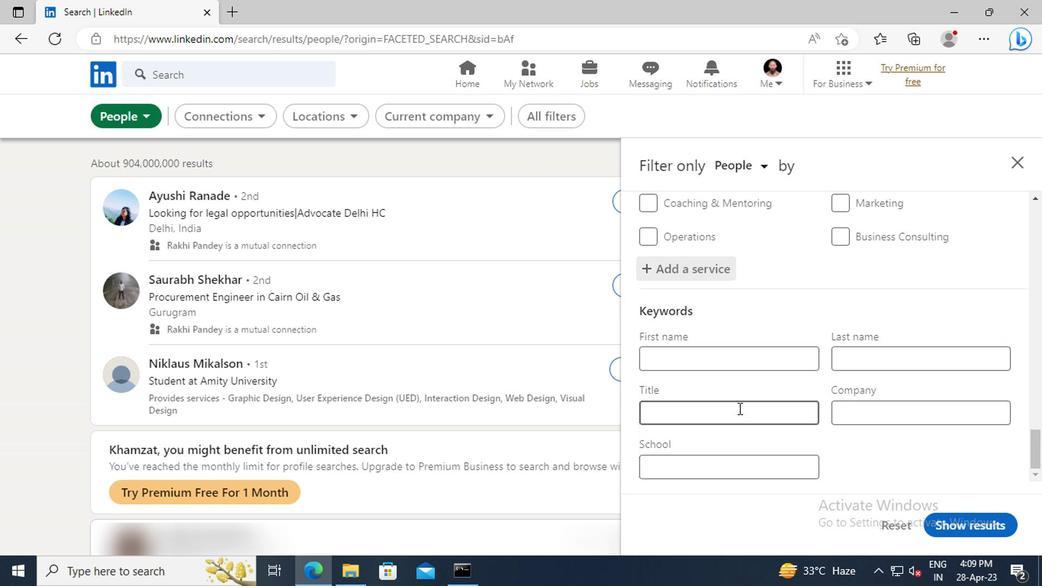 
Action: Key pressed <Key.shift>MECHANICAL<Key.space><Key.shift>ENGINEER<Key.enter>
Screenshot: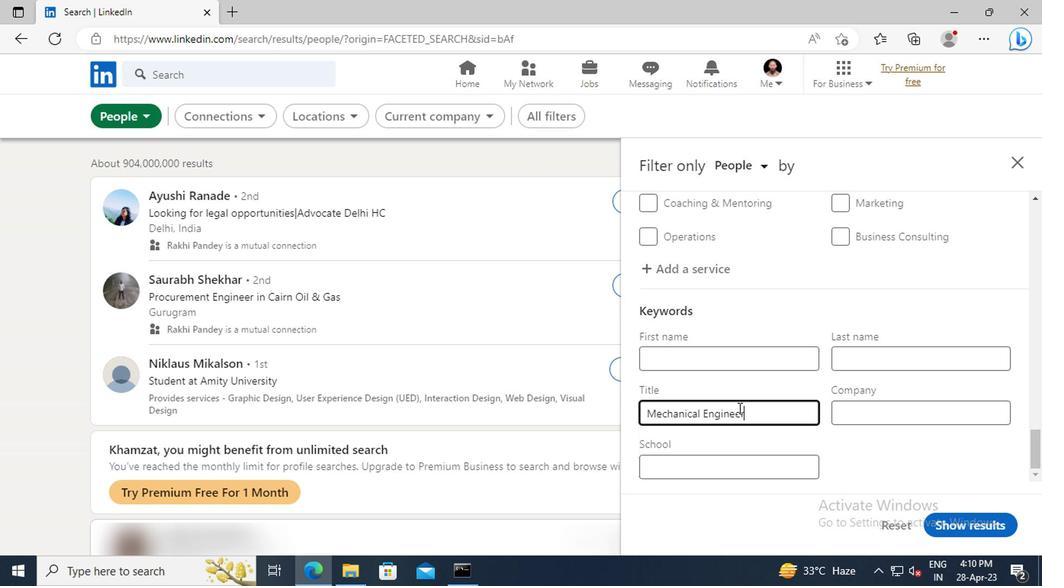 
Action: Mouse moved to (944, 523)
Screenshot: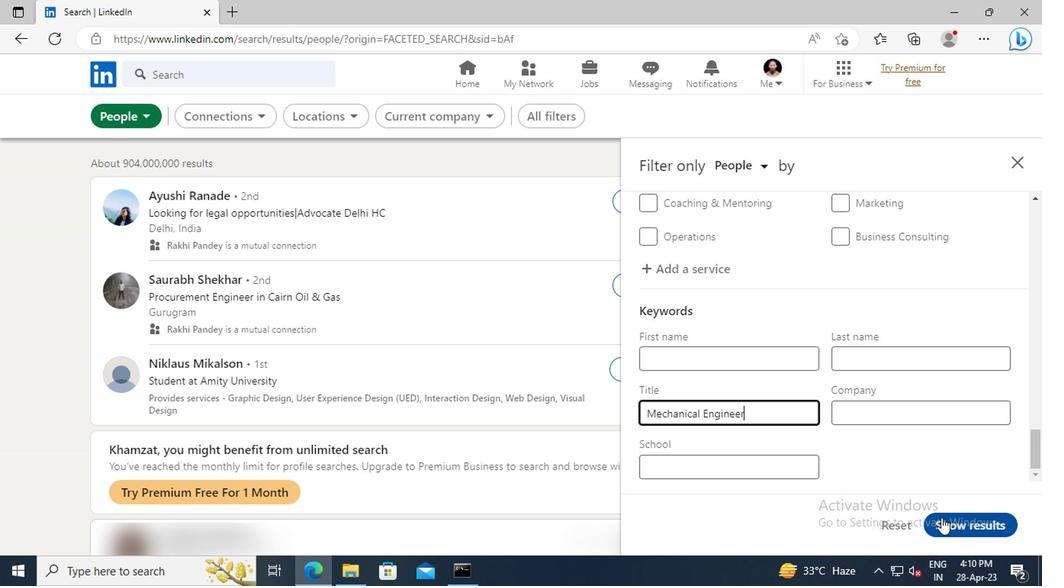 
Action: Mouse pressed left at (944, 523)
Screenshot: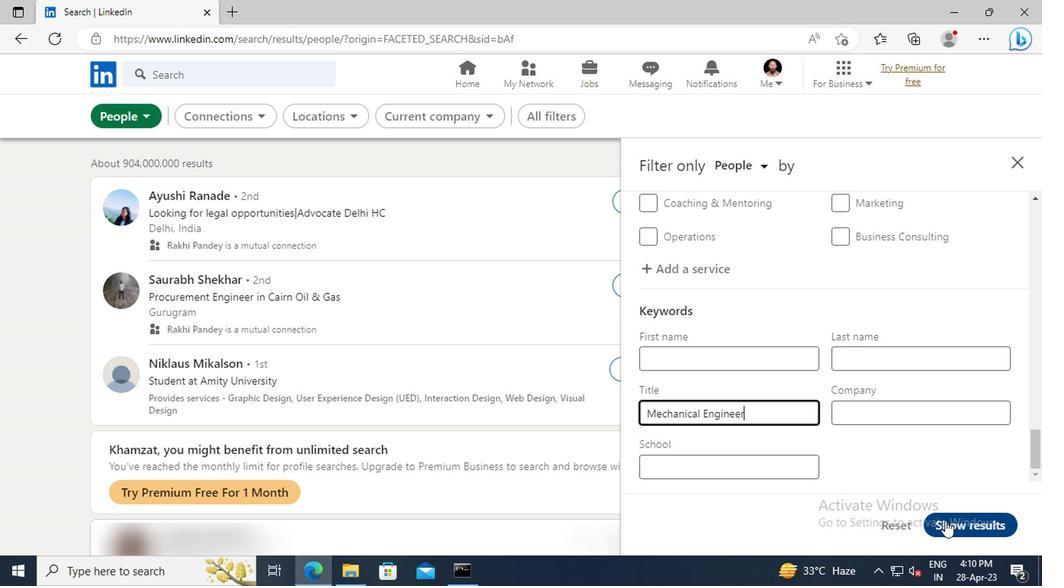 
